 Task: Find connections with filter location San Pedro Ayampuc with filter topic #careerswith filter profile language German with filter current company Reliance Industries Limited with filter school Noida International University with filter industry Research Services with filter service category Immigration Law with filter keywords title Travel Writer
Action: Mouse moved to (664, 103)
Screenshot: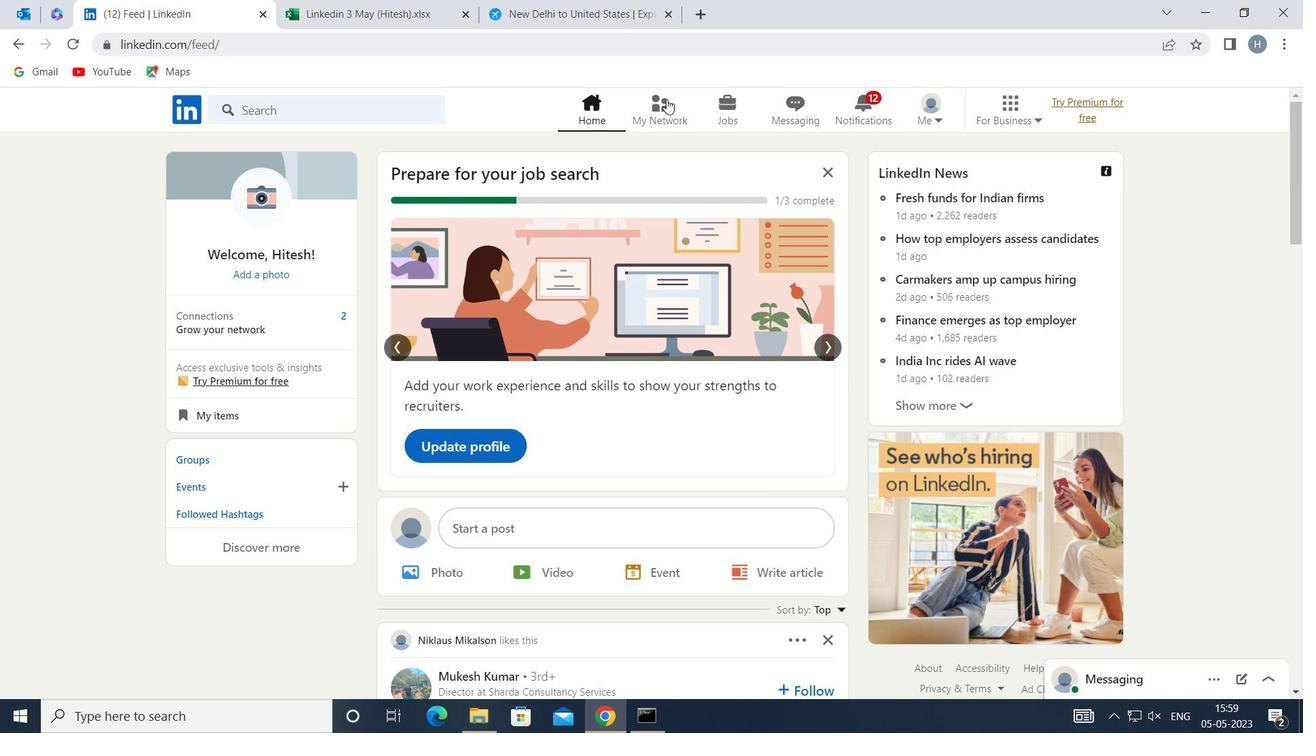 
Action: Mouse pressed left at (664, 103)
Screenshot: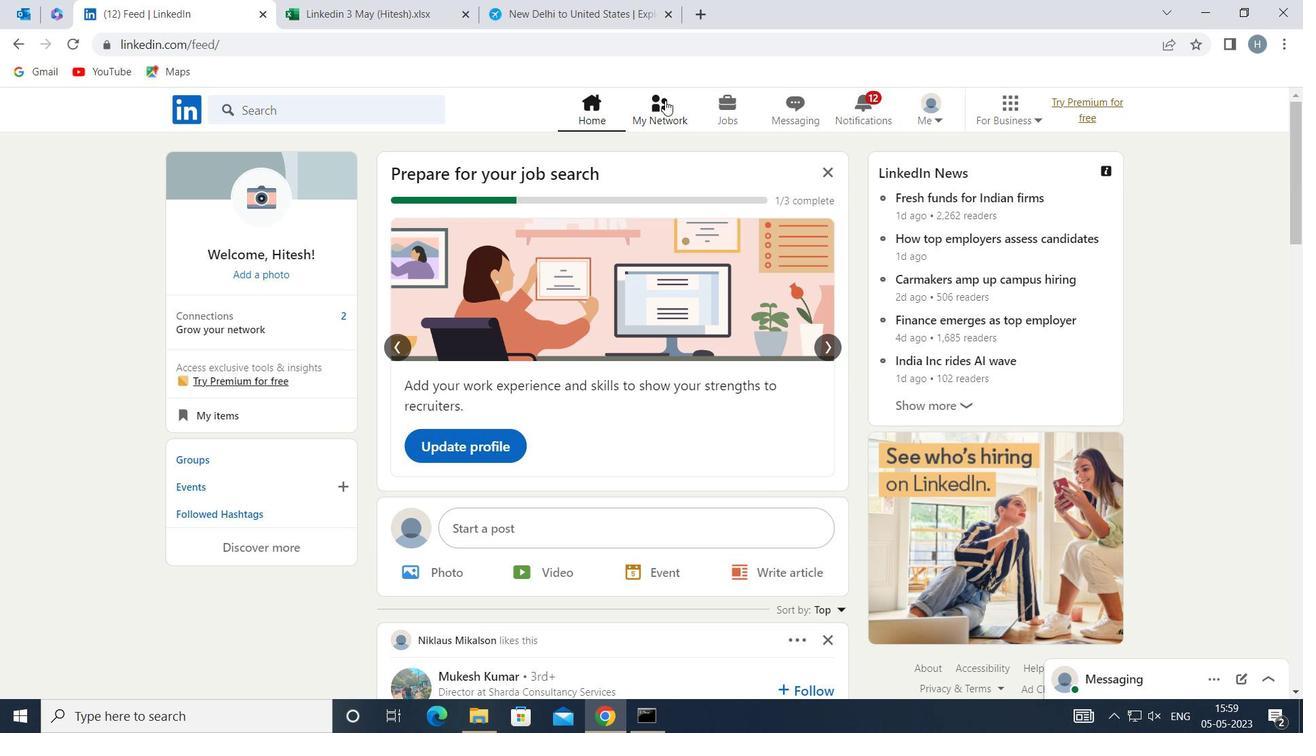
Action: Mouse moved to (345, 201)
Screenshot: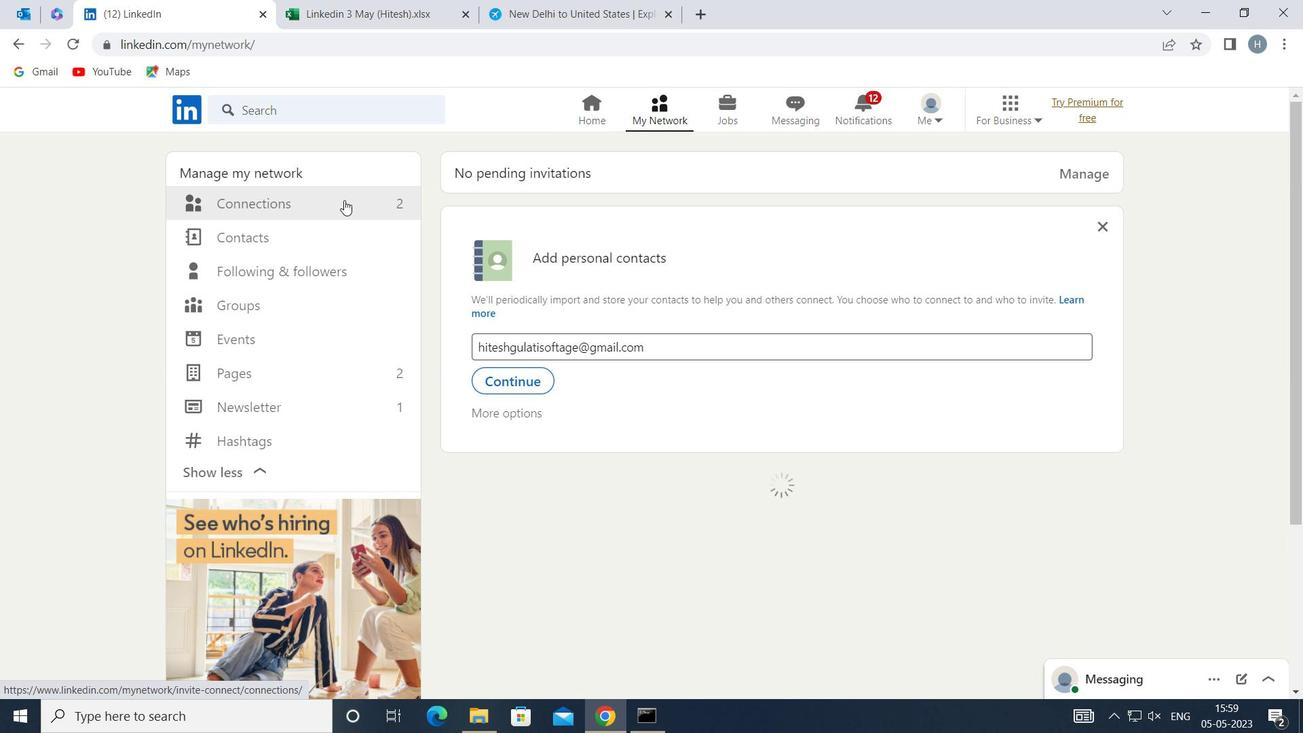 
Action: Mouse pressed left at (345, 201)
Screenshot: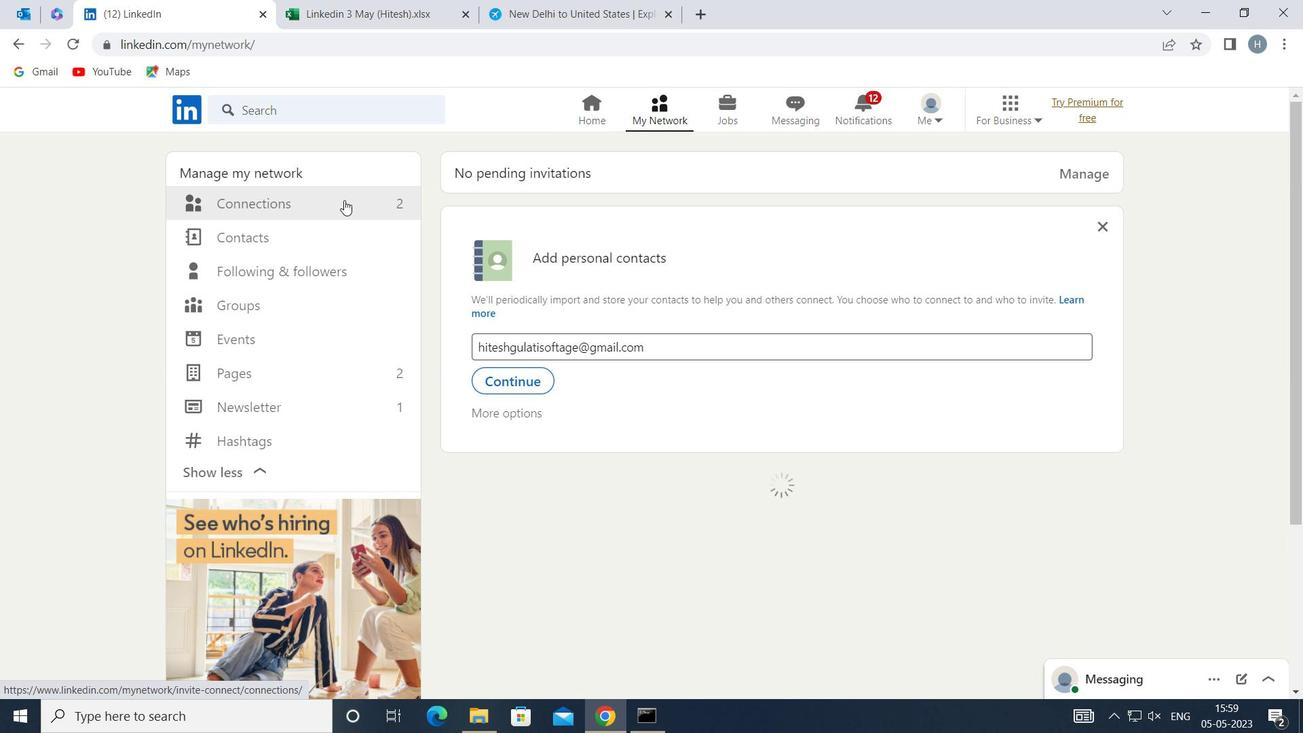 
Action: Mouse moved to (776, 200)
Screenshot: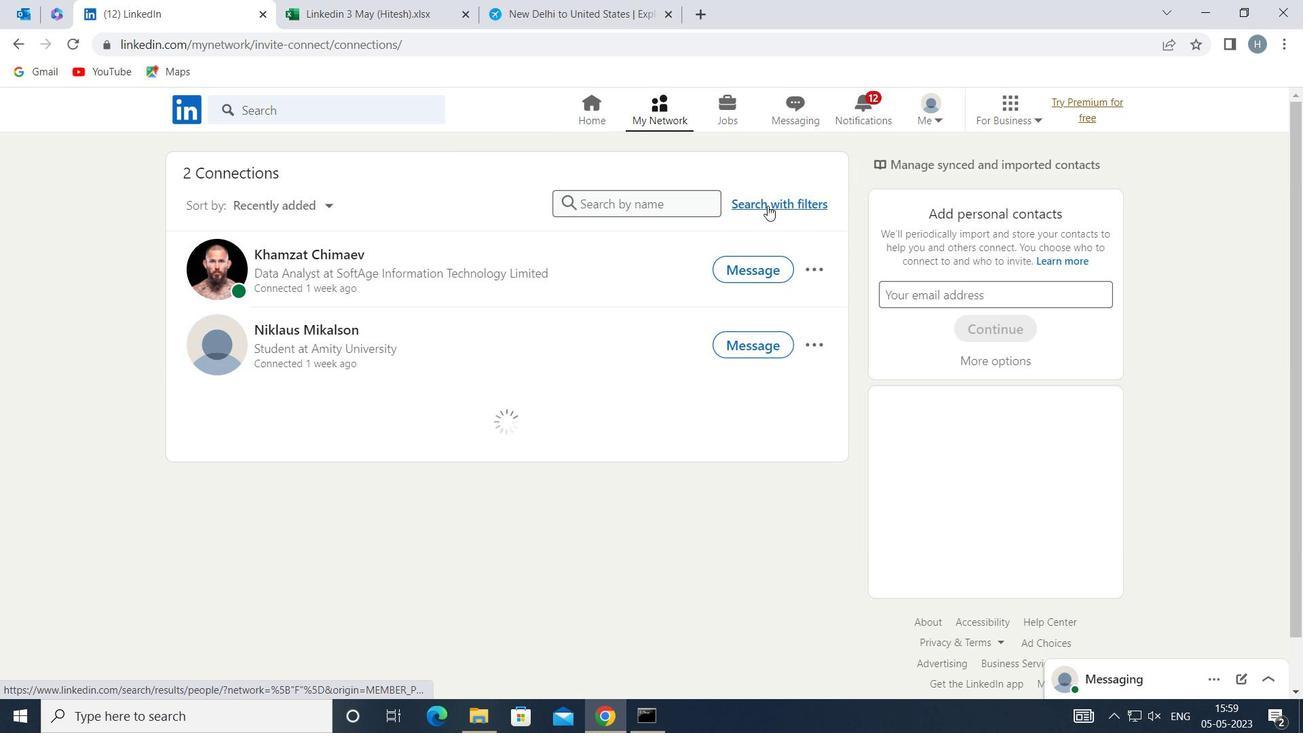 
Action: Mouse pressed left at (776, 200)
Screenshot: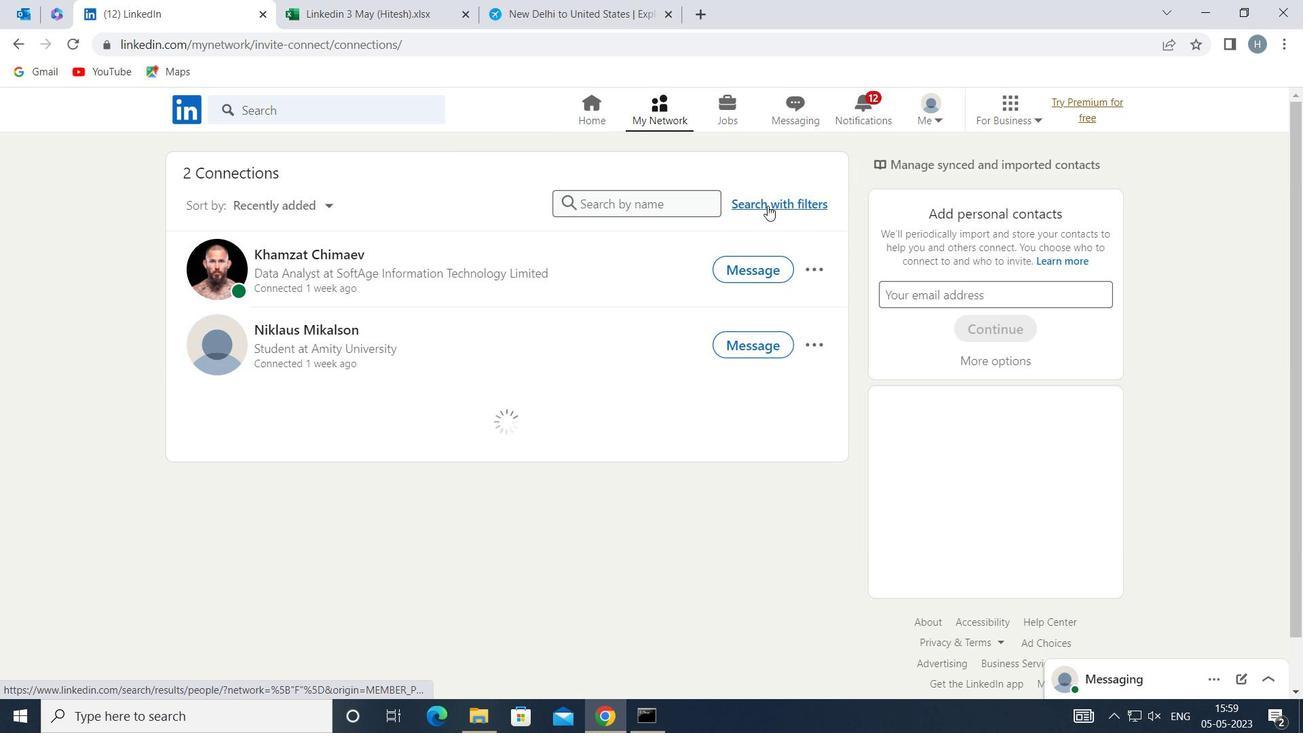 
Action: Mouse moved to (704, 152)
Screenshot: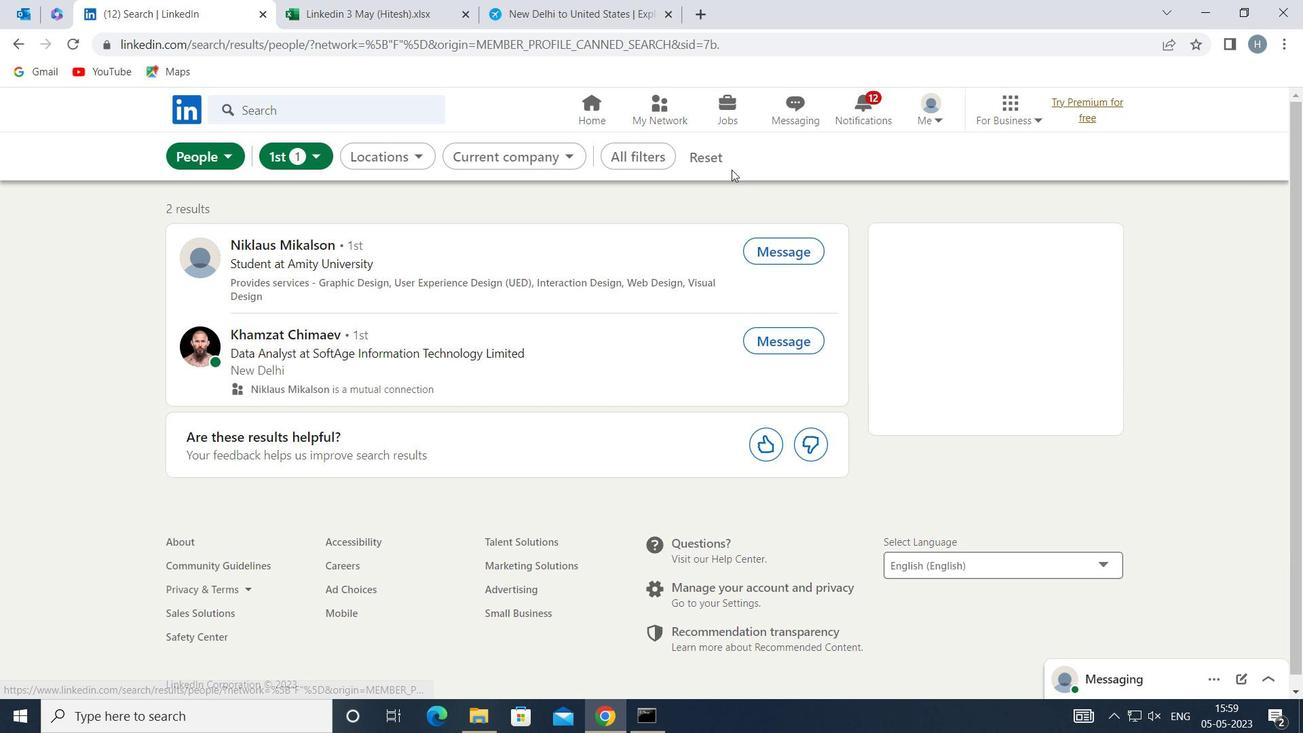 
Action: Mouse pressed left at (704, 152)
Screenshot: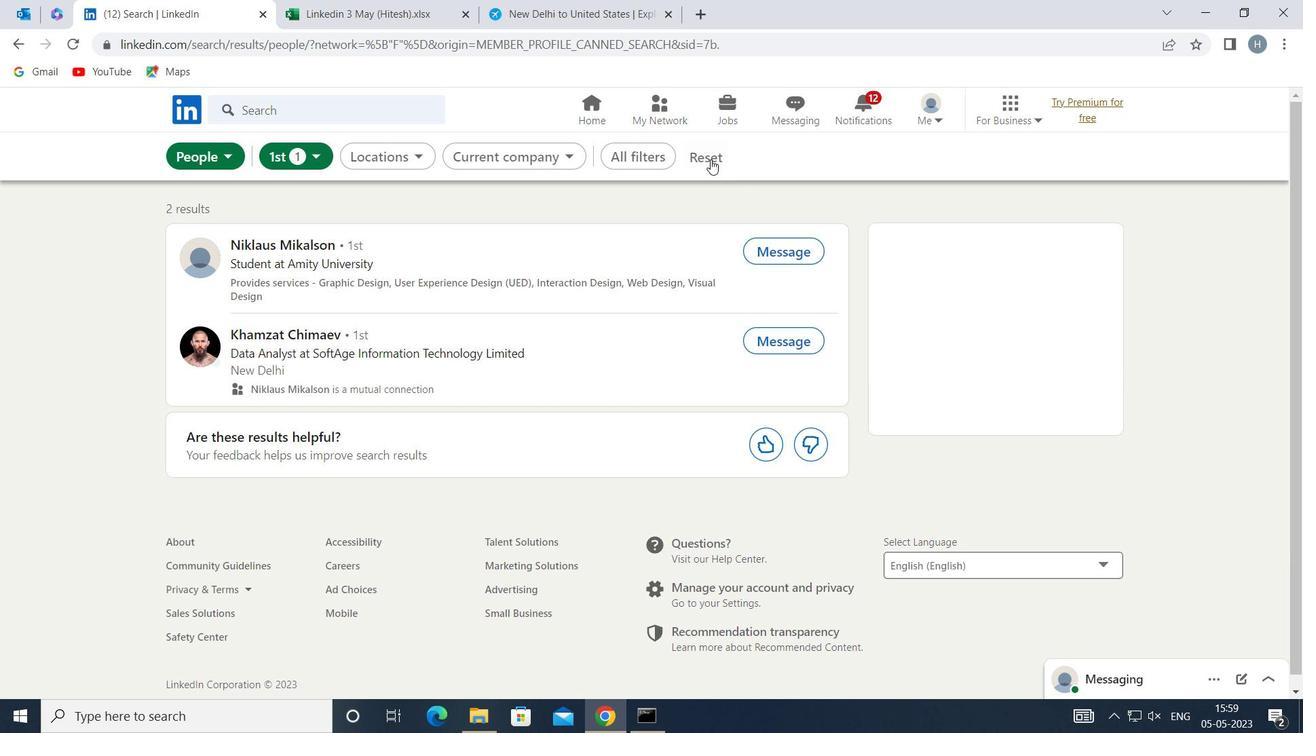 
Action: Mouse moved to (675, 156)
Screenshot: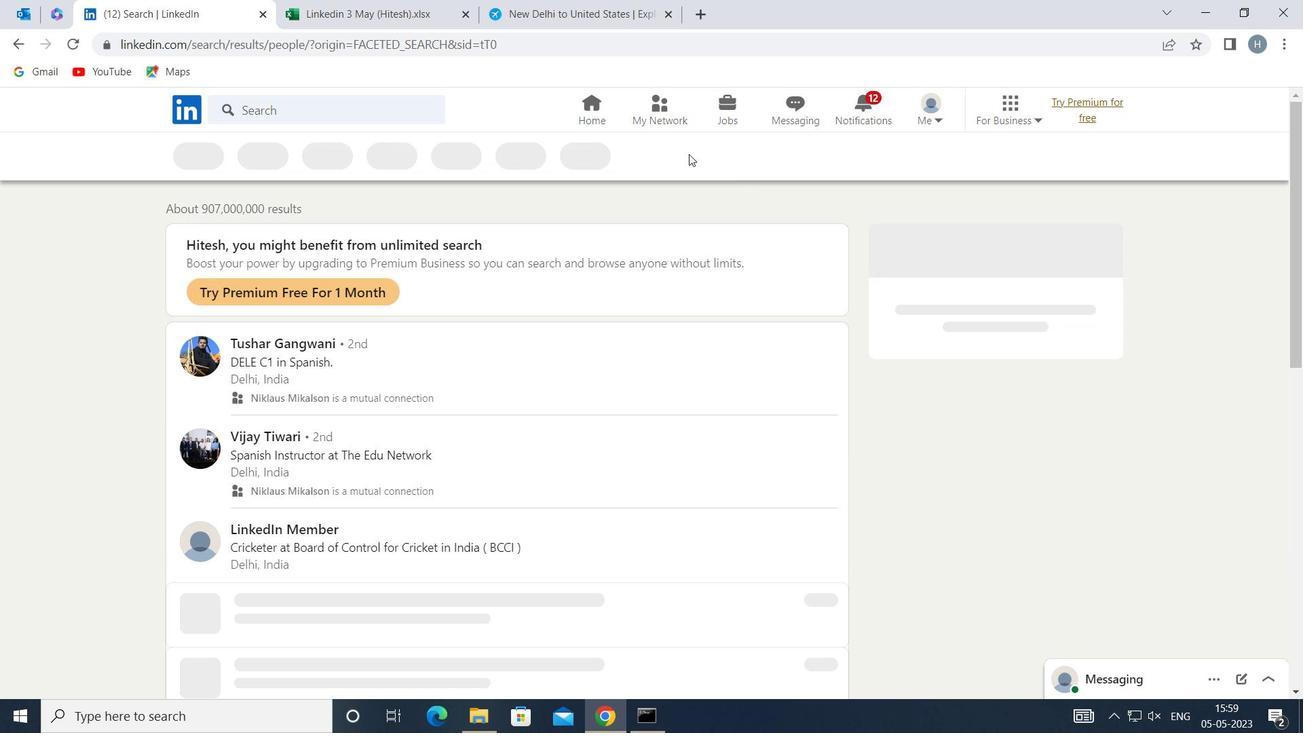 
Action: Mouse pressed left at (675, 156)
Screenshot: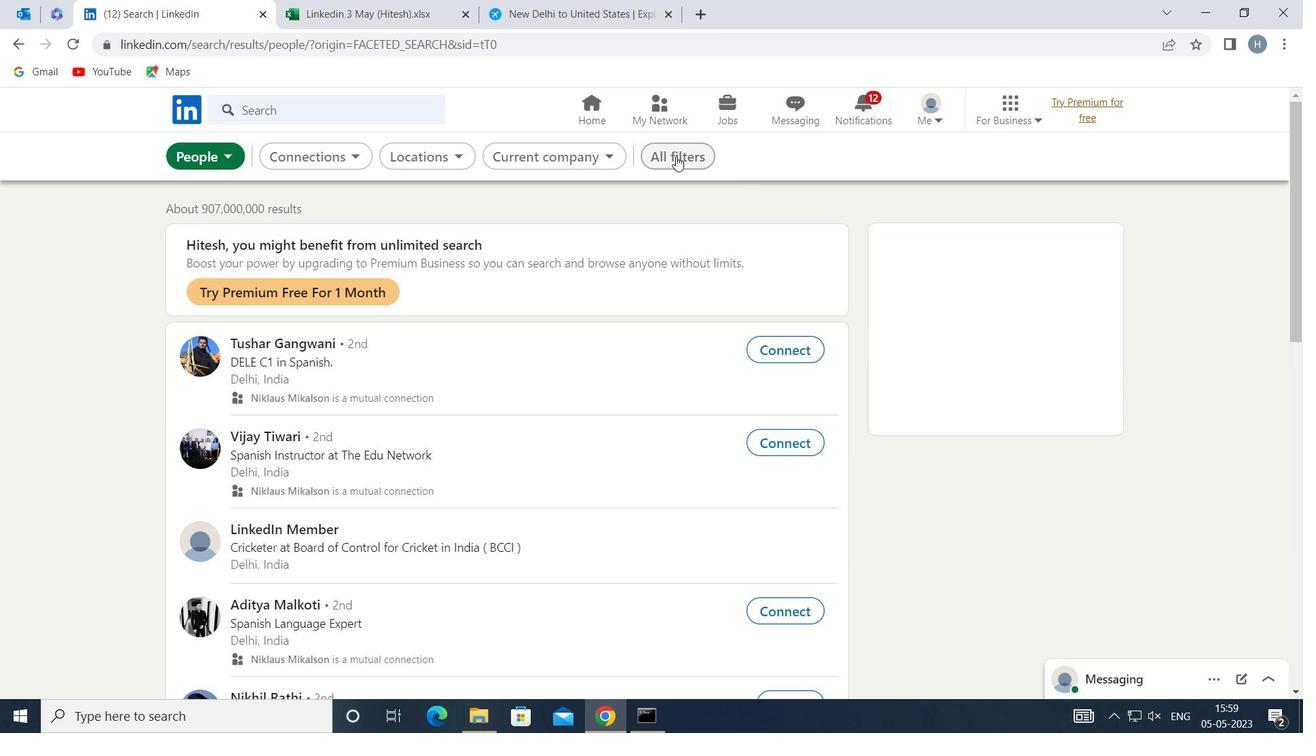 
Action: Mouse moved to (920, 316)
Screenshot: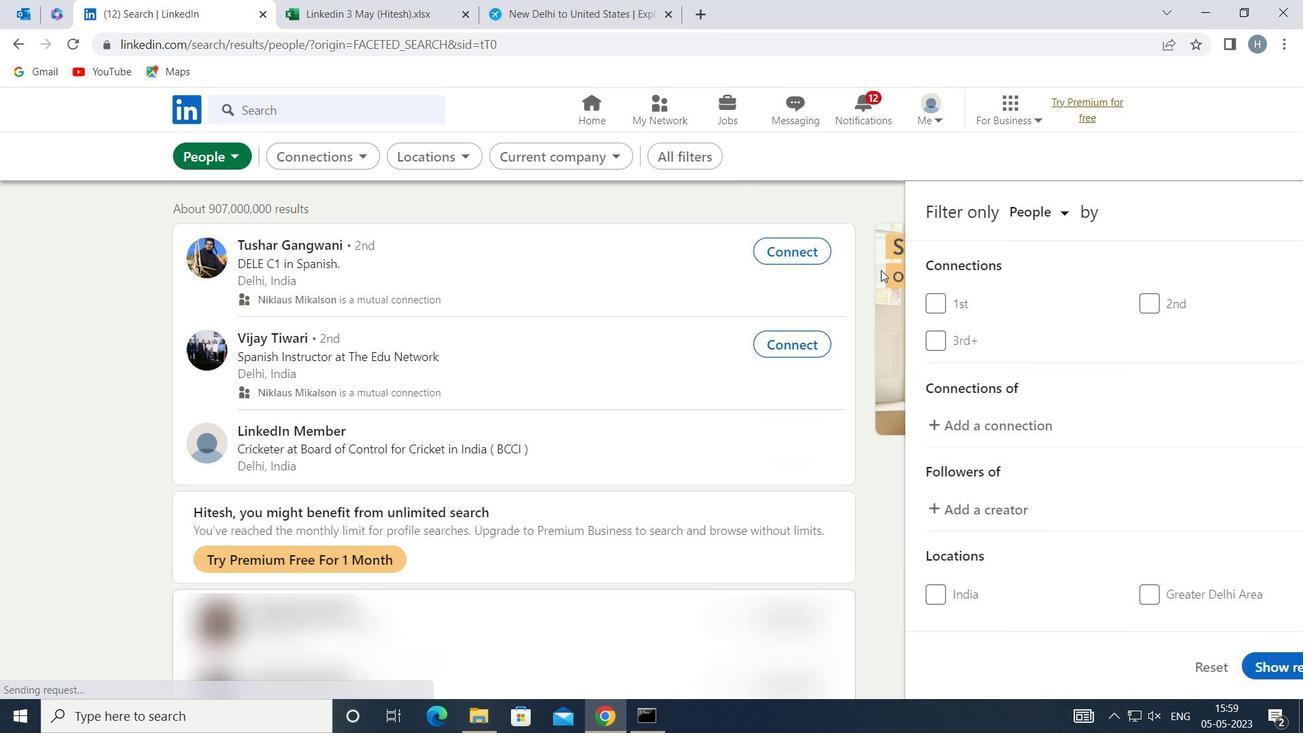 
Action: Mouse scrolled (920, 315) with delta (0, 0)
Screenshot: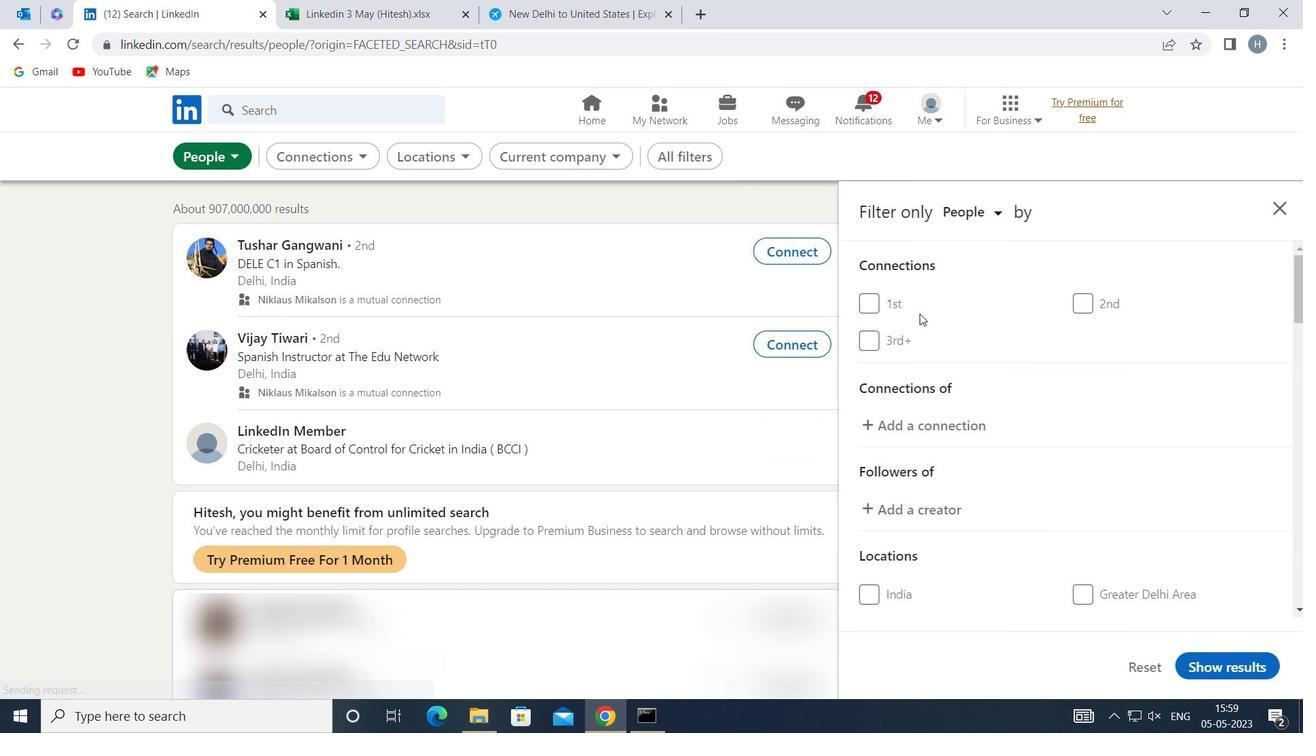 
Action: Mouse moved to (922, 317)
Screenshot: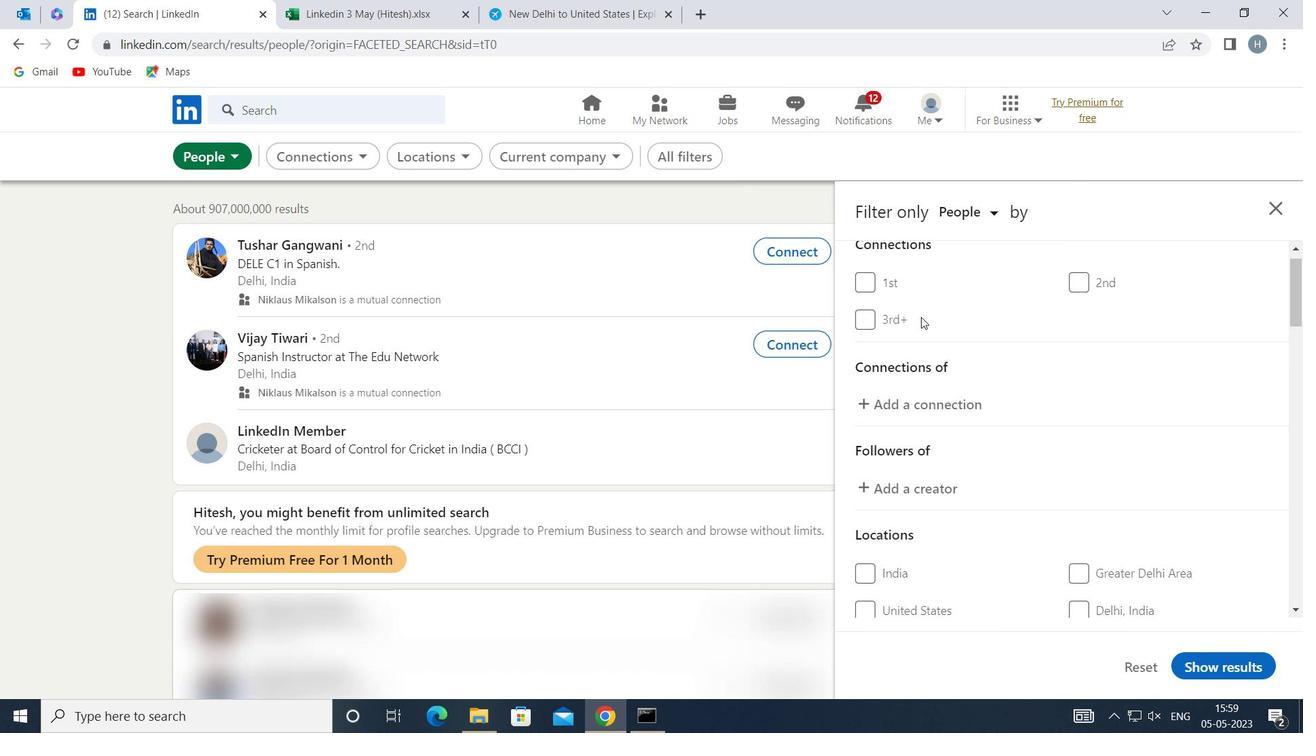 
Action: Mouse scrolled (922, 317) with delta (0, 0)
Screenshot: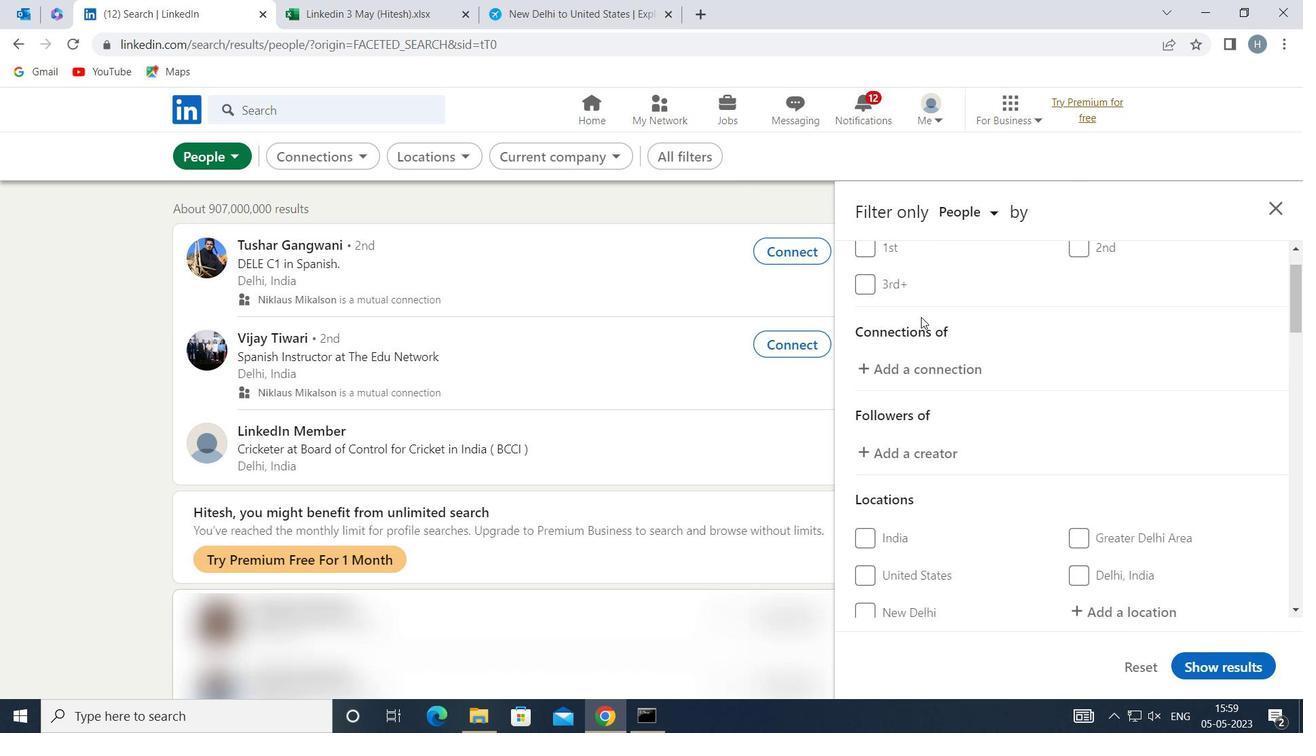
Action: Mouse moved to (1107, 496)
Screenshot: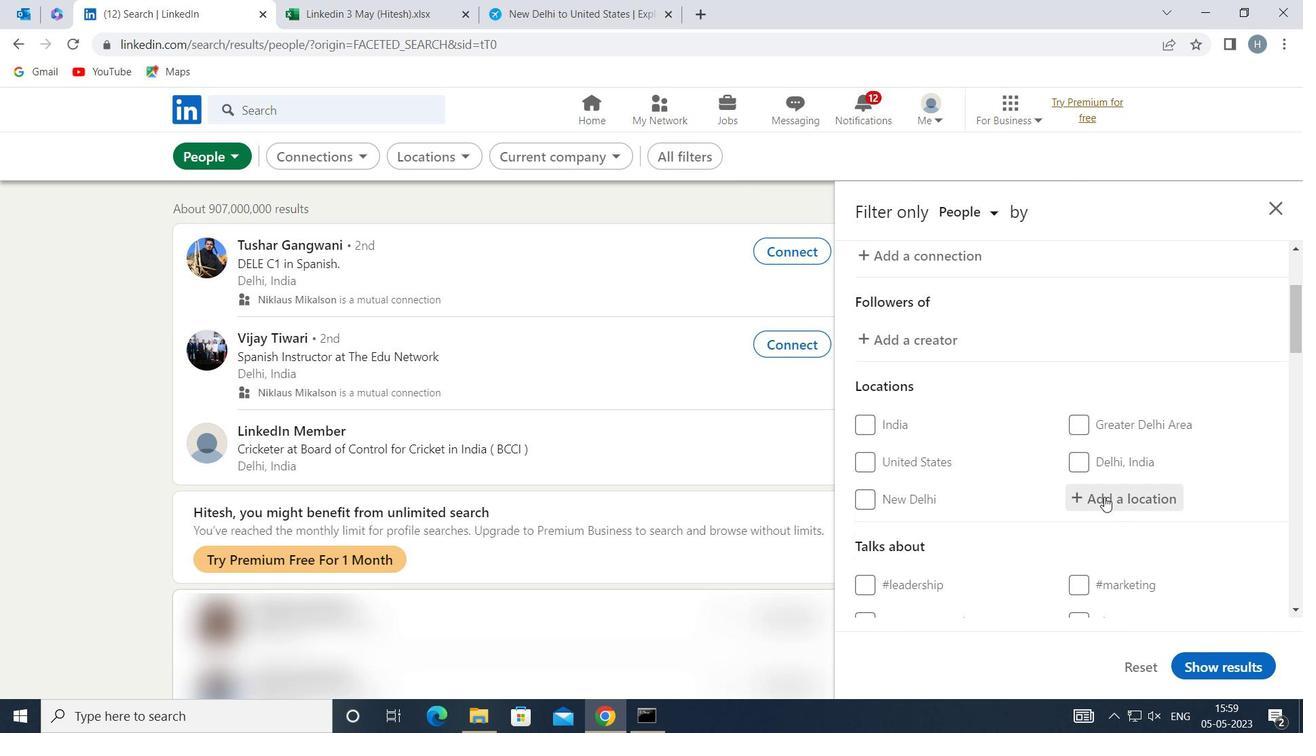 
Action: Mouse pressed left at (1107, 496)
Screenshot: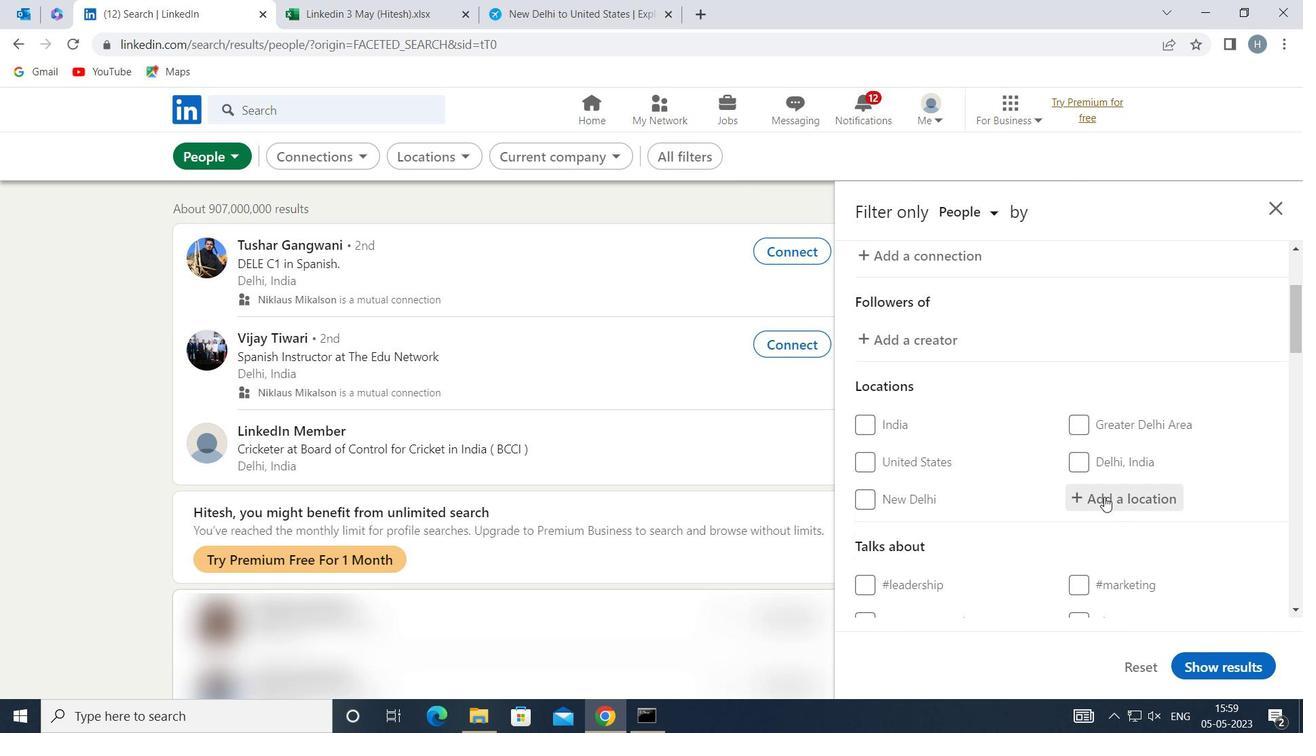 
Action: Key pressed <Key.shift>SAN<Key.space><Key.shift>PEDRO<Key.space><Key.shift>AYAM
Screenshot: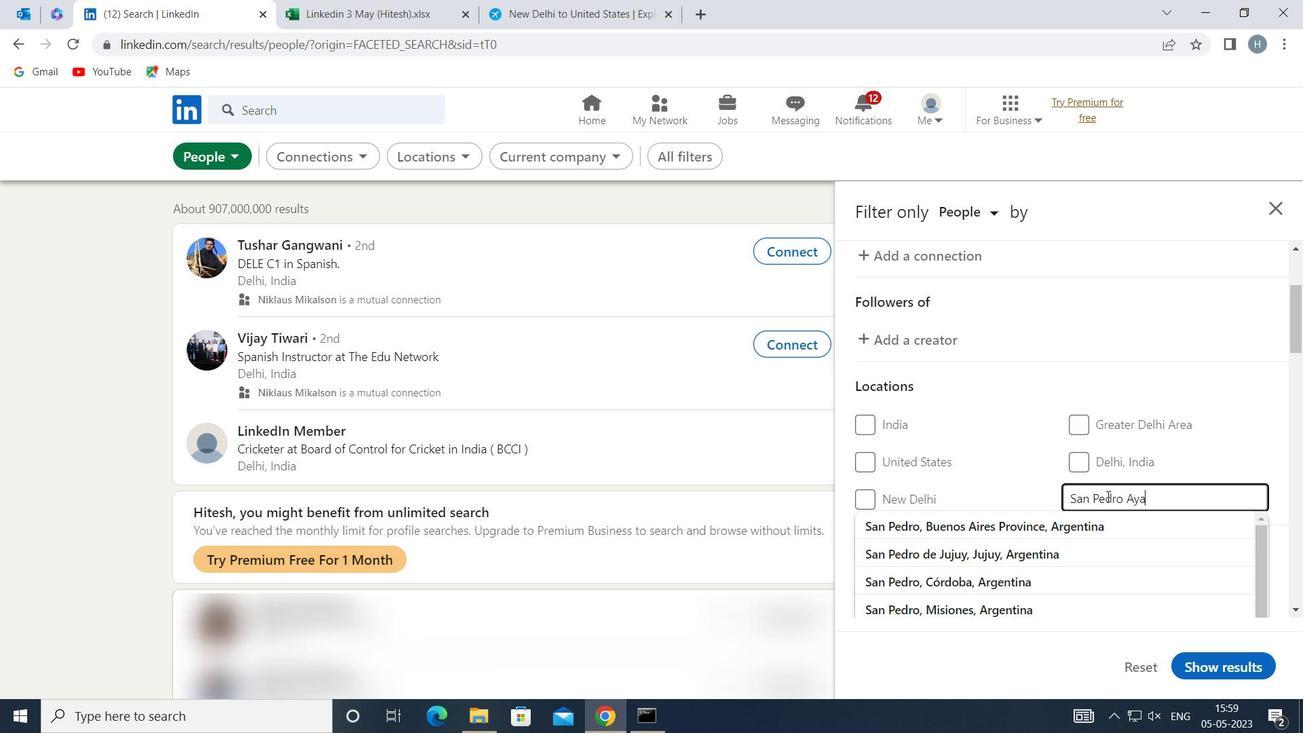 
Action: Mouse moved to (1032, 527)
Screenshot: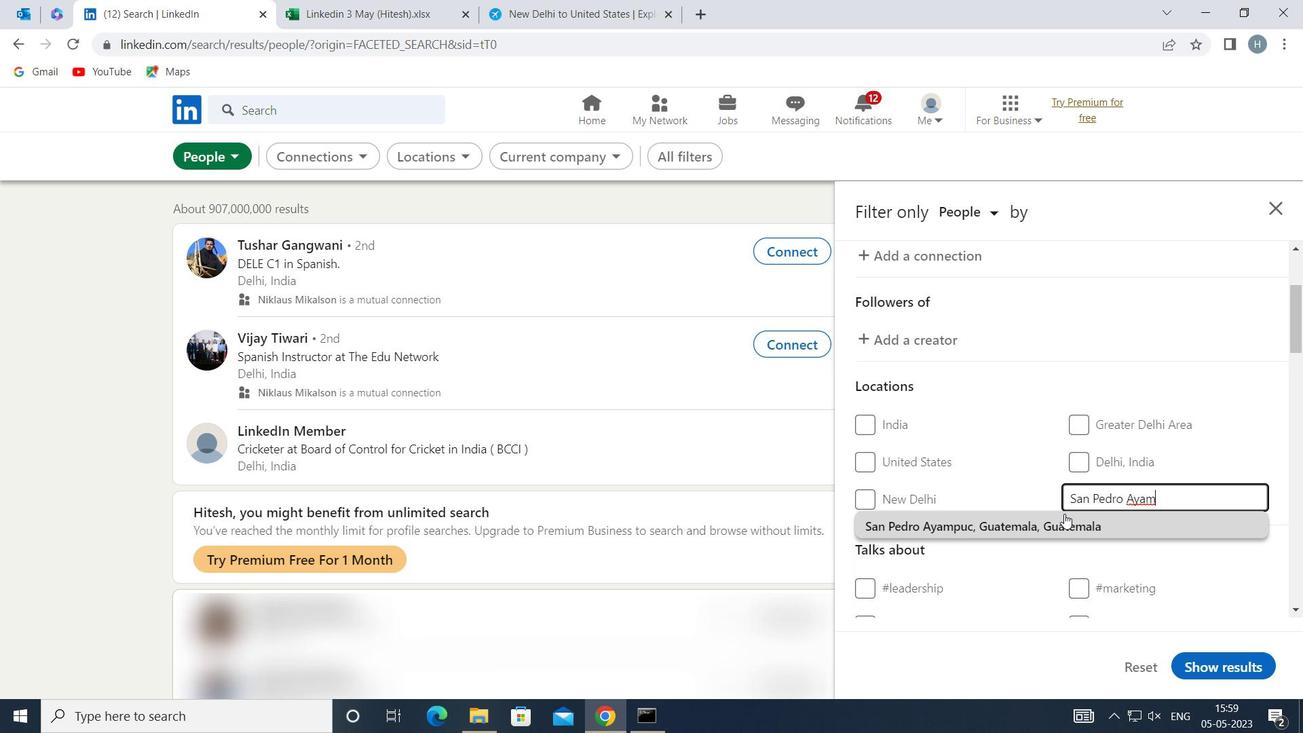 
Action: Mouse pressed left at (1032, 527)
Screenshot: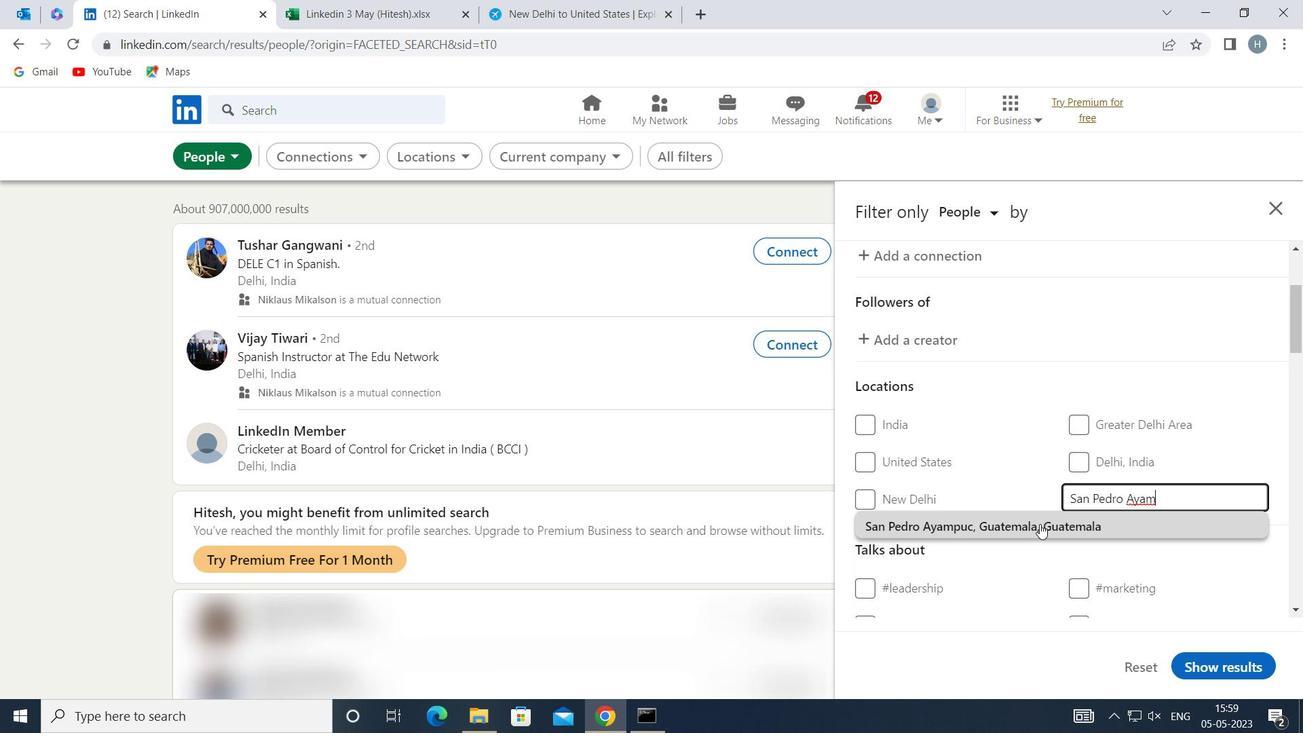 
Action: Mouse moved to (1022, 459)
Screenshot: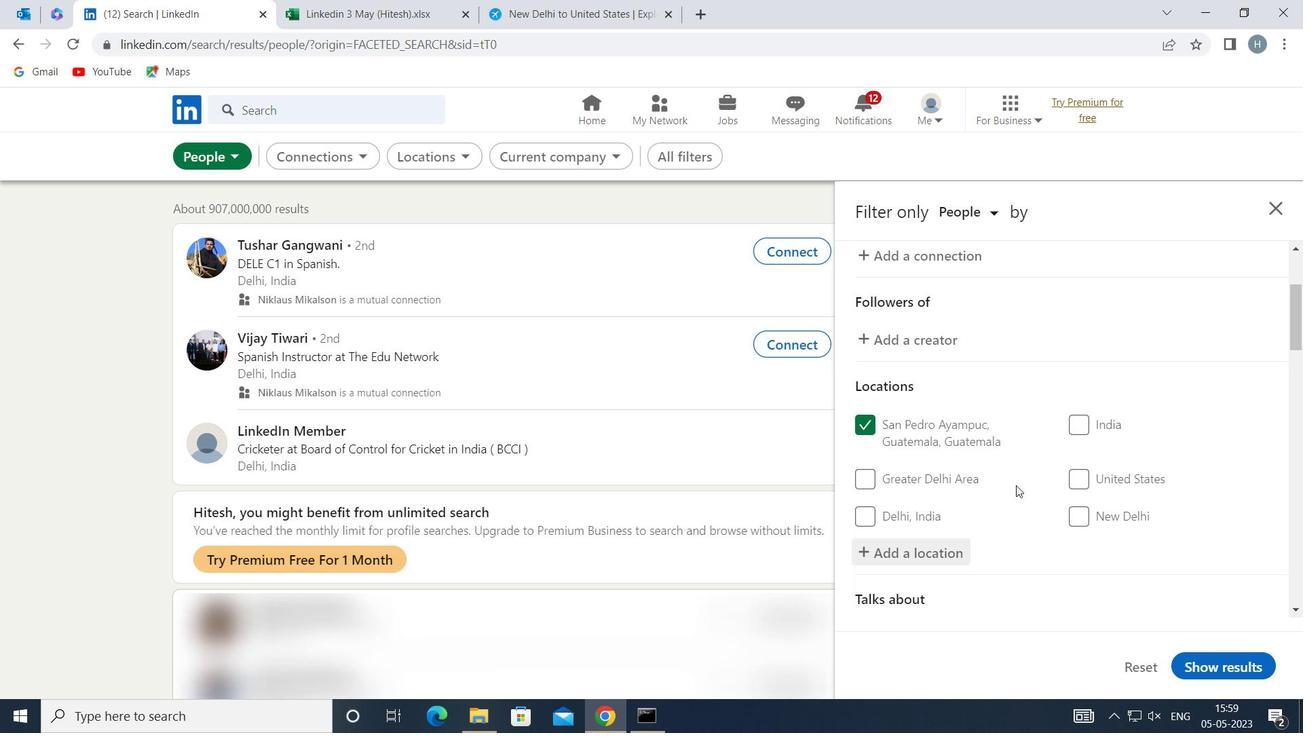 
Action: Mouse scrolled (1022, 458) with delta (0, 0)
Screenshot: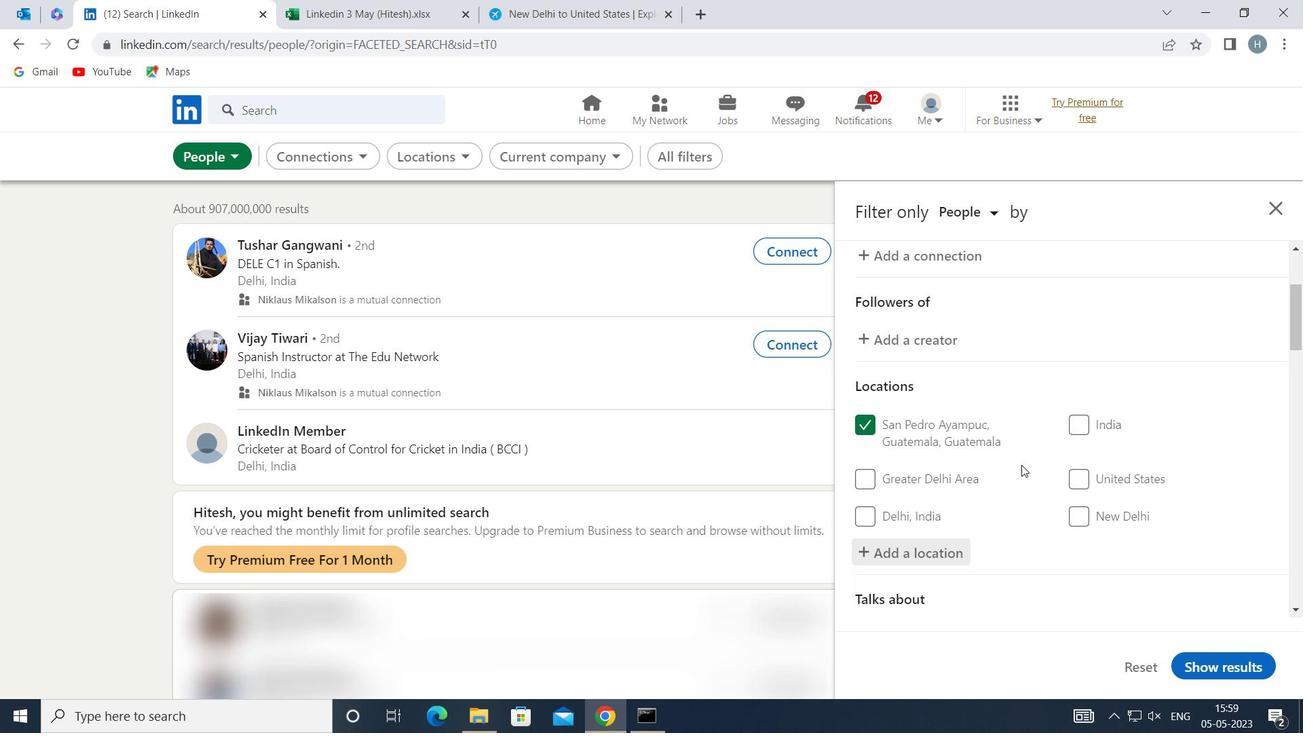 
Action: Mouse moved to (1022, 449)
Screenshot: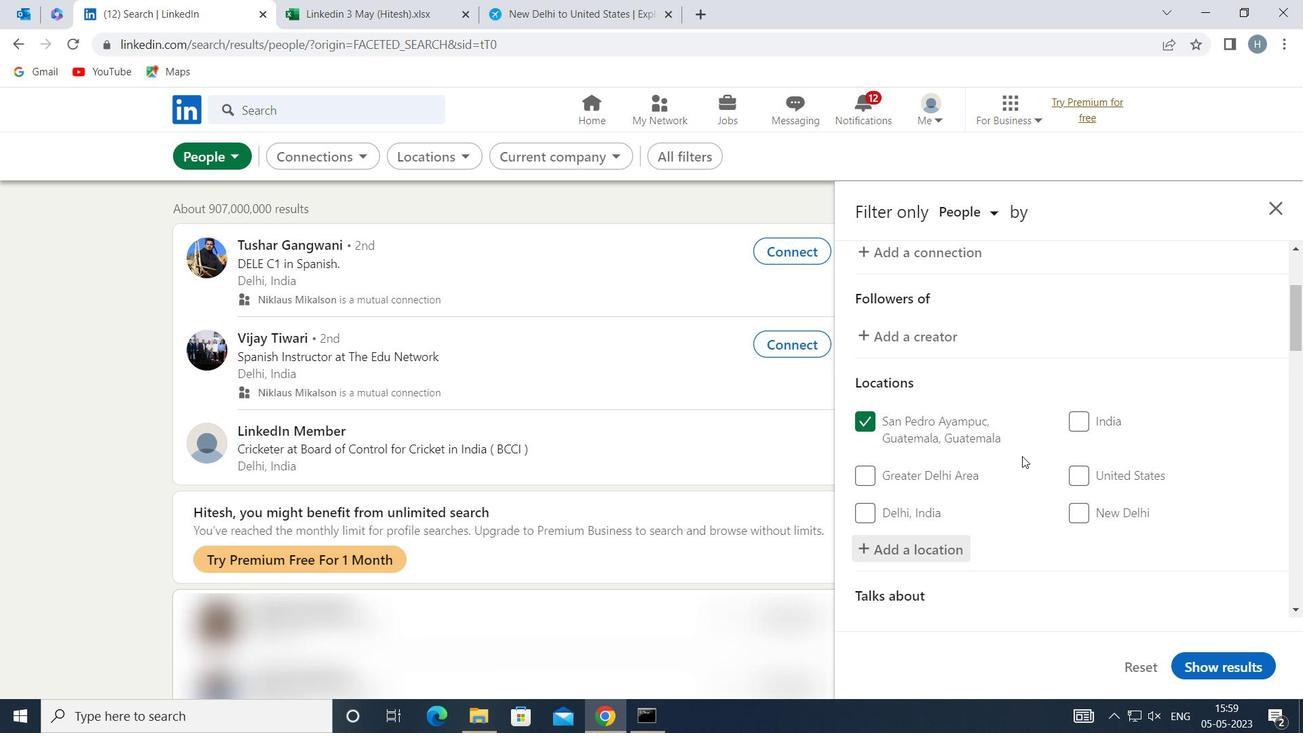 
Action: Mouse scrolled (1022, 448) with delta (0, 0)
Screenshot: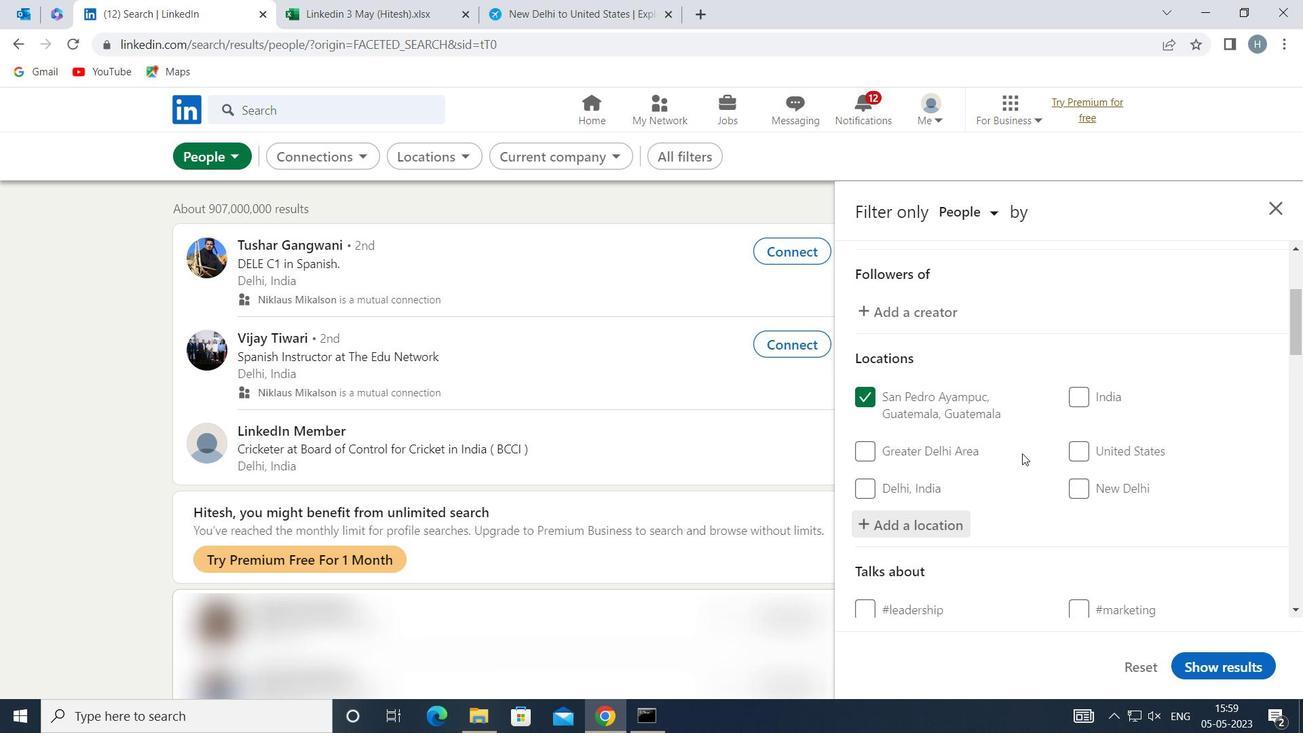 
Action: Mouse moved to (1022, 447)
Screenshot: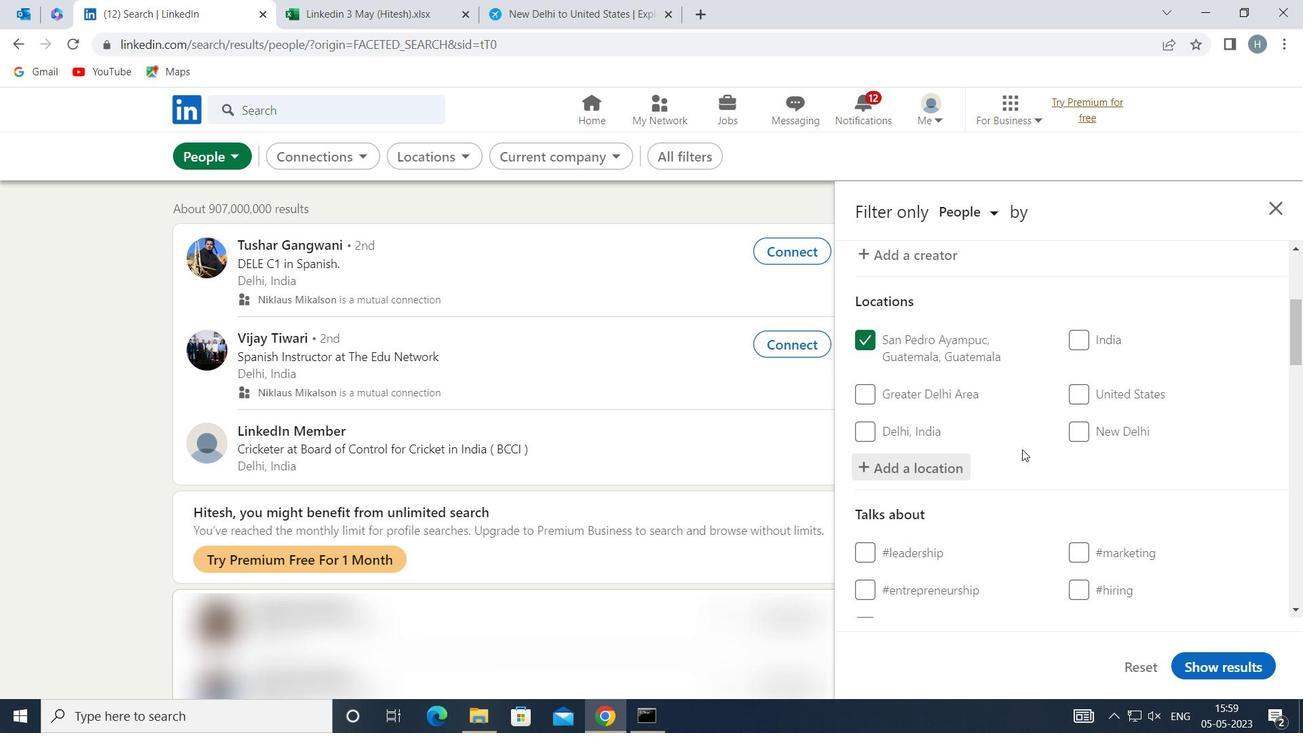 
Action: Mouse scrolled (1022, 446) with delta (0, 0)
Screenshot: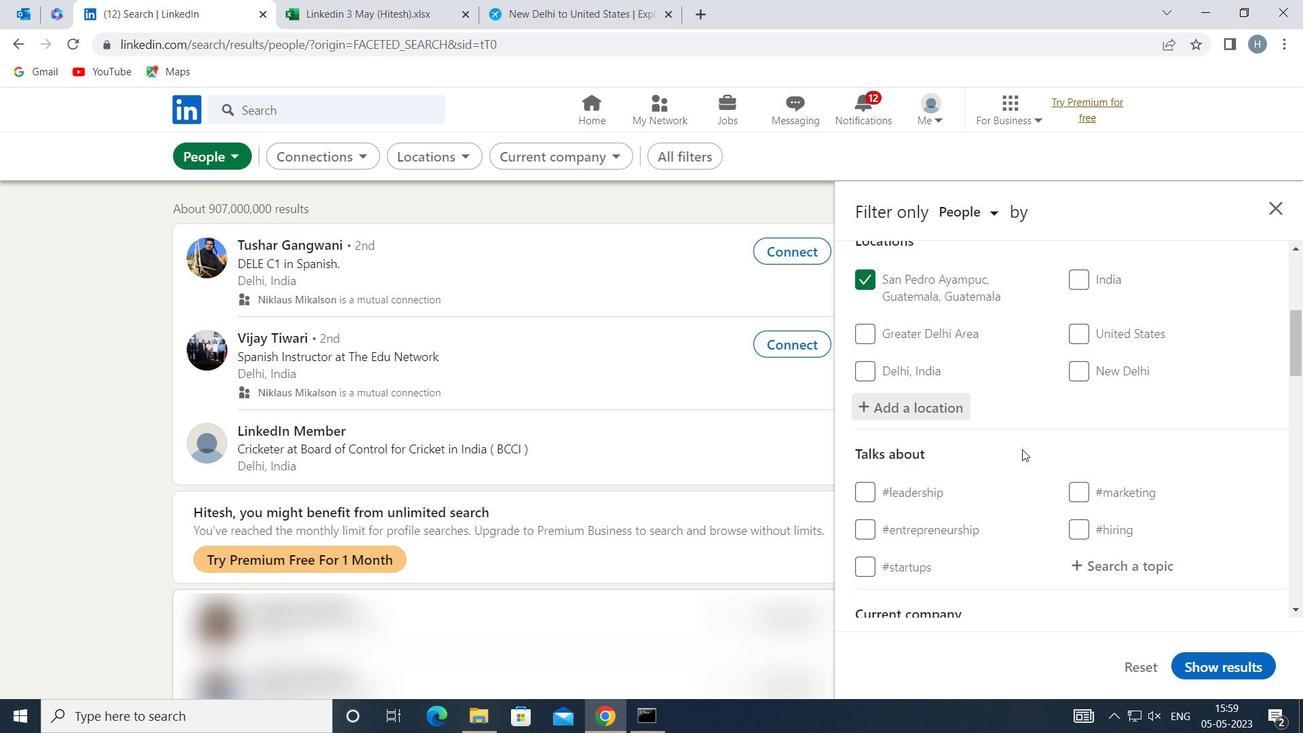 
Action: Mouse moved to (1109, 457)
Screenshot: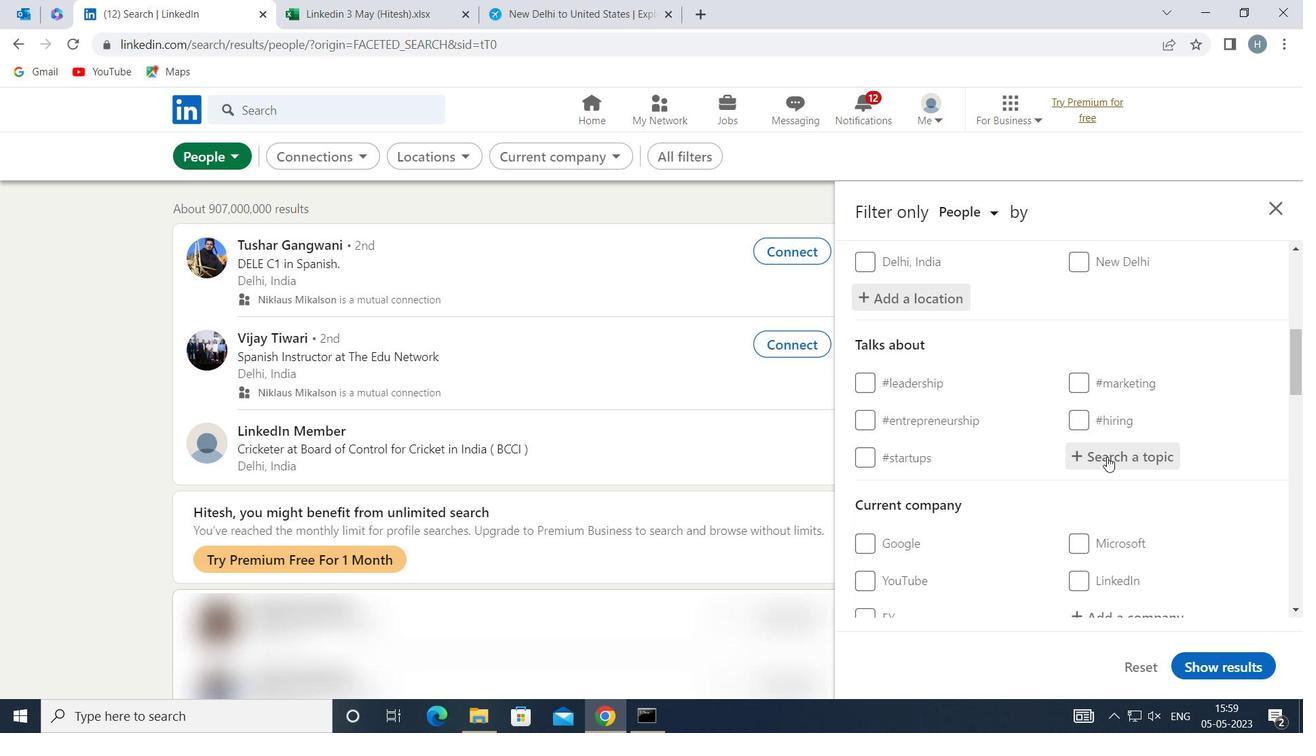 
Action: Mouse pressed left at (1109, 457)
Screenshot: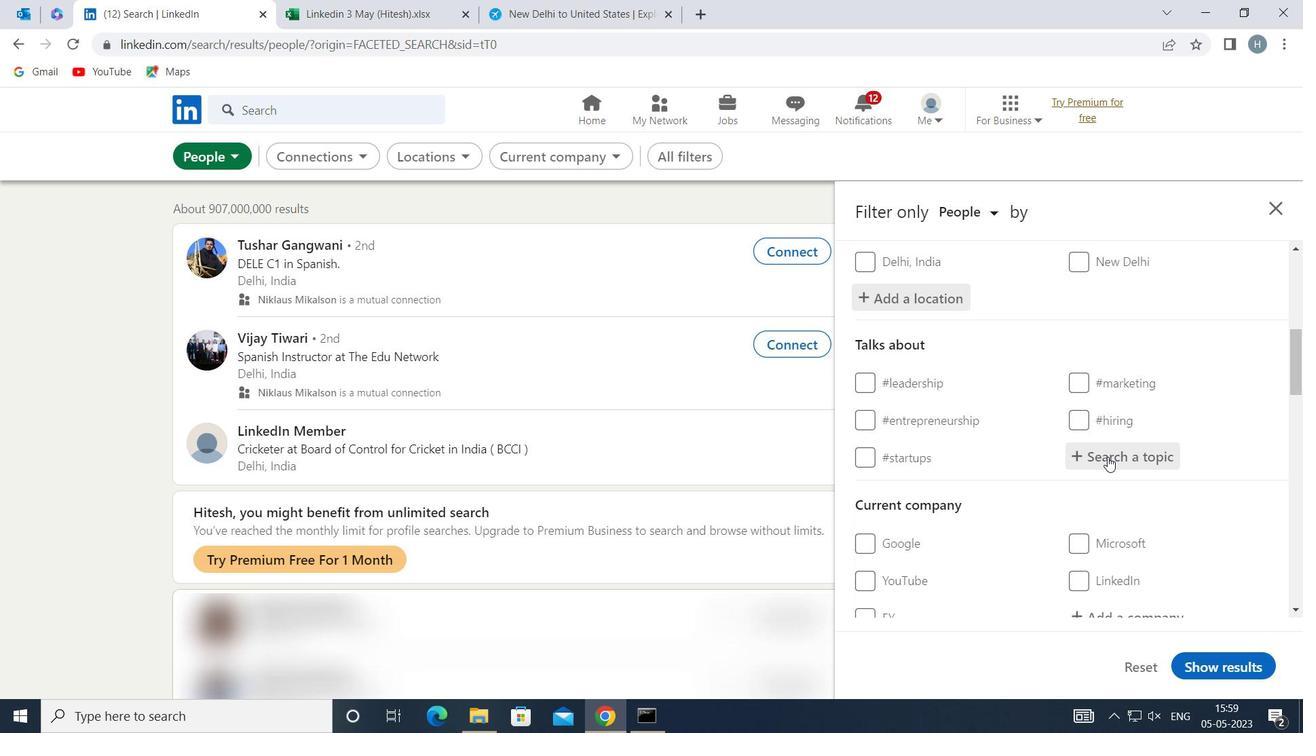 
Action: Mouse moved to (1109, 457)
Screenshot: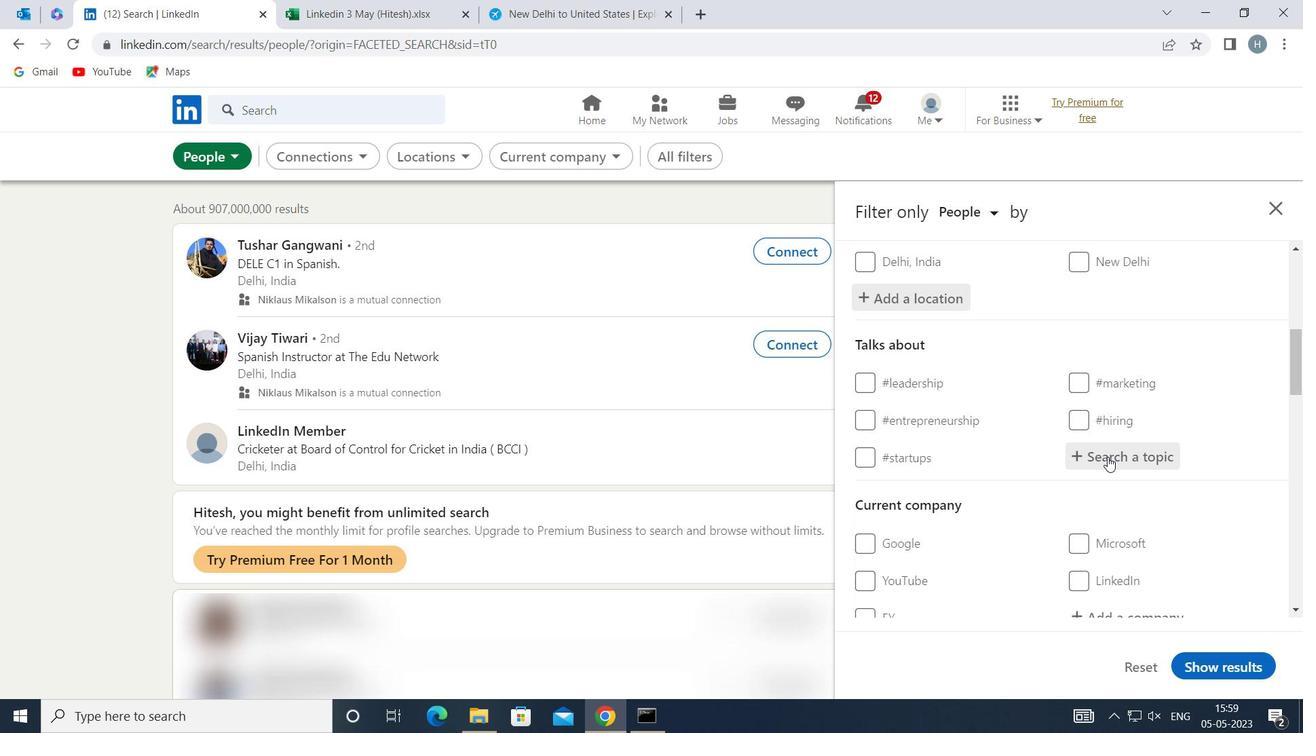 
Action: Key pressed <Key.shift>CAREERS
Screenshot: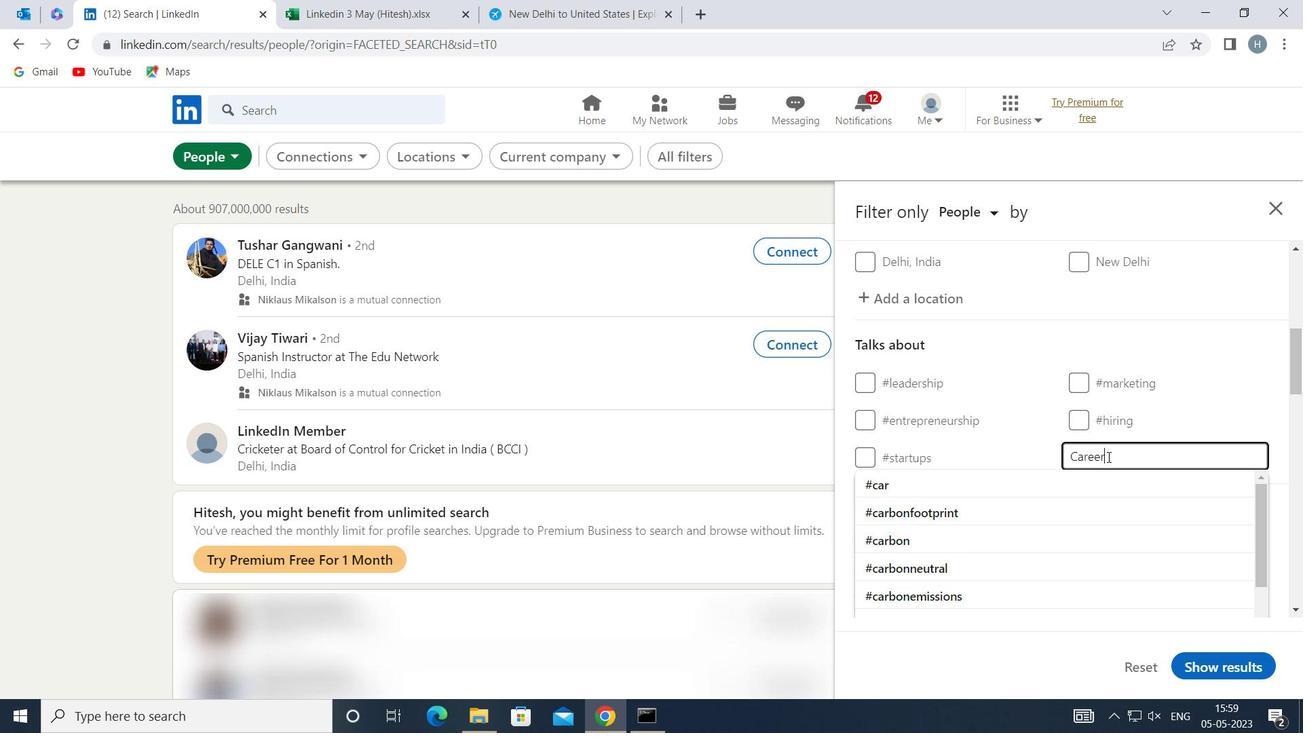 
Action: Mouse moved to (1045, 483)
Screenshot: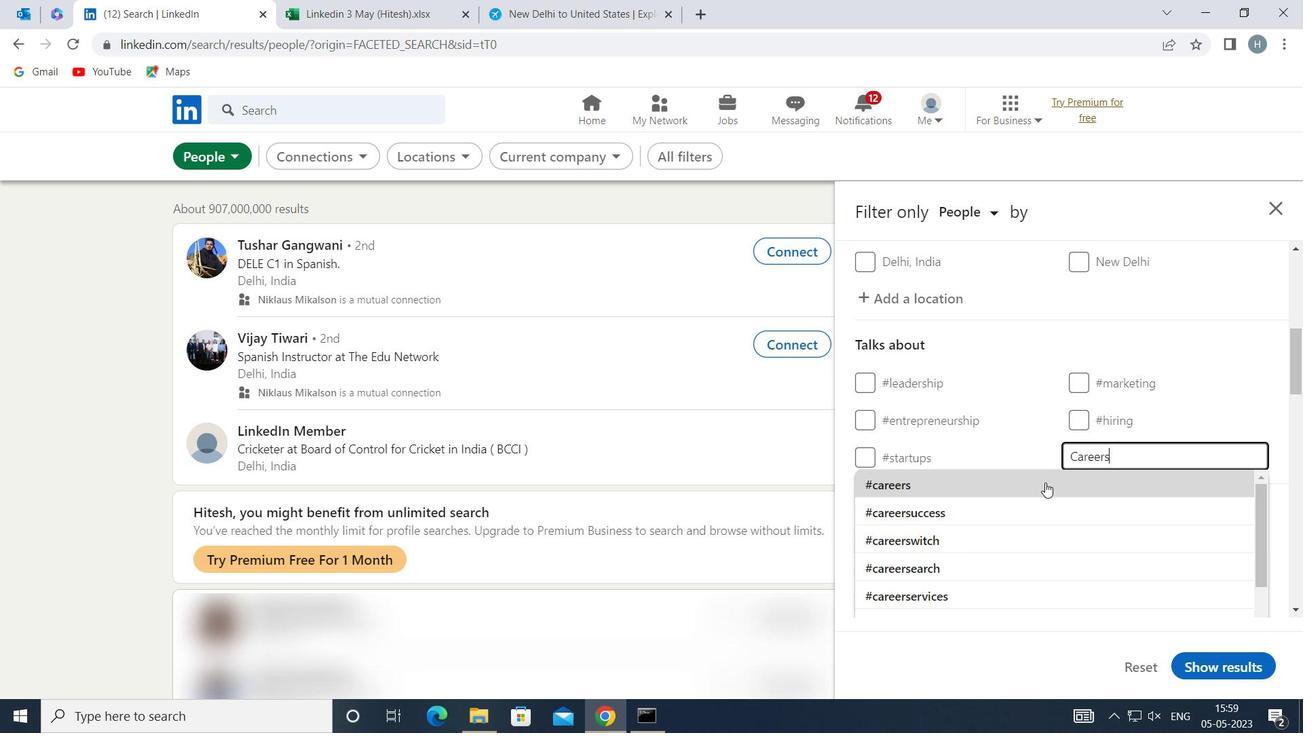 
Action: Mouse pressed left at (1045, 483)
Screenshot: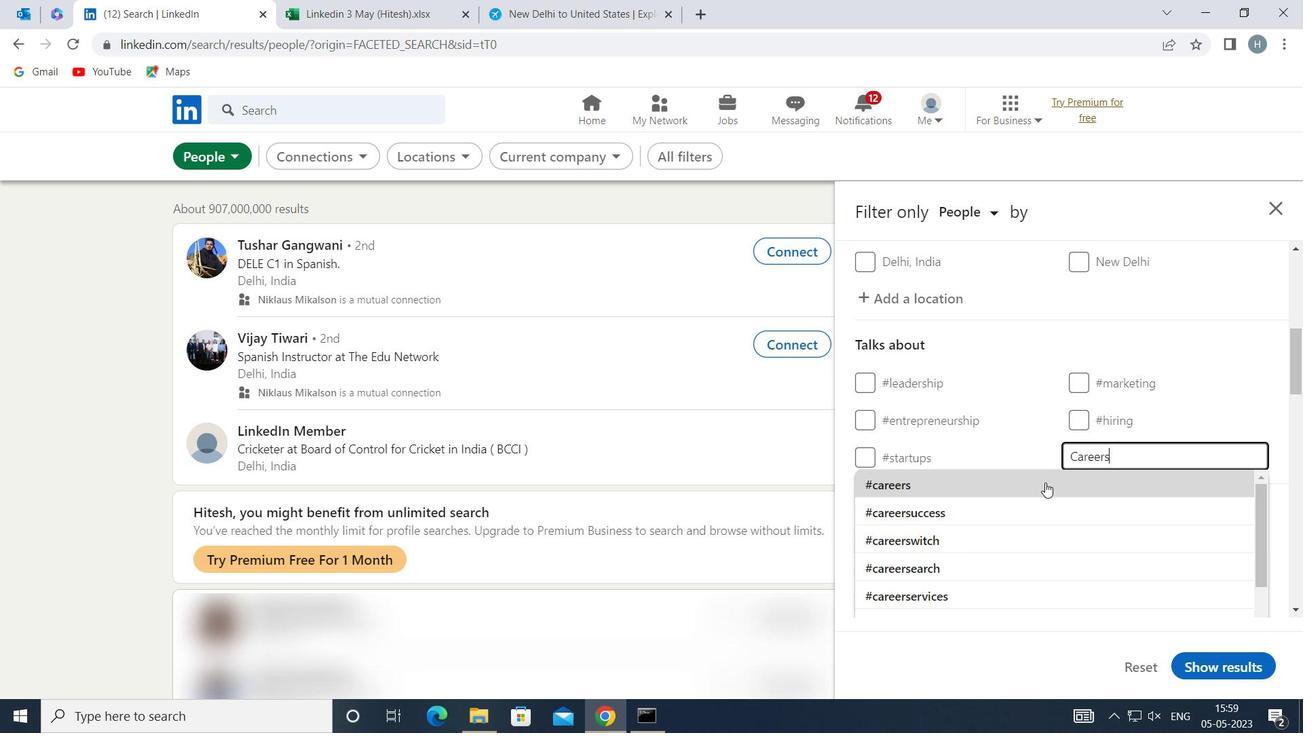 
Action: Mouse moved to (1014, 472)
Screenshot: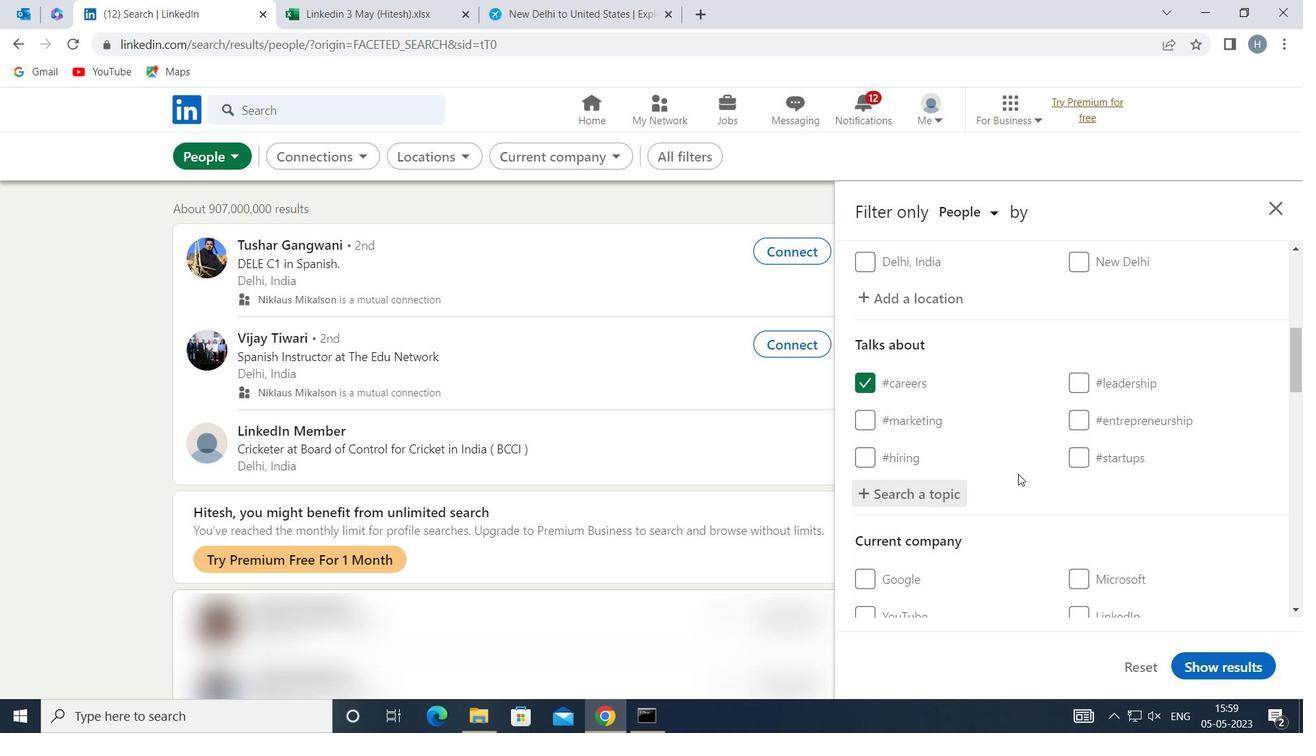 
Action: Mouse scrolled (1014, 472) with delta (0, 0)
Screenshot: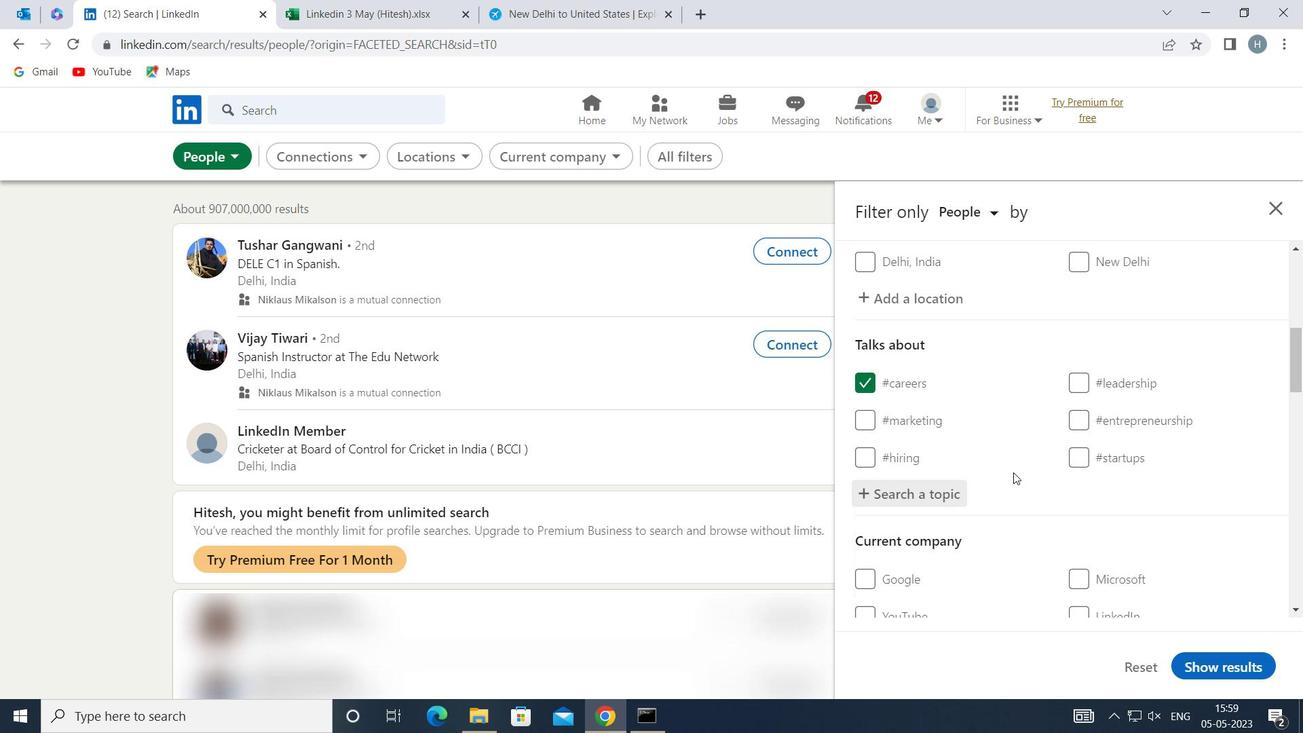
Action: Mouse scrolled (1014, 472) with delta (0, 0)
Screenshot: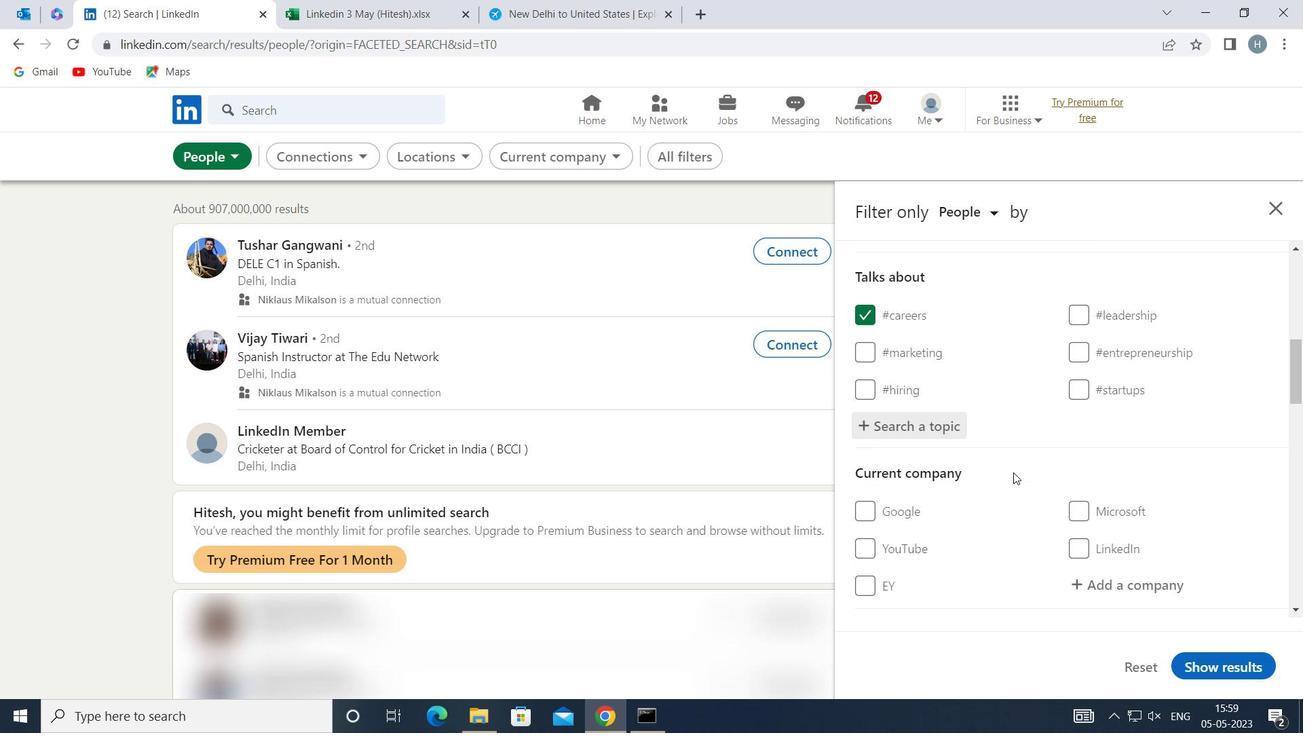 
Action: Mouse moved to (1014, 471)
Screenshot: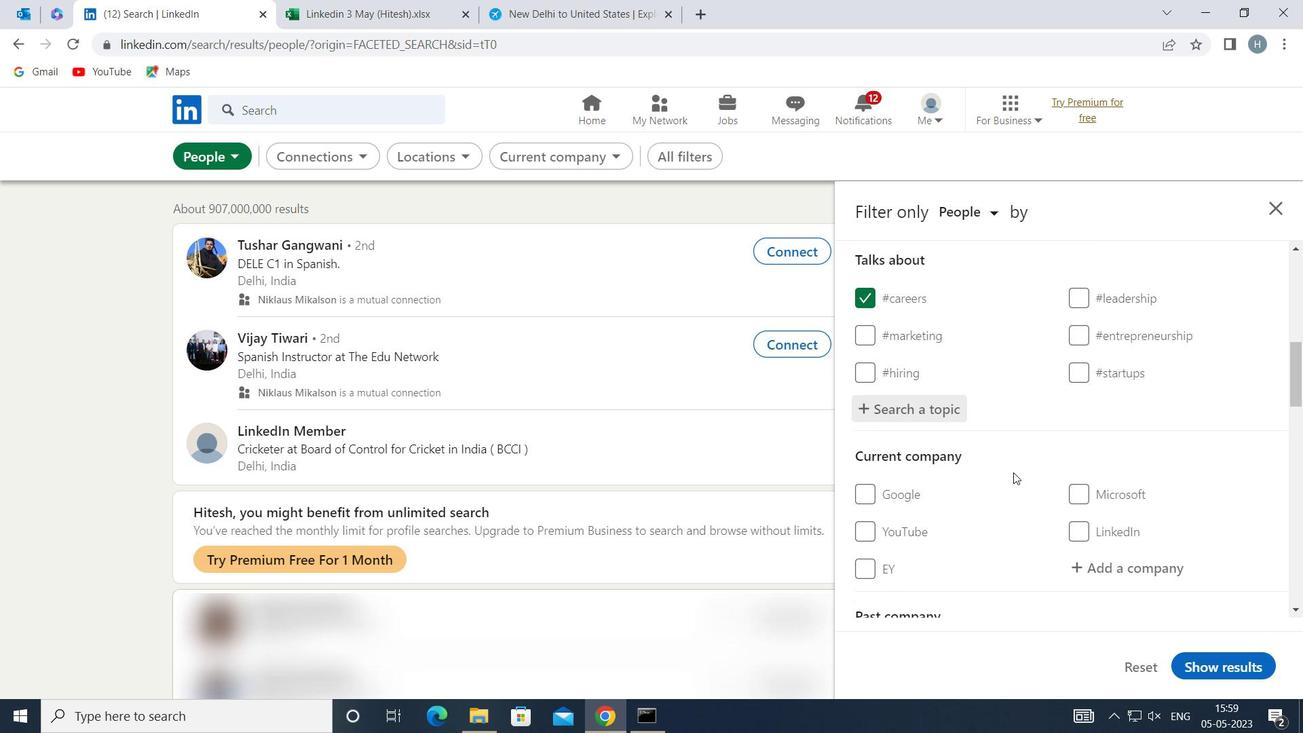 
Action: Mouse scrolled (1014, 470) with delta (0, 0)
Screenshot: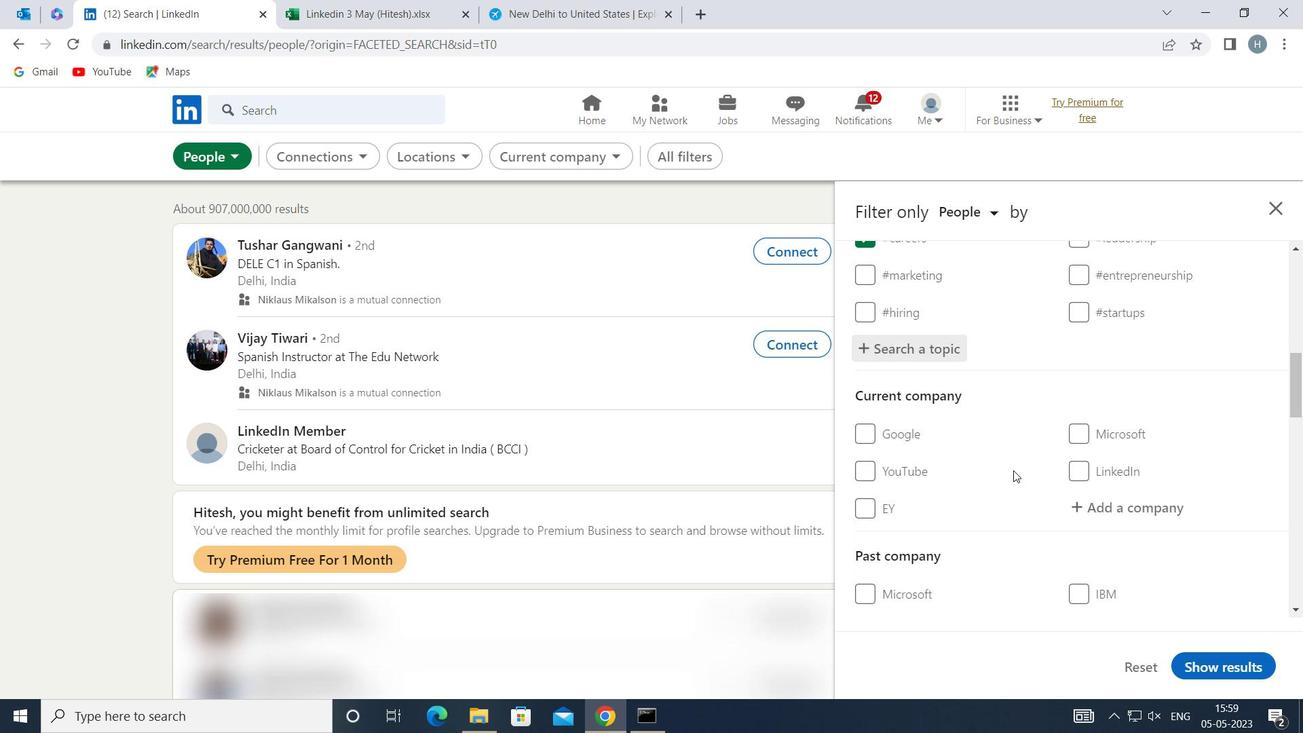 
Action: Mouse scrolled (1014, 470) with delta (0, 0)
Screenshot: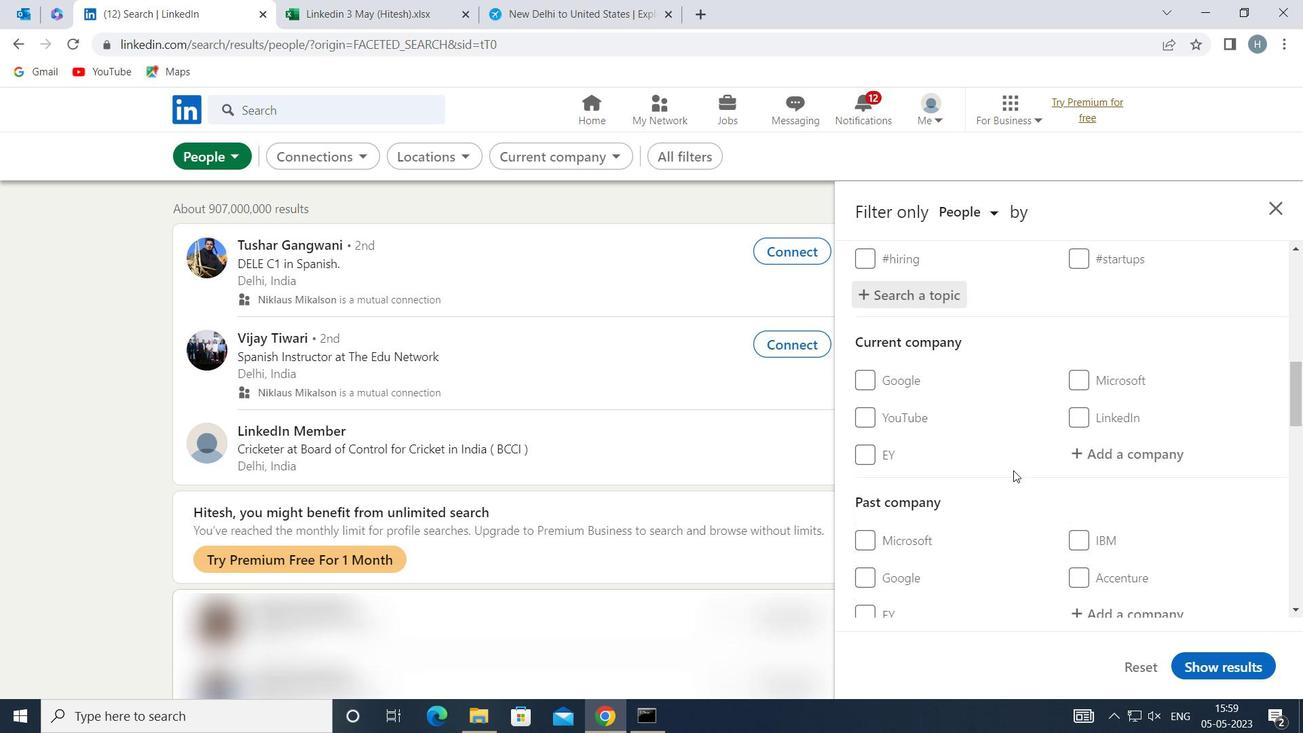 
Action: Mouse scrolled (1014, 470) with delta (0, 0)
Screenshot: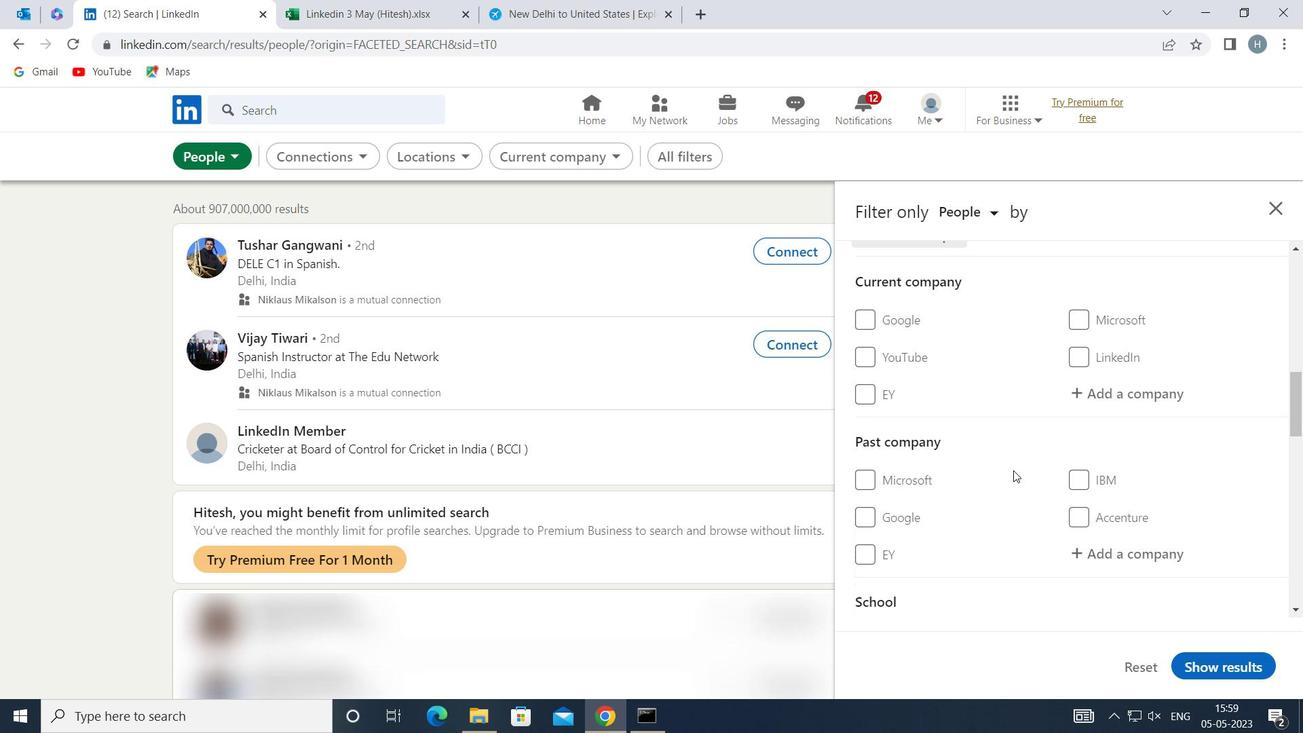 
Action: Mouse scrolled (1014, 470) with delta (0, 0)
Screenshot: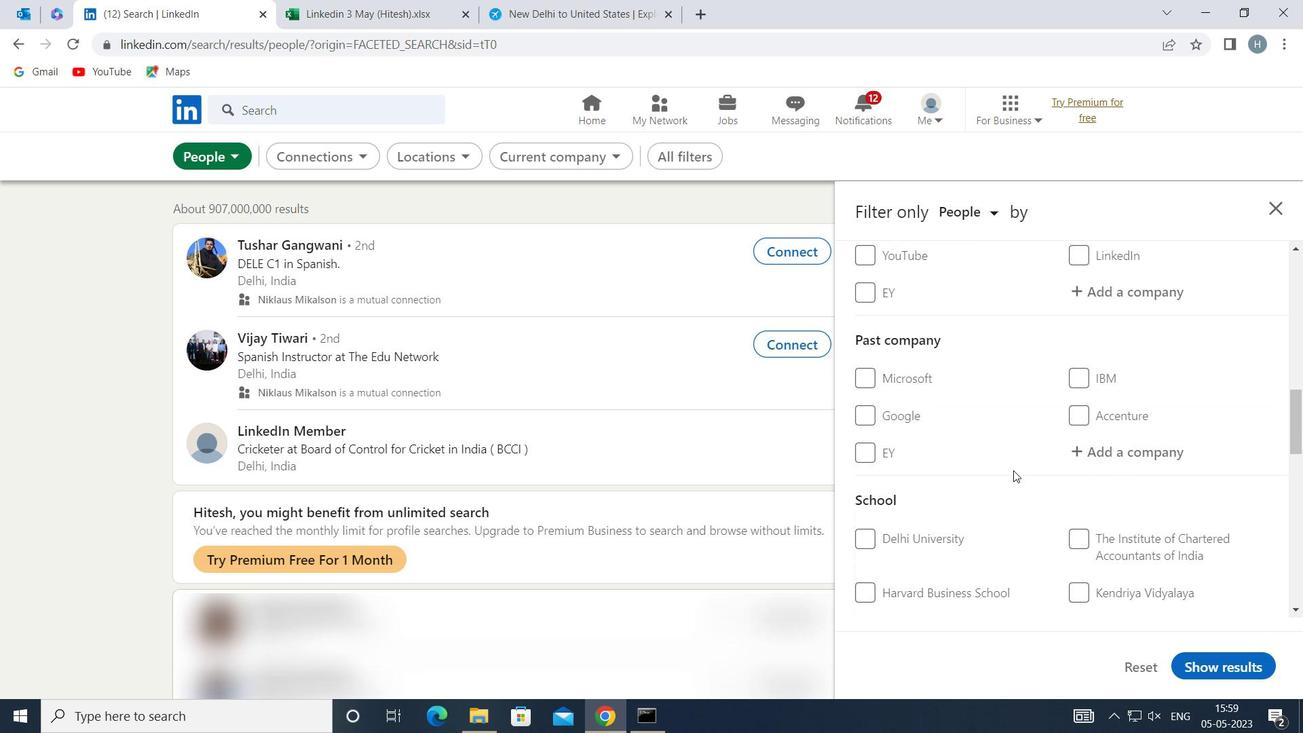 
Action: Mouse scrolled (1014, 470) with delta (0, 0)
Screenshot: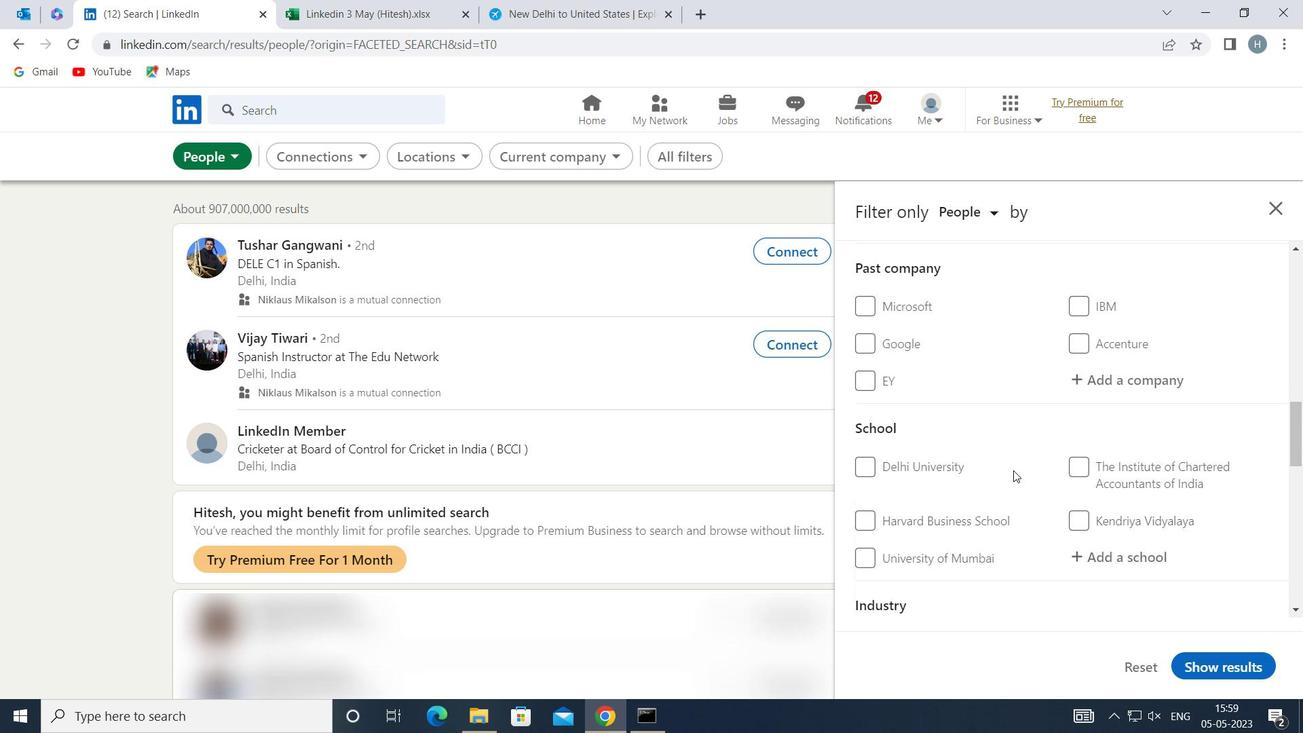 
Action: Mouse scrolled (1014, 470) with delta (0, 0)
Screenshot: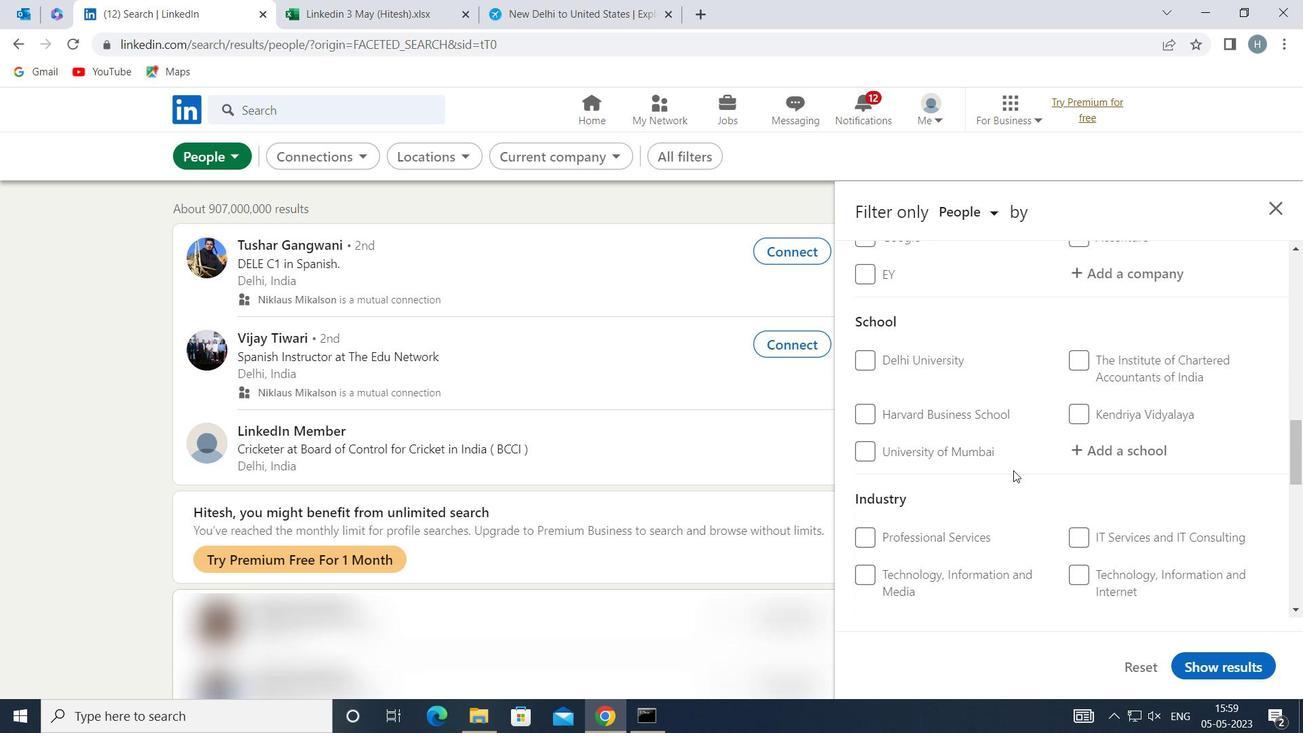 
Action: Mouse scrolled (1014, 470) with delta (0, 0)
Screenshot: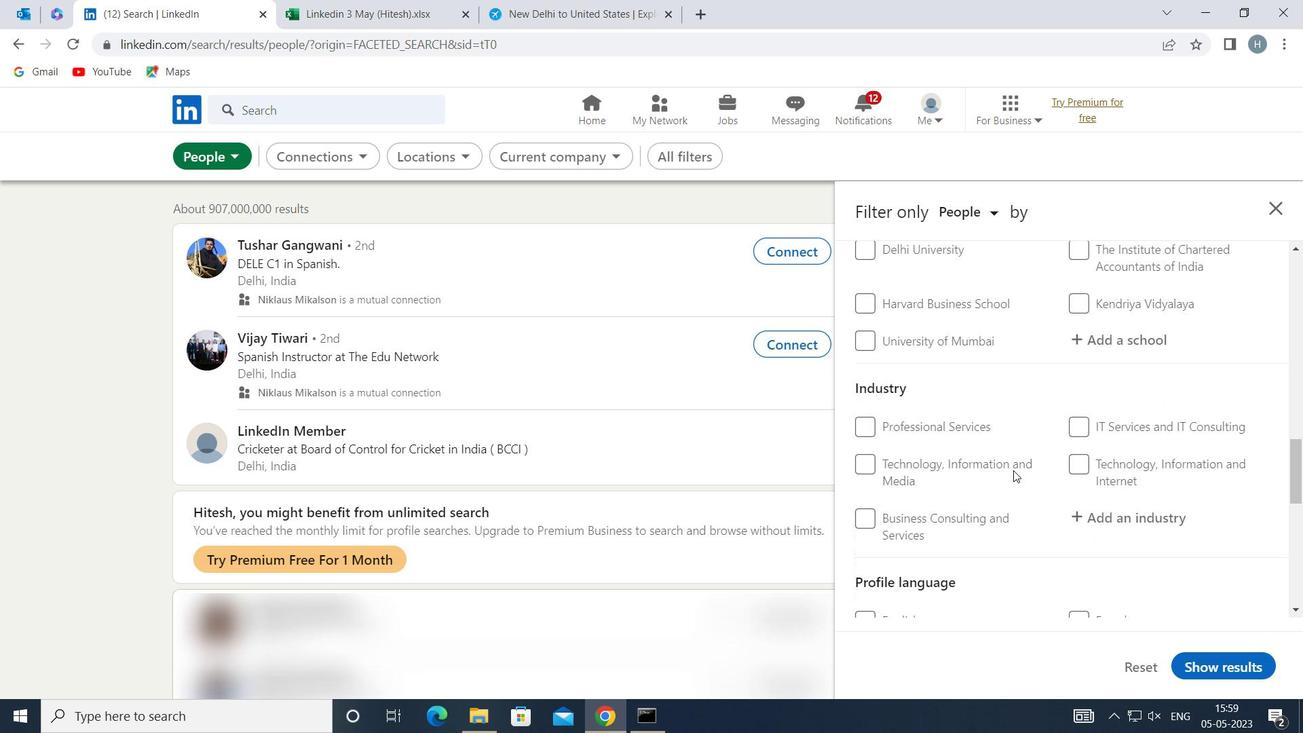 
Action: Mouse moved to (895, 586)
Screenshot: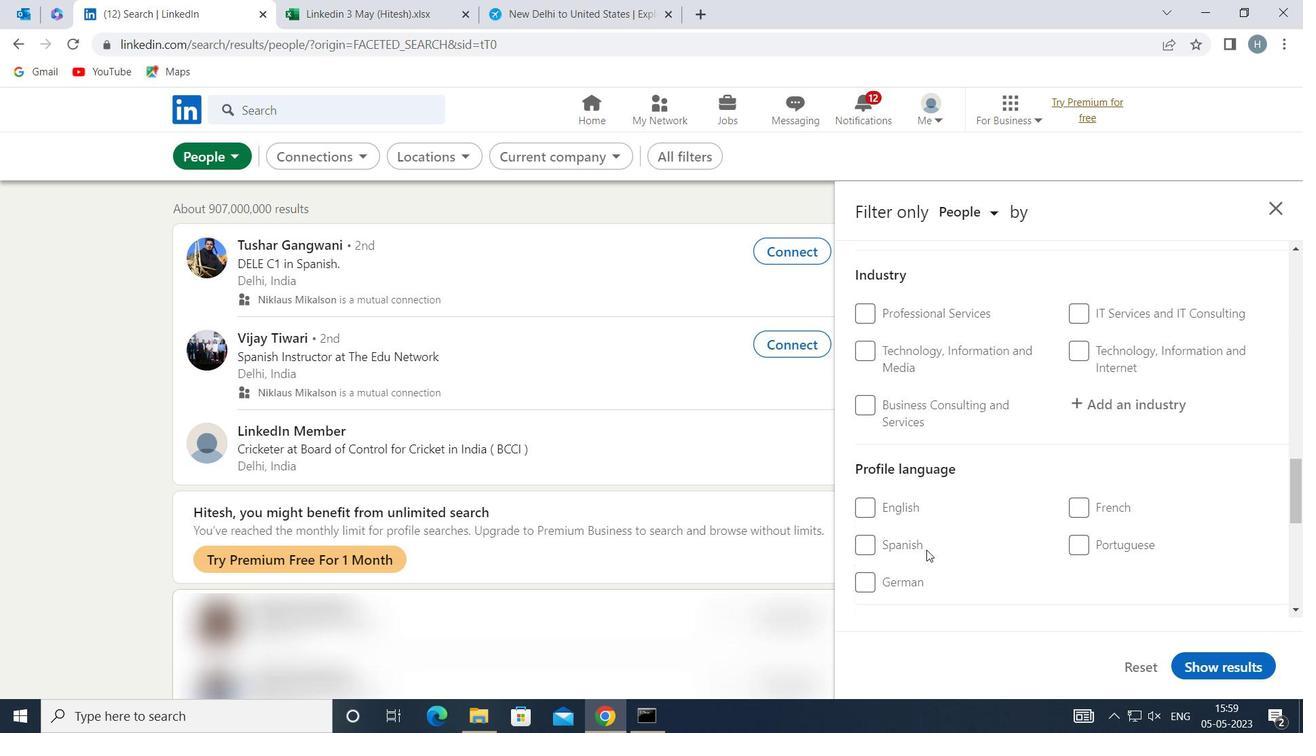 
Action: Mouse pressed left at (895, 586)
Screenshot: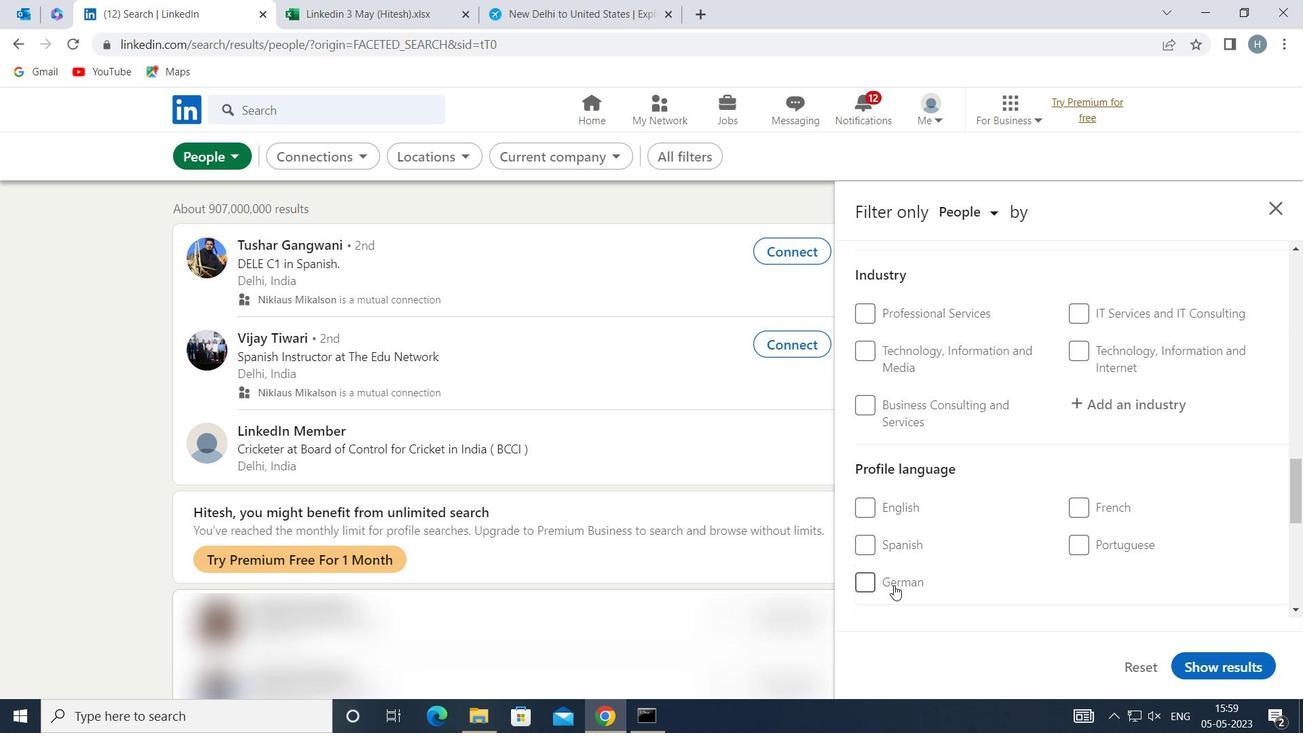 
Action: Mouse moved to (1017, 559)
Screenshot: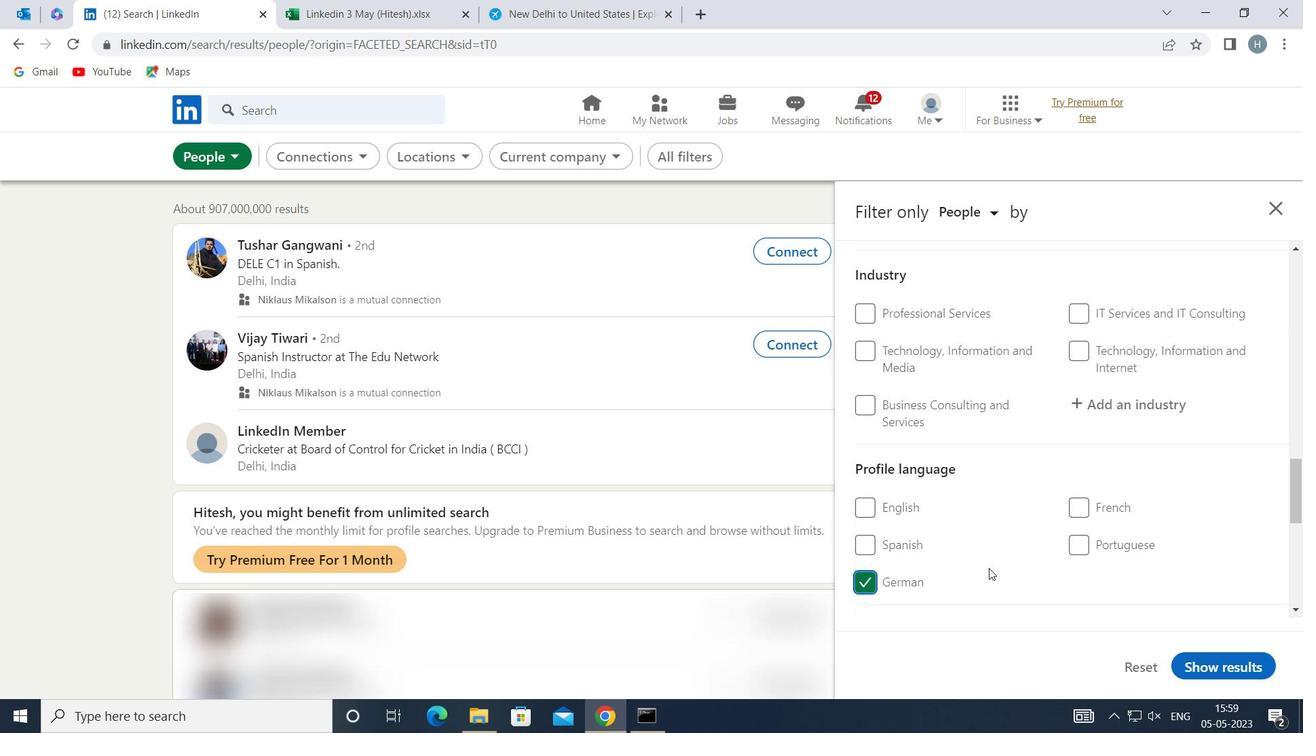 
Action: Mouse scrolled (1017, 560) with delta (0, 0)
Screenshot: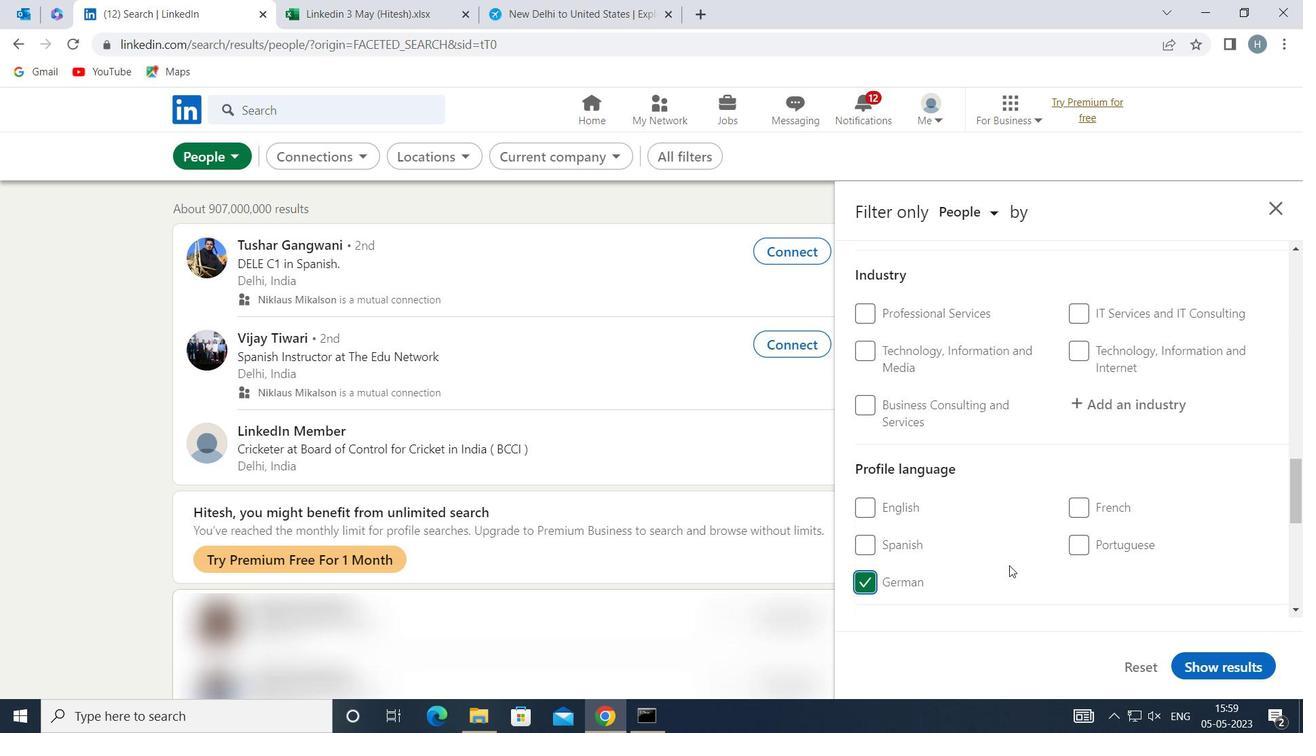 
Action: Mouse moved to (1019, 553)
Screenshot: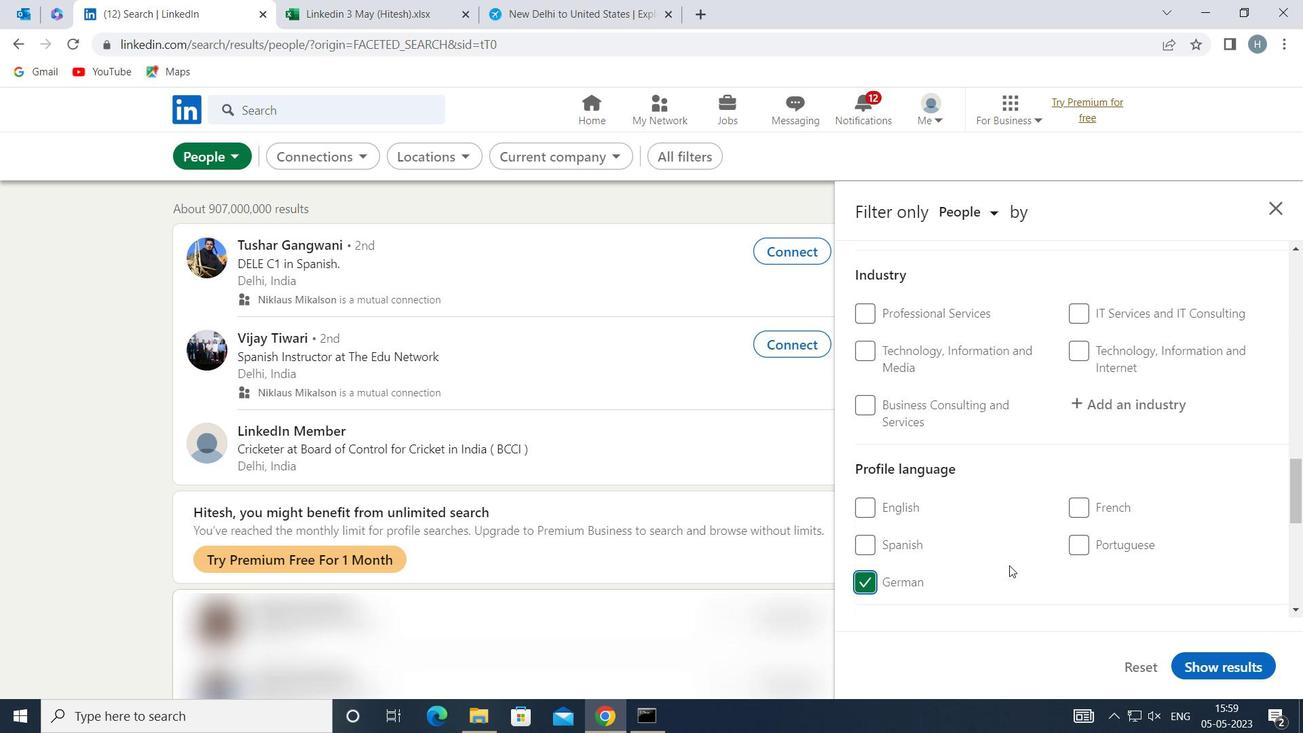 
Action: Mouse scrolled (1019, 554) with delta (0, 0)
Screenshot: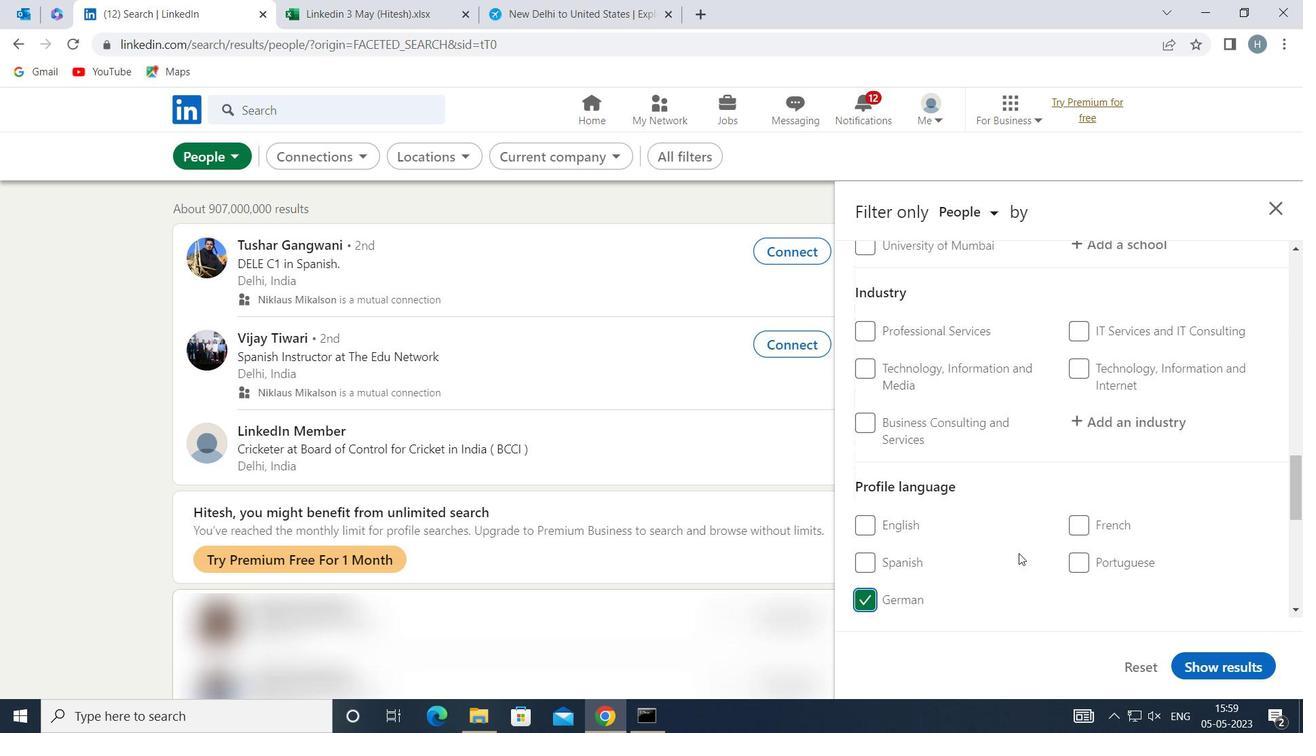 
Action: Mouse scrolled (1019, 554) with delta (0, 0)
Screenshot: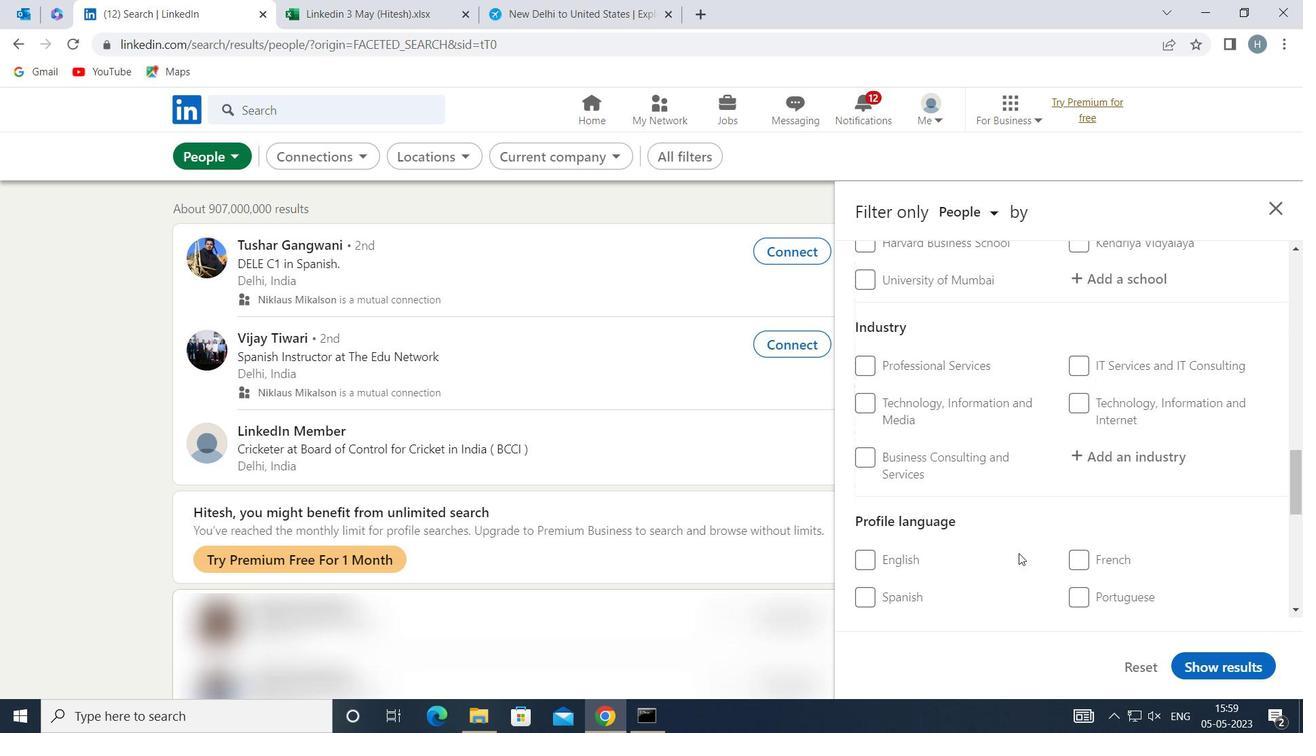 
Action: Mouse scrolled (1019, 554) with delta (0, 0)
Screenshot: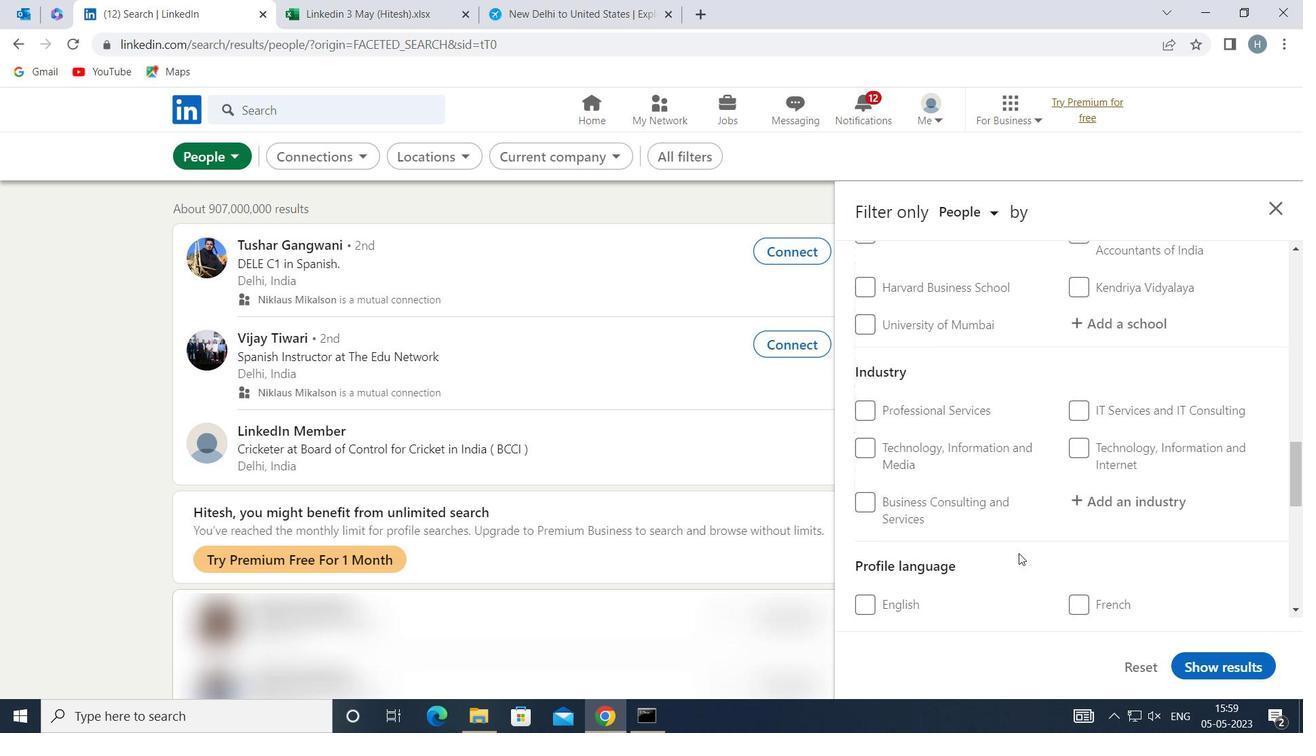 
Action: Mouse scrolled (1019, 554) with delta (0, 0)
Screenshot: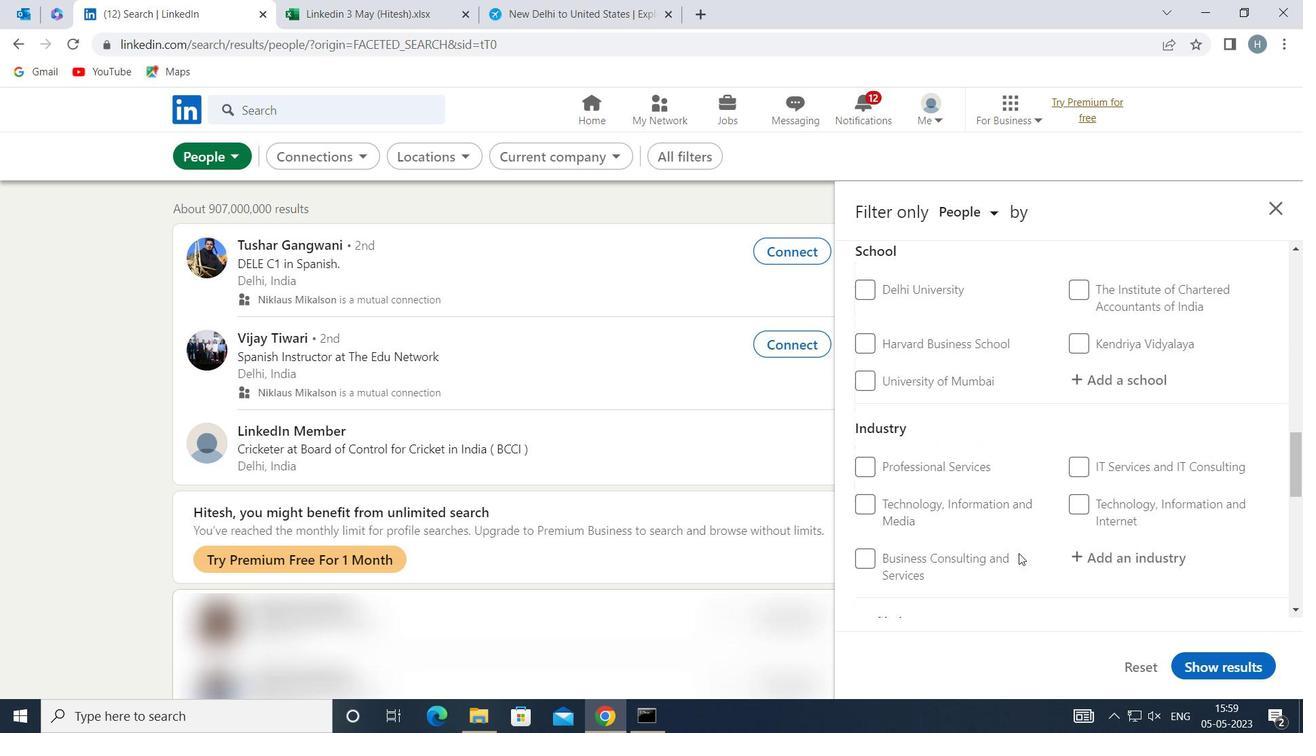 
Action: Mouse scrolled (1019, 554) with delta (0, 0)
Screenshot: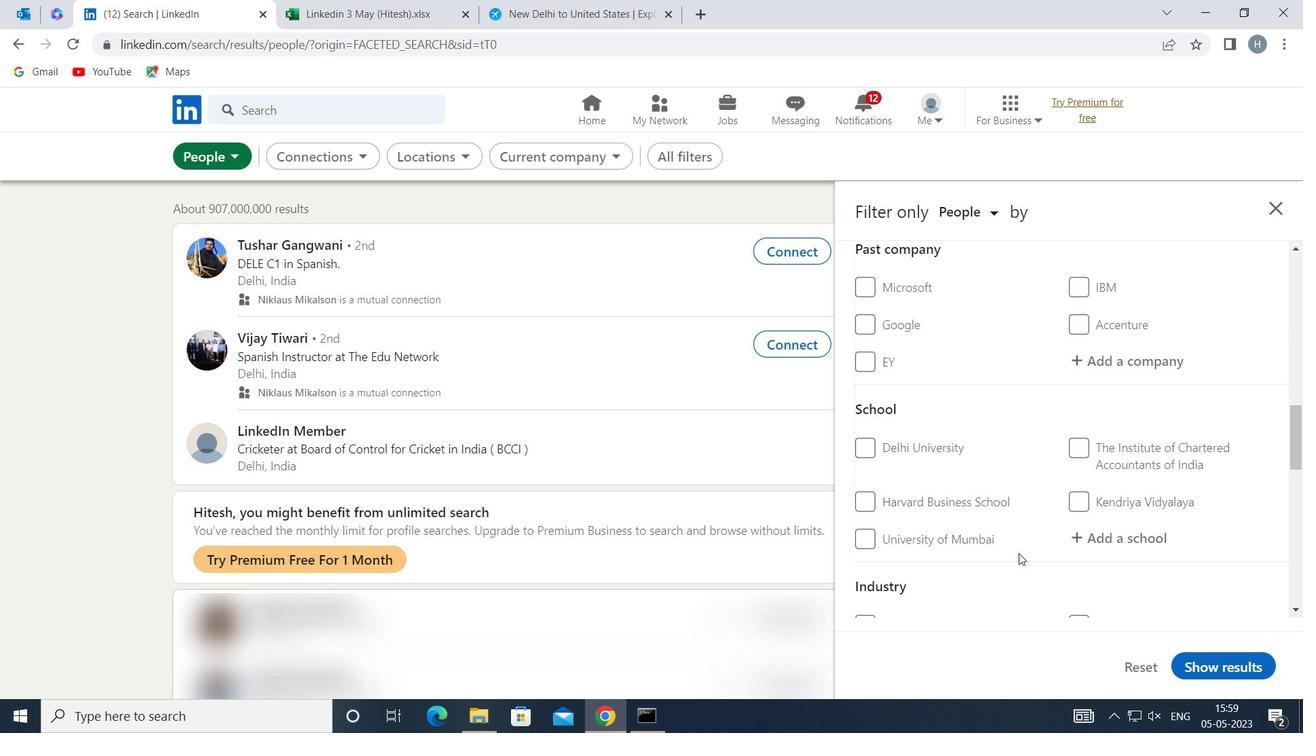 
Action: Mouse scrolled (1019, 554) with delta (0, 0)
Screenshot: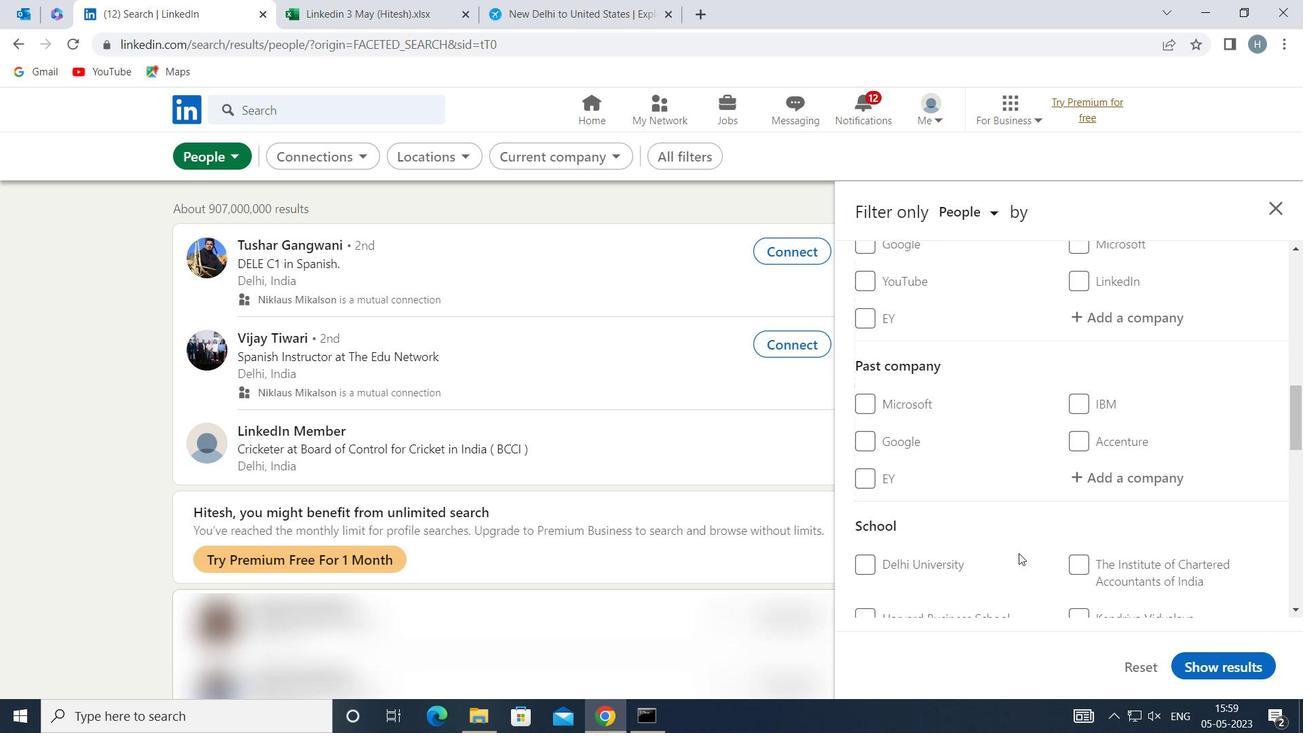 
Action: Mouse moved to (1115, 484)
Screenshot: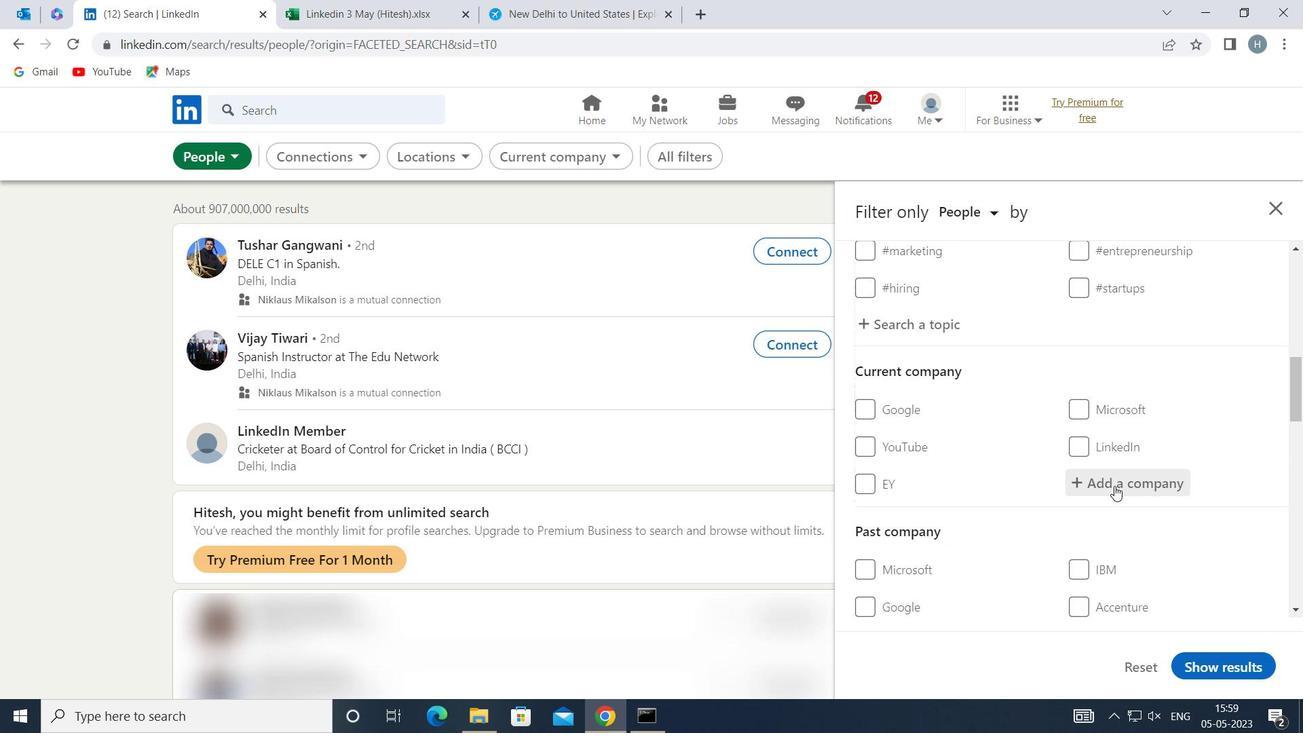 
Action: Mouse pressed left at (1115, 484)
Screenshot: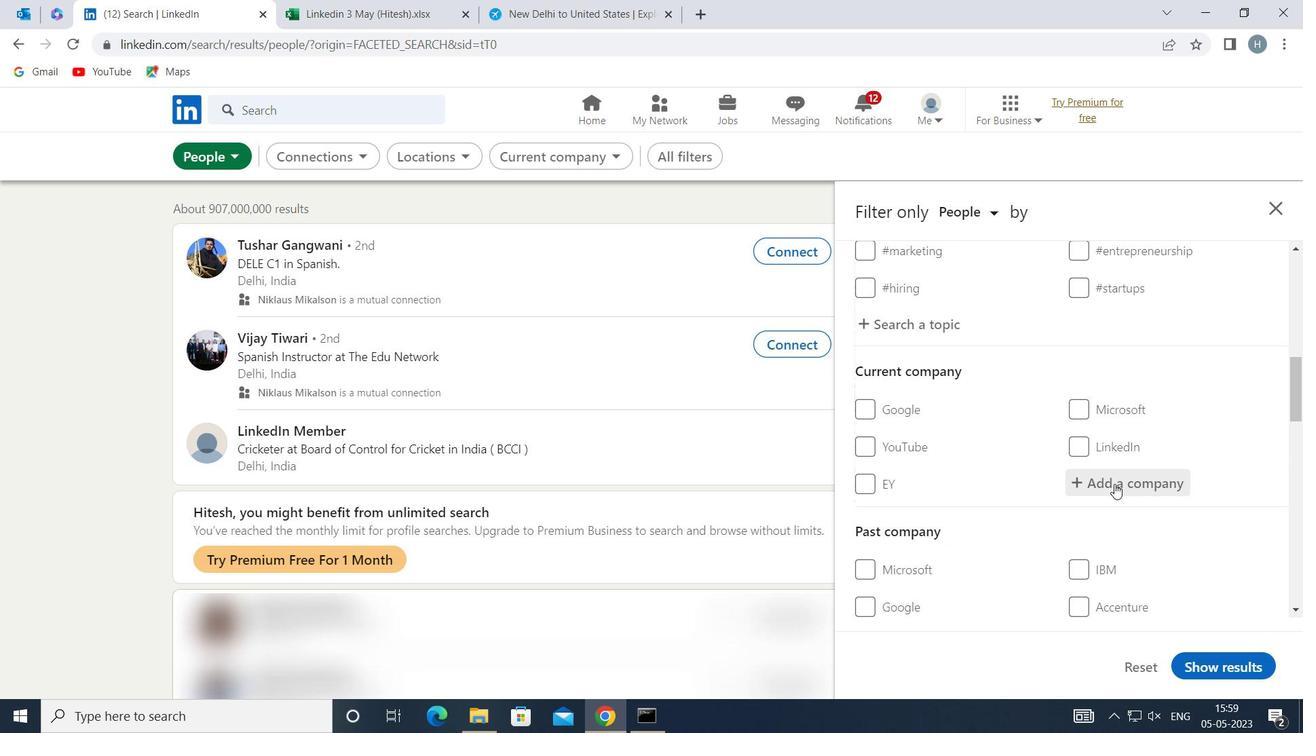 
Action: Key pressed <Key.shift>RELIANCE<Key.space><Key.shift>INDUSTRIES<Key.space>
Screenshot: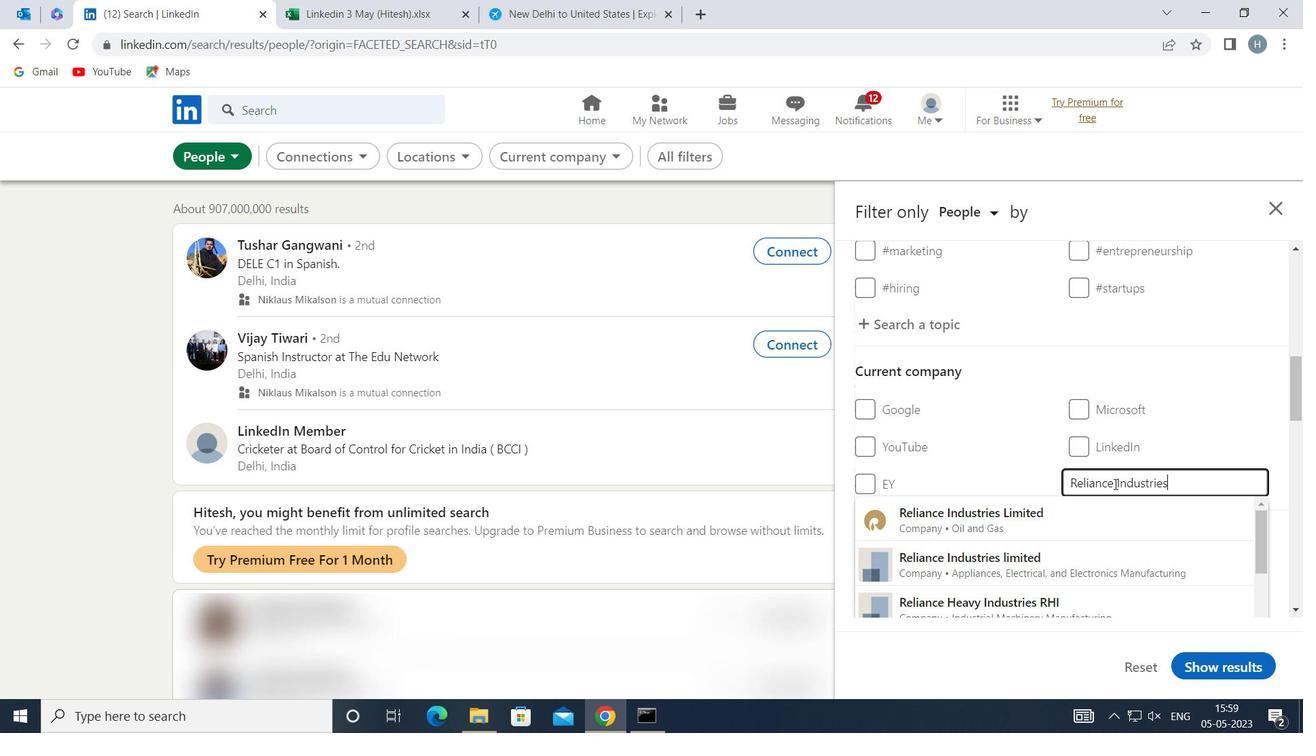 
Action: Mouse moved to (1069, 518)
Screenshot: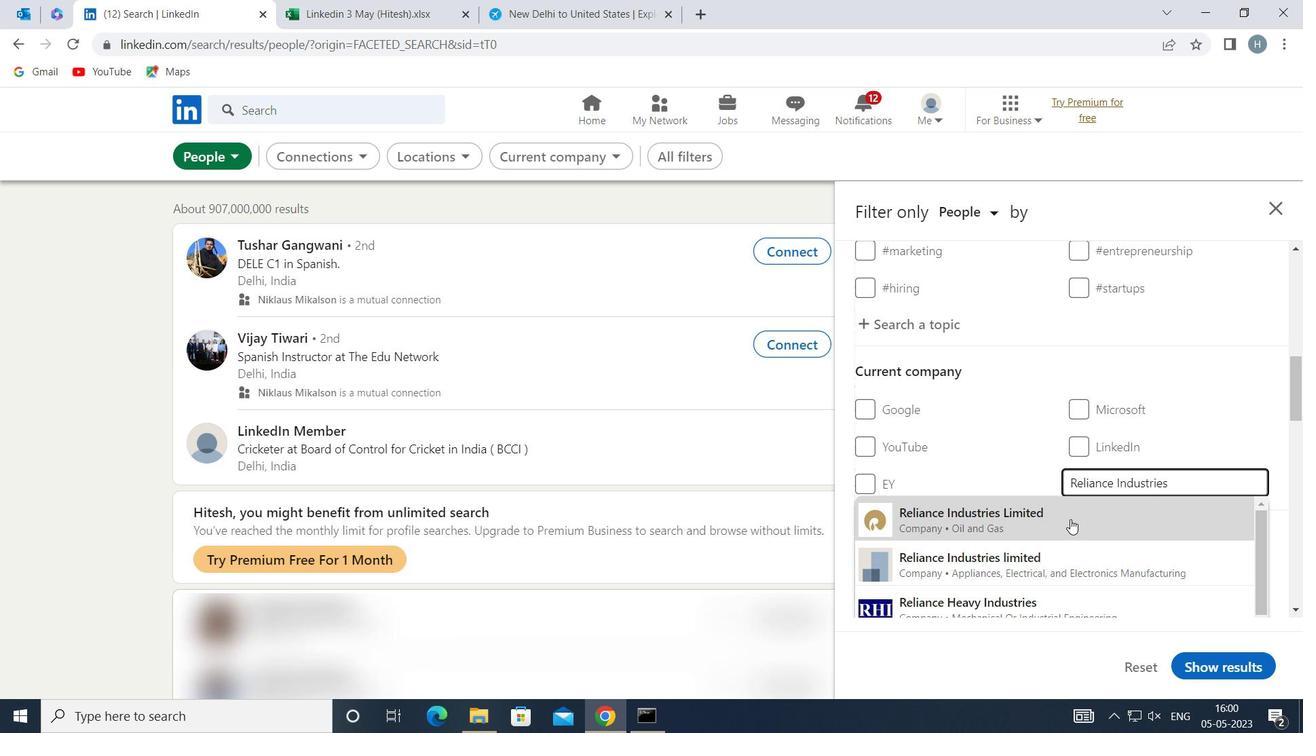
Action: Mouse pressed left at (1069, 518)
Screenshot: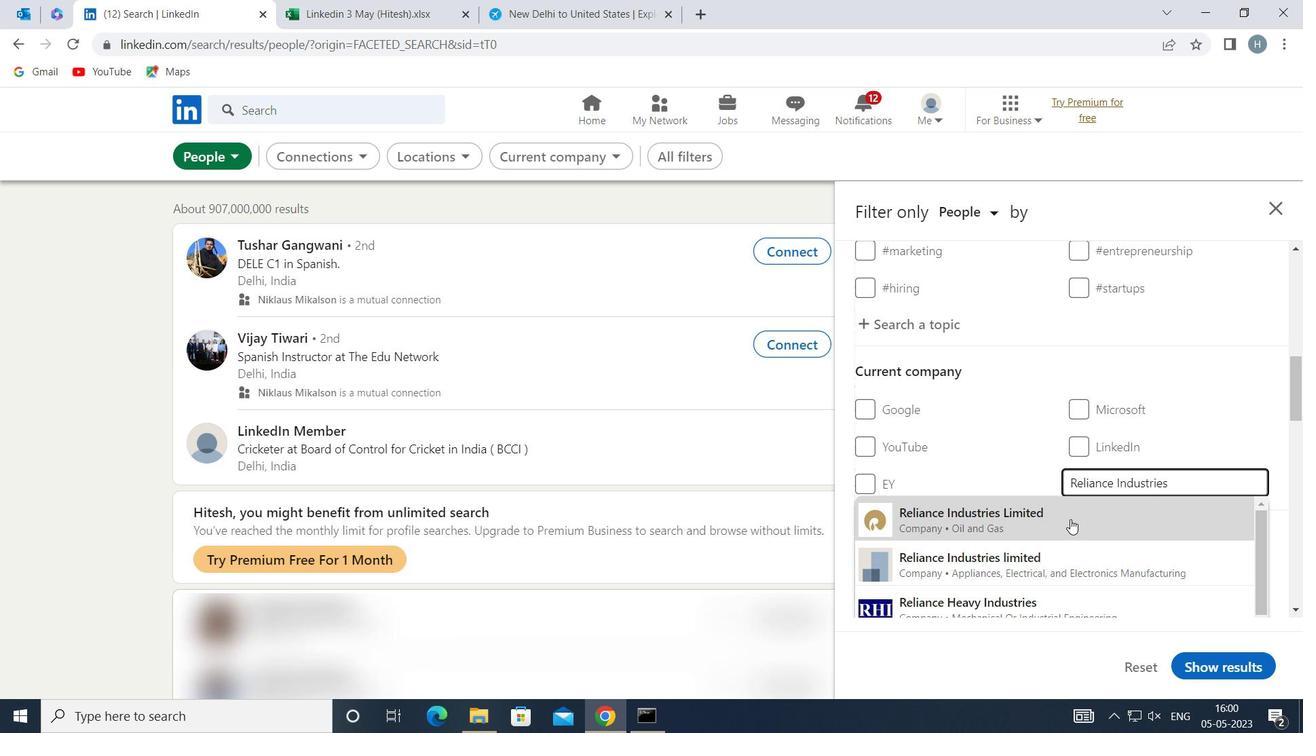 
Action: Mouse moved to (1031, 476)
Screenshot: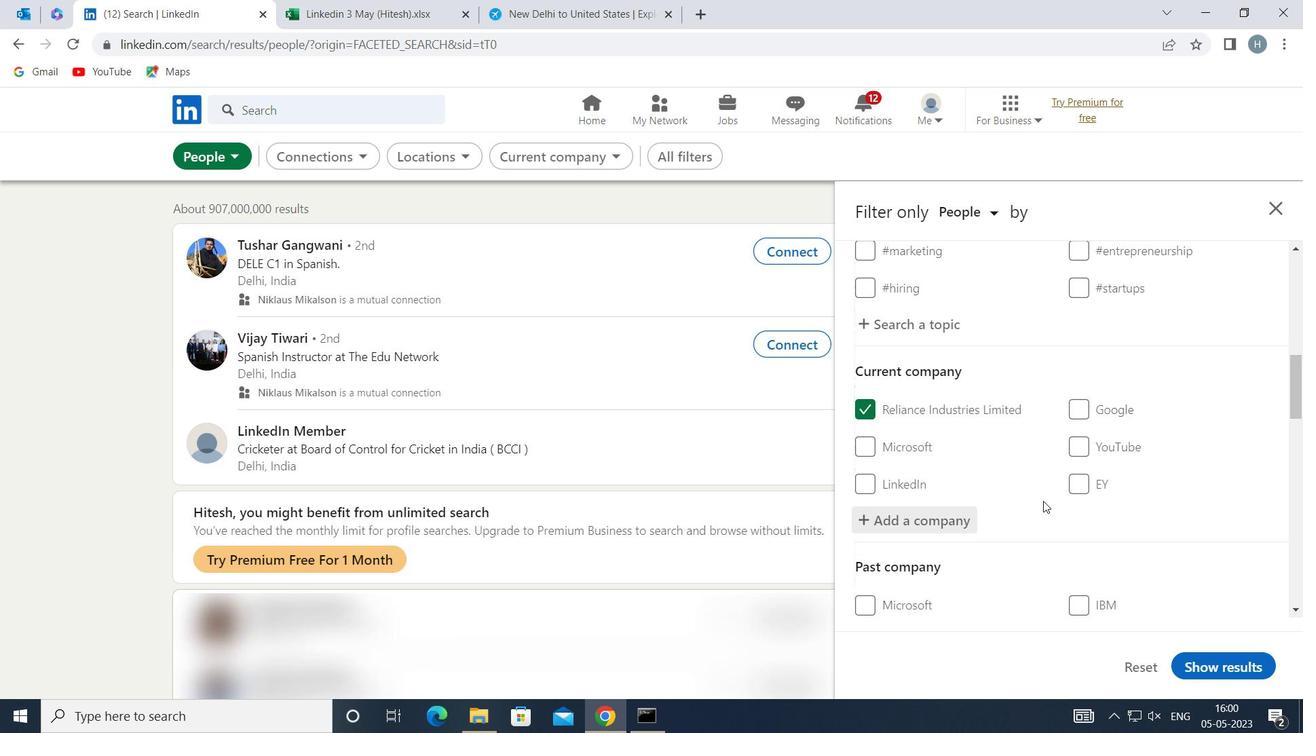 
Action: Mouse scrolled (1031, 475) with delta (0, 0)
Screenshot: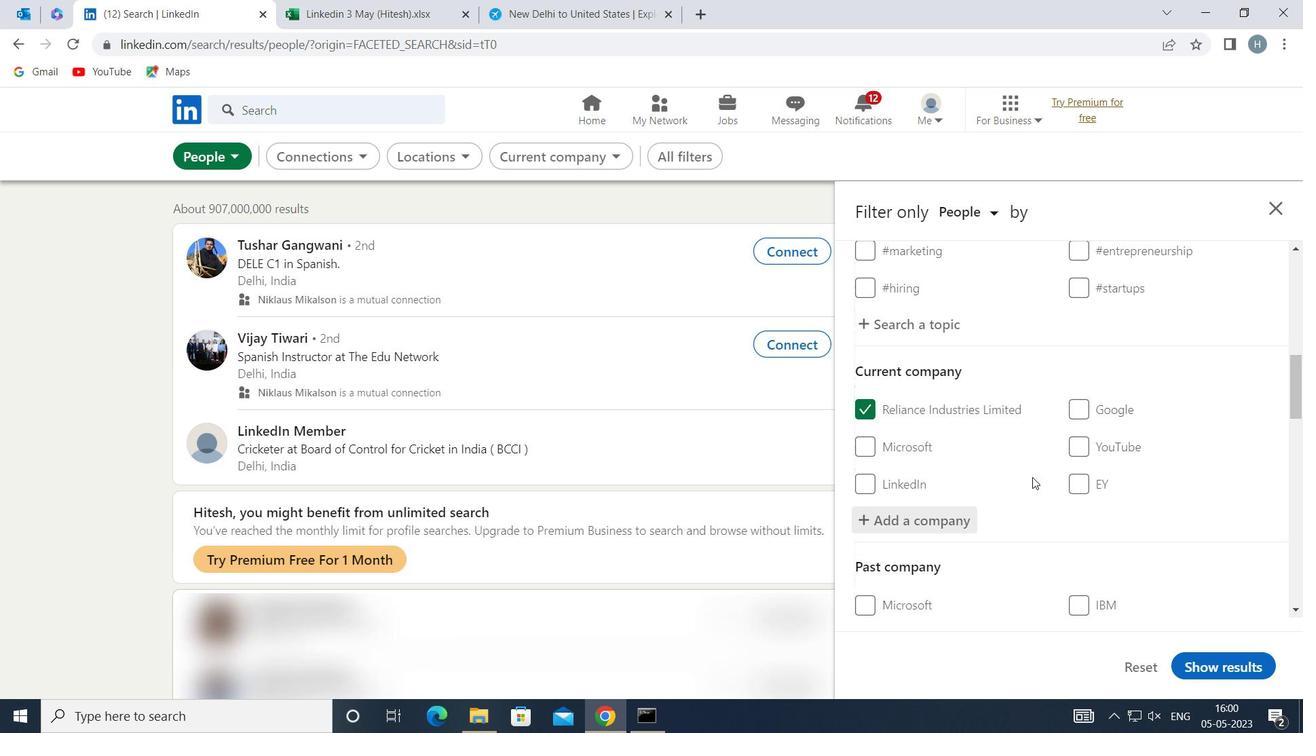 
Action: Mouse scrolled (1031, 475) with delta (0, 0)
Screenshot: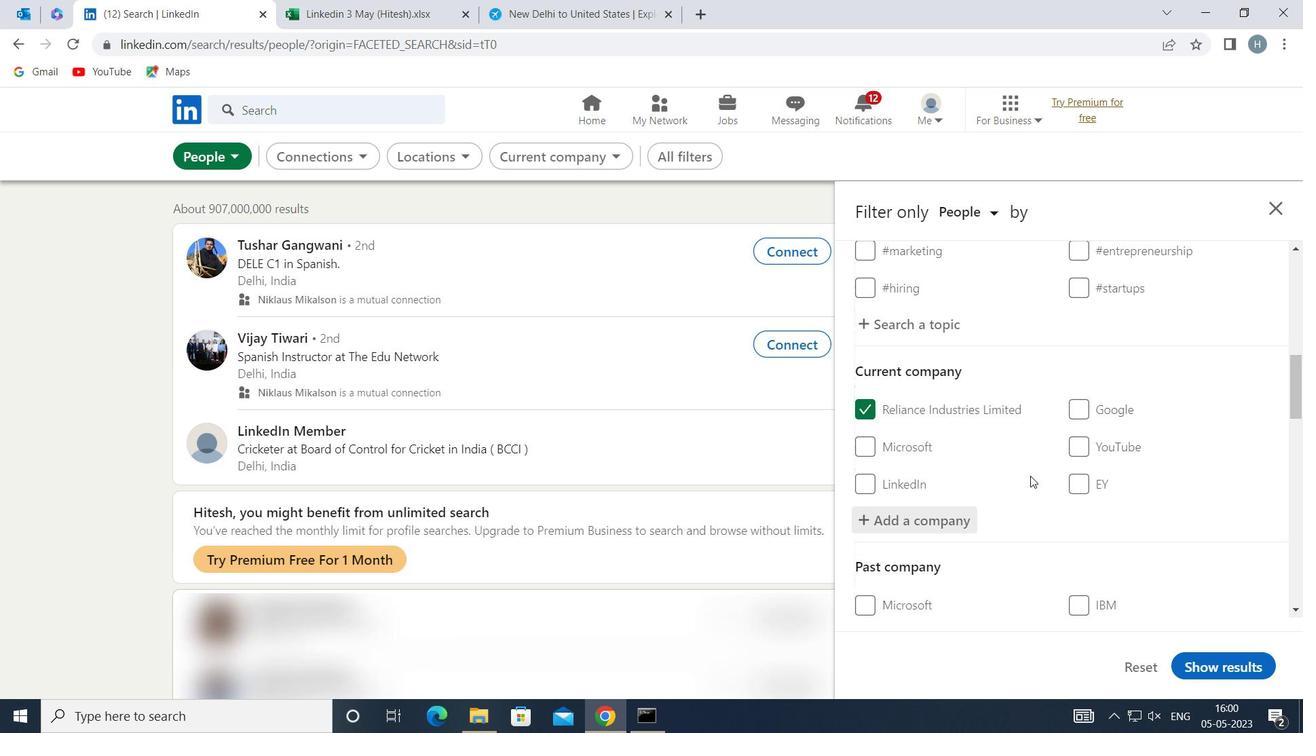 
Action: Mouse moved to (1028, 468)
Screenshot: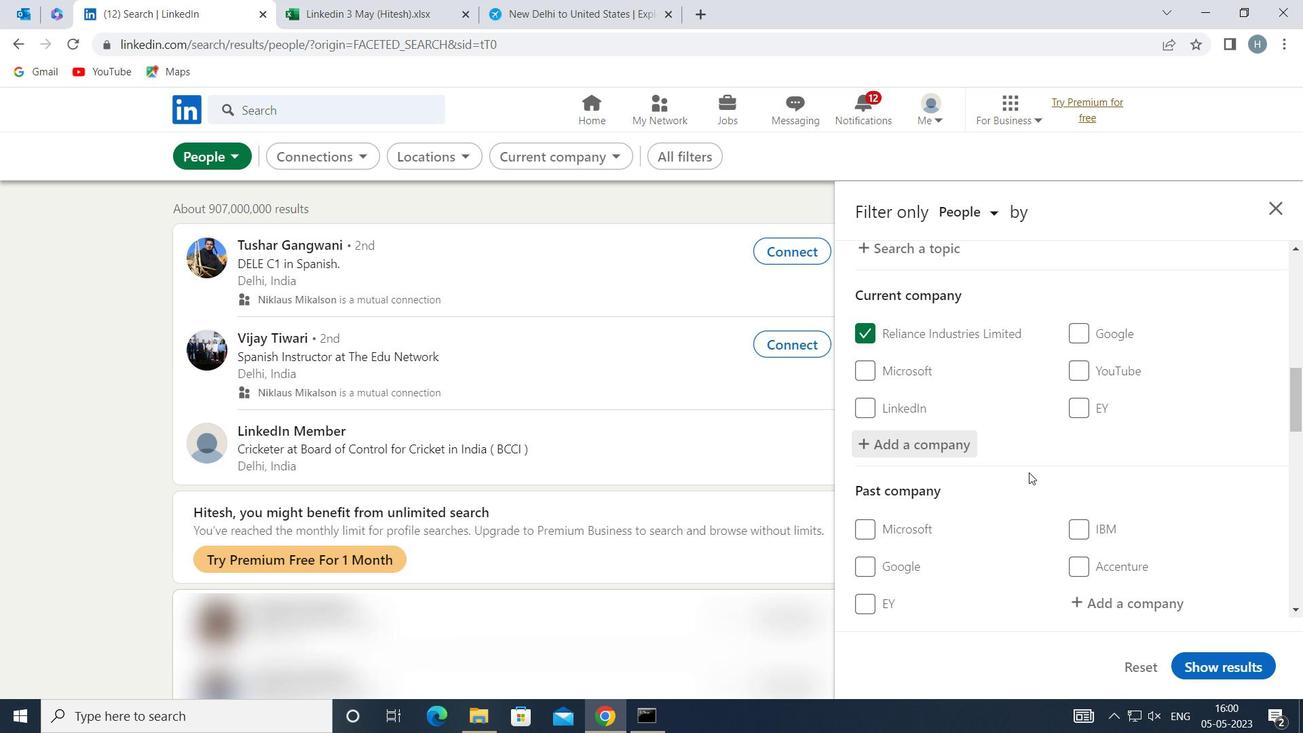 
Action: Mouse scrolled (1028, 467) with delta (0, 0)
Screenshot: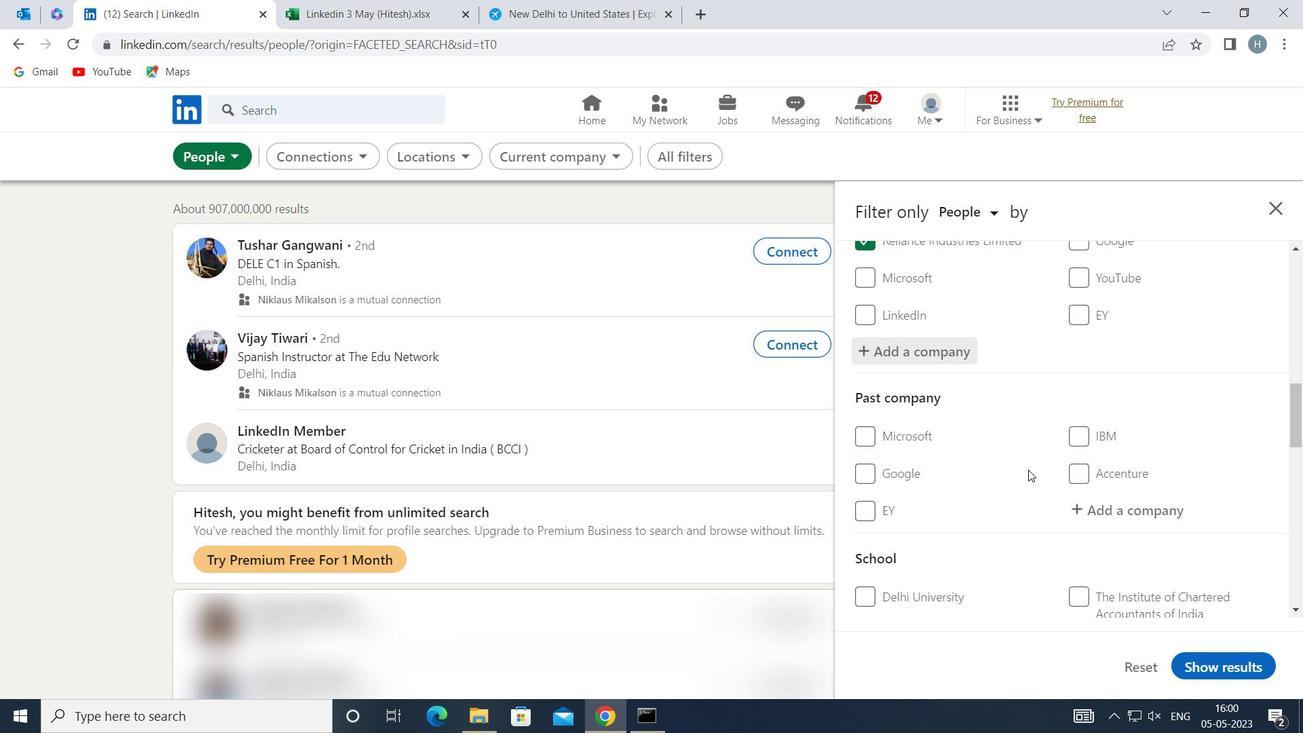 
Action: Mouse scrolled (1028, 467) with delta (0, 0)
Screenshot: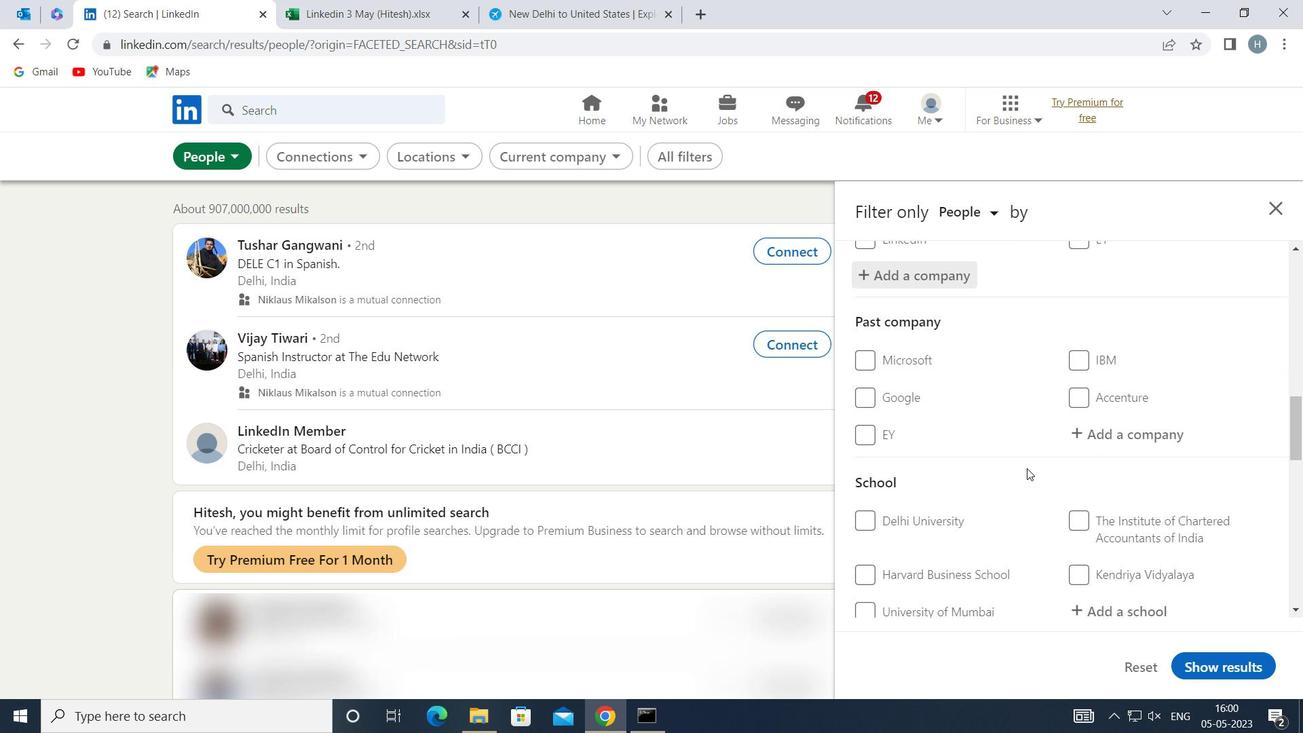 
Action: Mouse scrolled (1028, 467) with delta (0, 0)
Screenshot: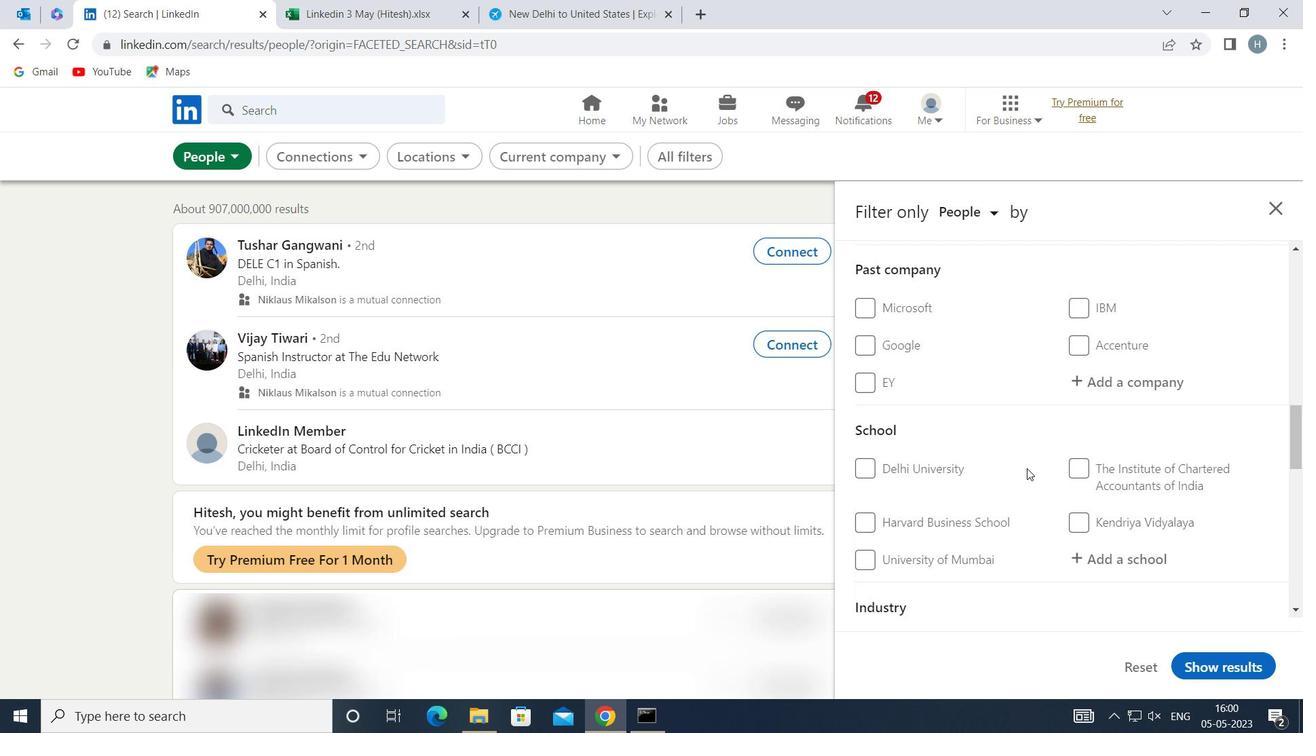 
Action: Mouse moved to (1126, 435)
Screenshot: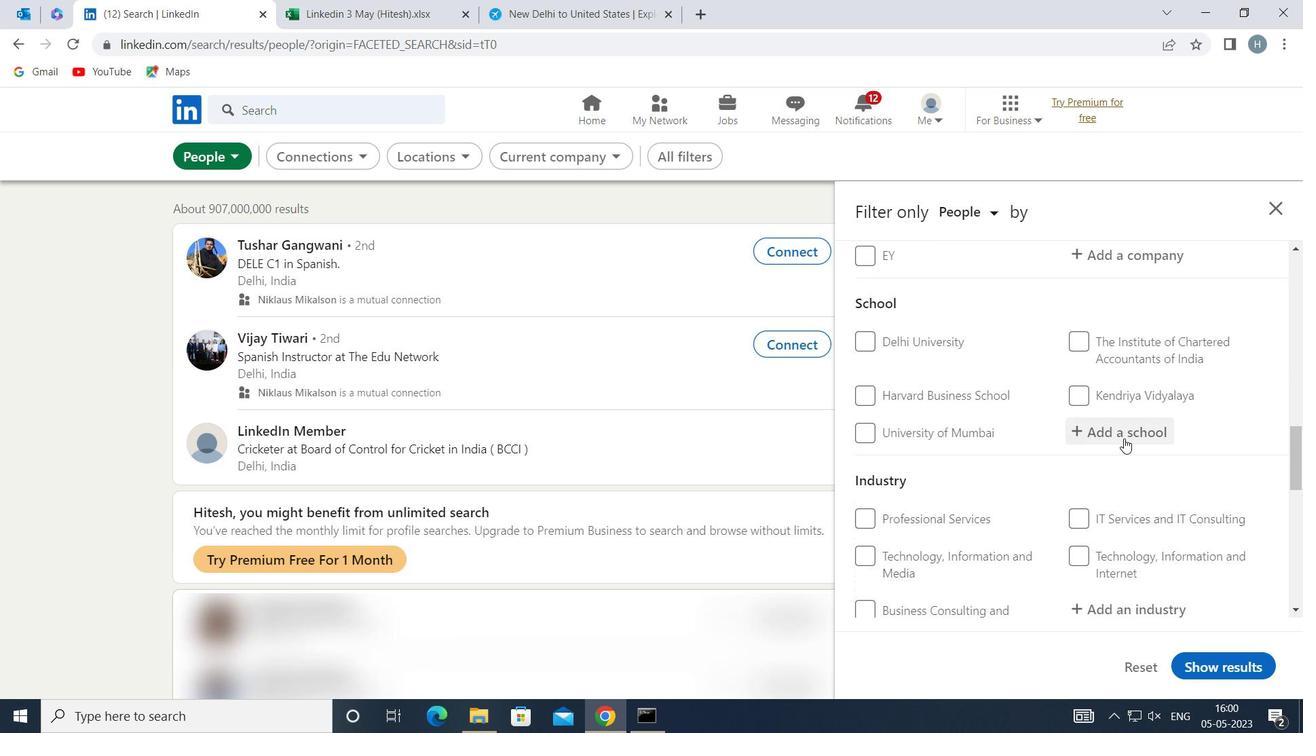 
Action: Mouse pressed left at (1126, 435)
Screenshot: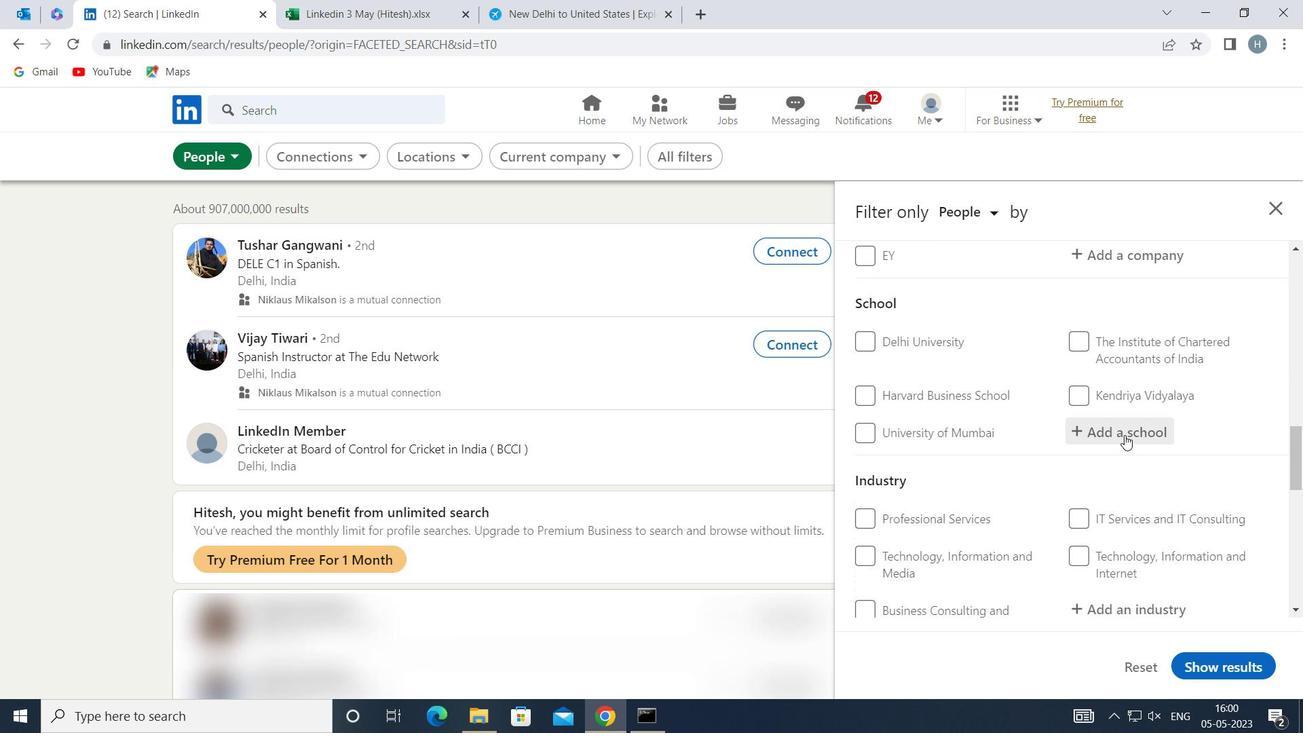 
Action: Key pressed <Key.shift>NOIDA<Key.space><Key.shift>INTERNATIONAL<Key.space><Key.shift>UNIVERSITY
Screenshot: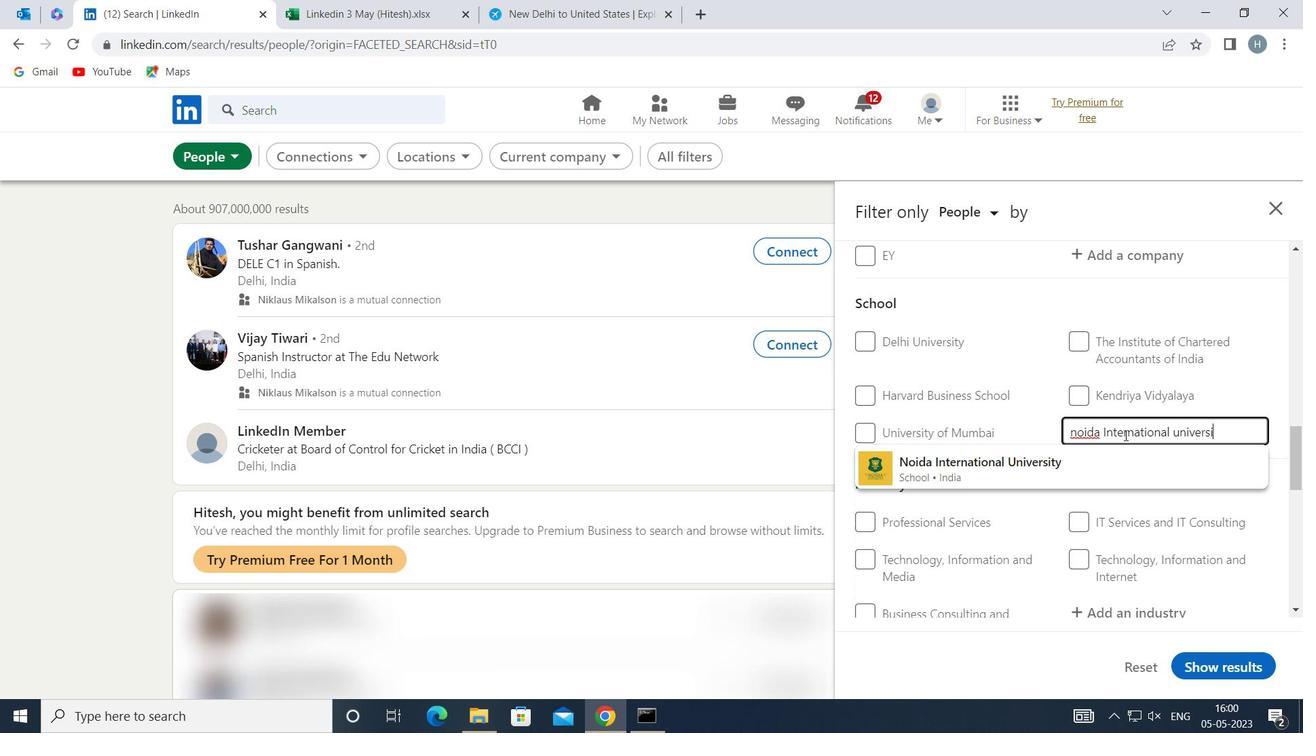 
Action: Mouse moved to (969, 472)
Screenshot: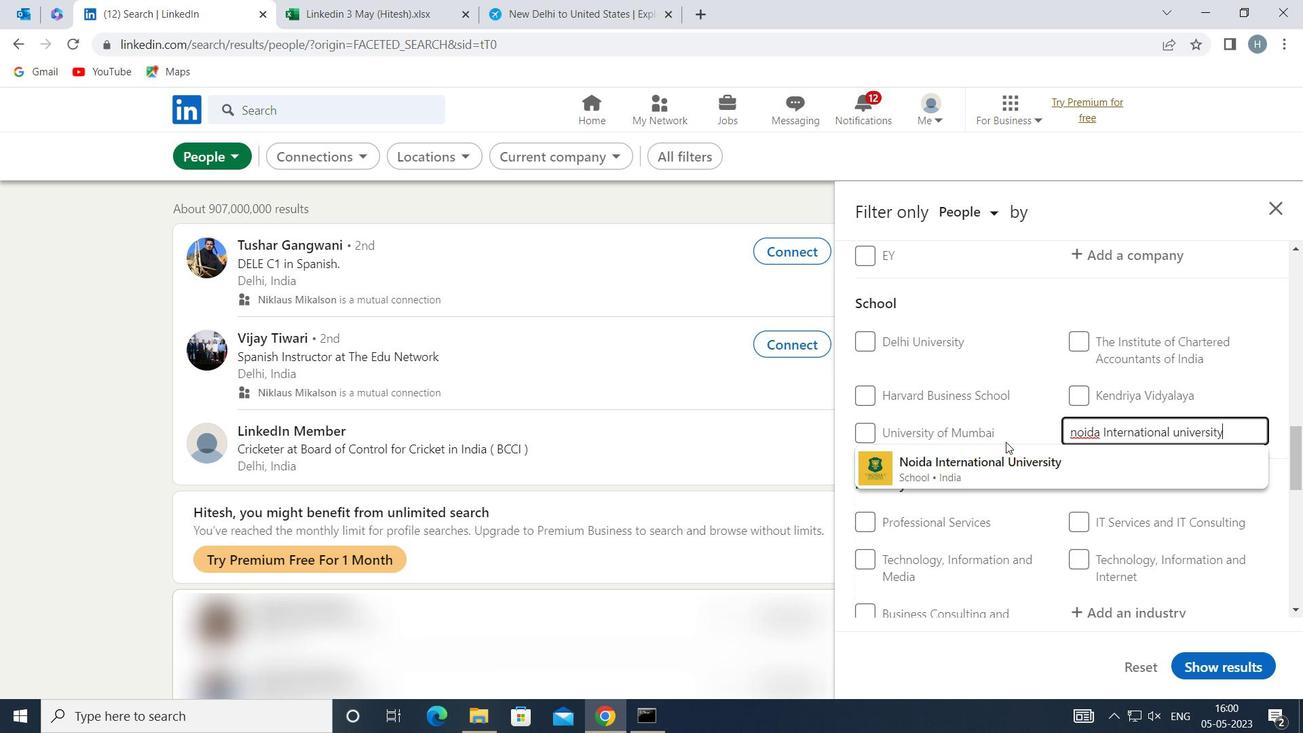 
Action: Mouse pressed left at (969, 472)
Screenshot: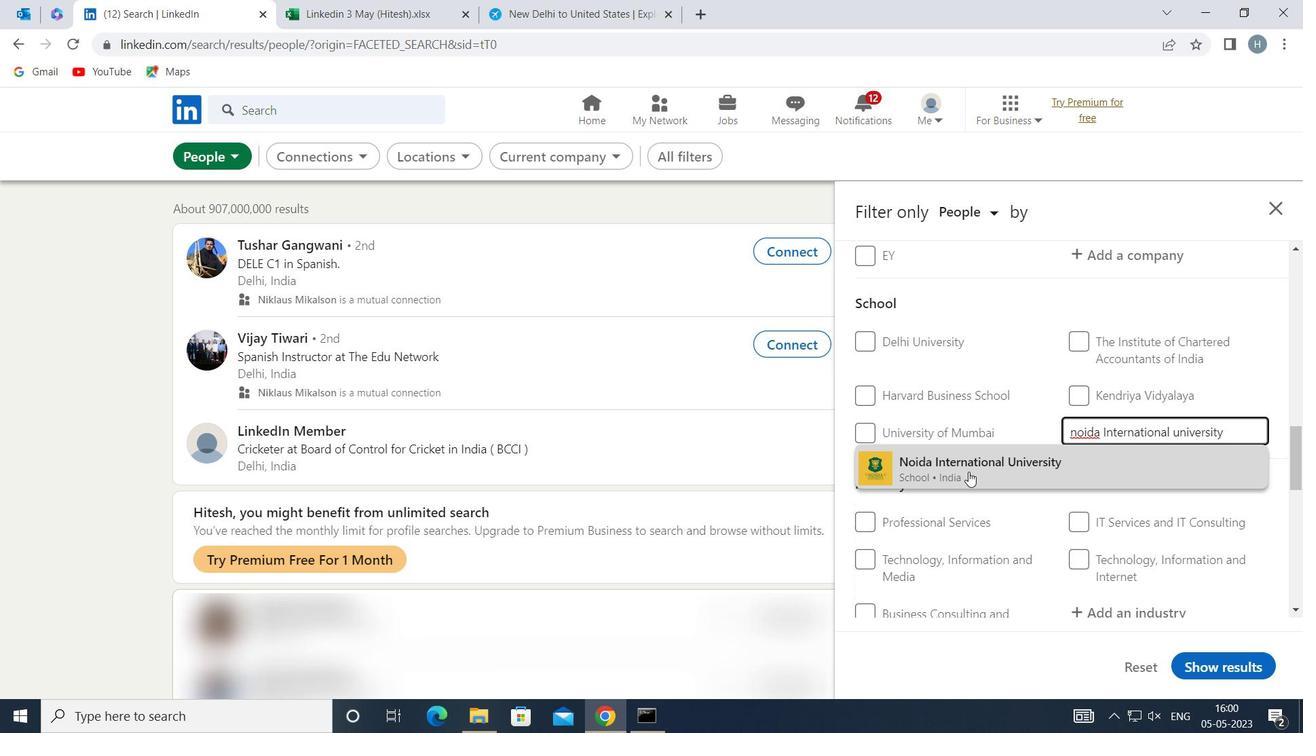 
Action: Mouse moved to (1001, 445)
Screenshot: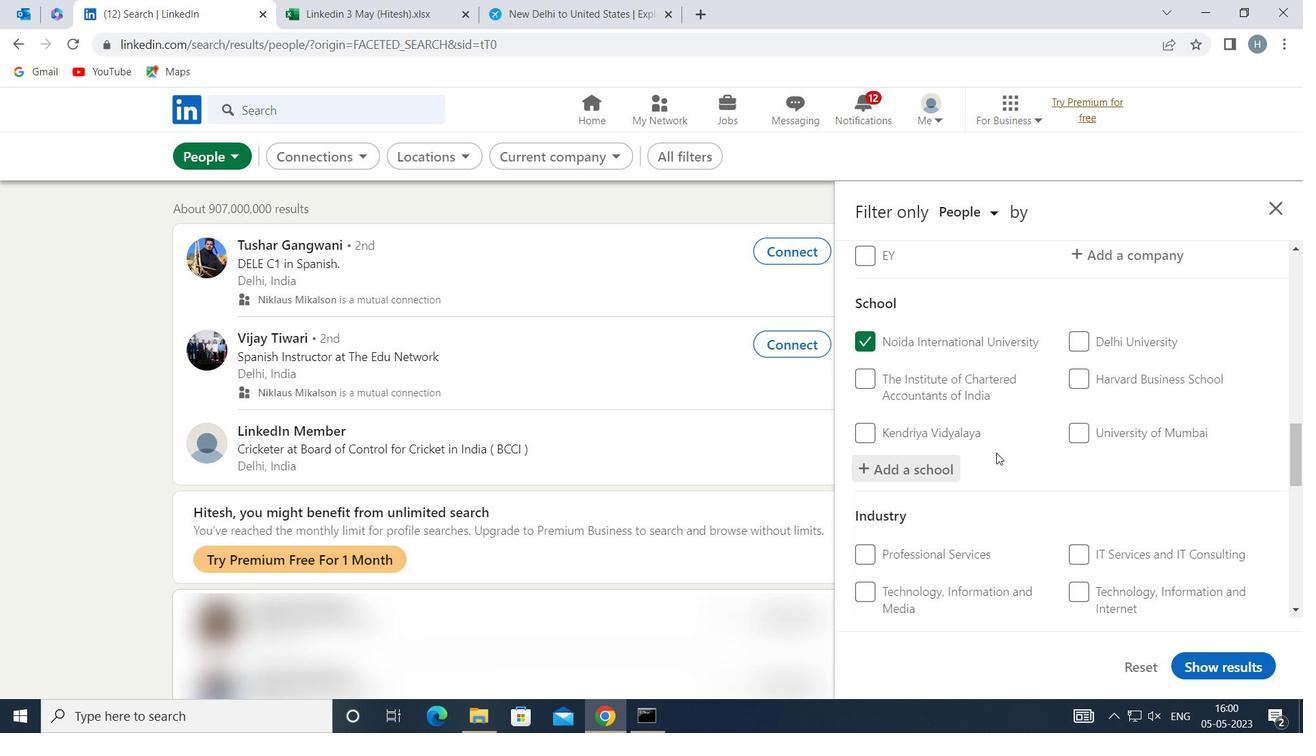 
Action: Mouse scrolled (1001, 444) with delta (0, 0)
Screenshot: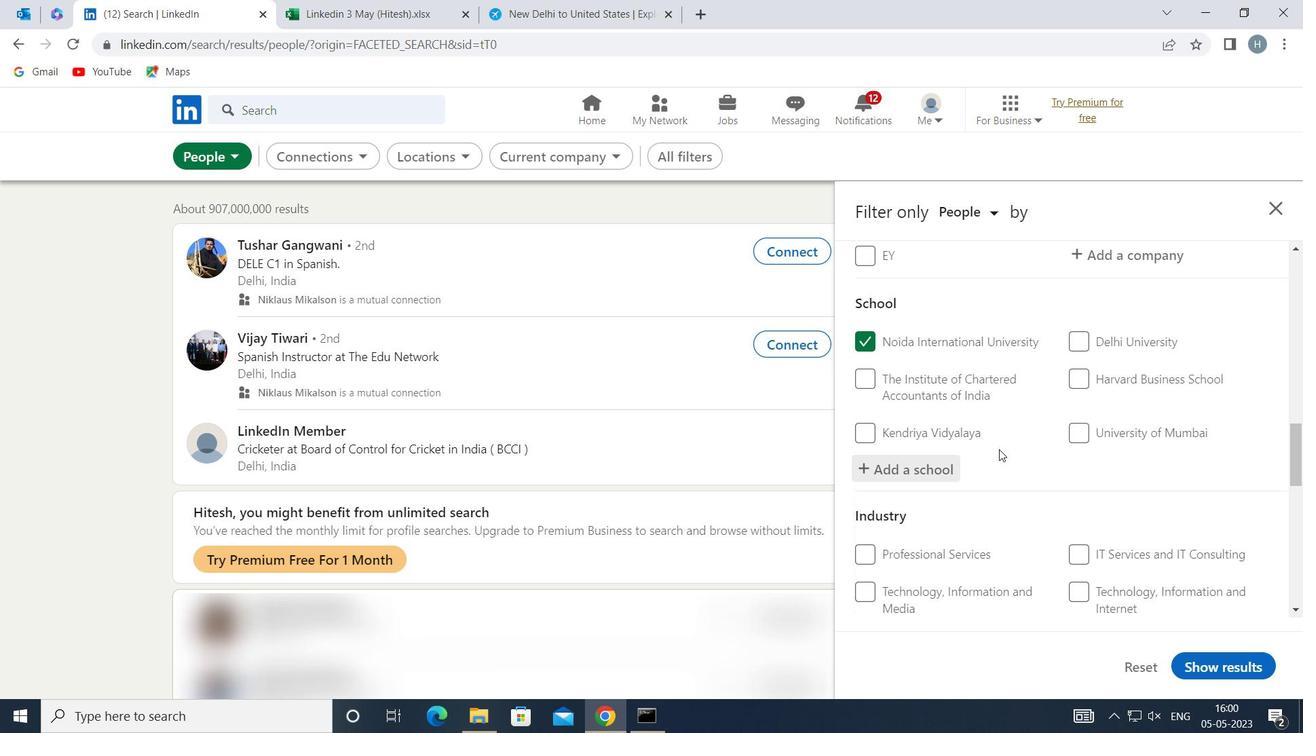 
Action: Mouse scrolled (1001, 444) with delta (0, 0)
Screenshot: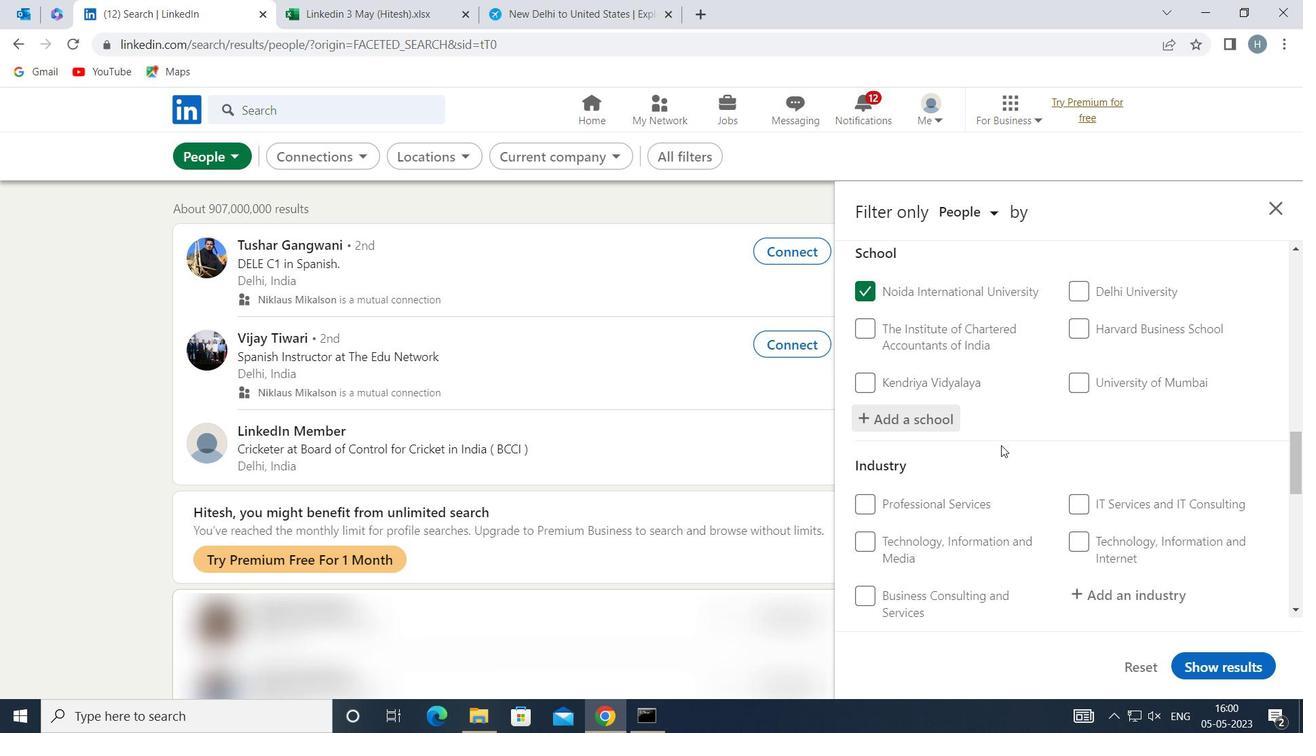 
Action: Mouse moved to (1100, 472)
Screenshot: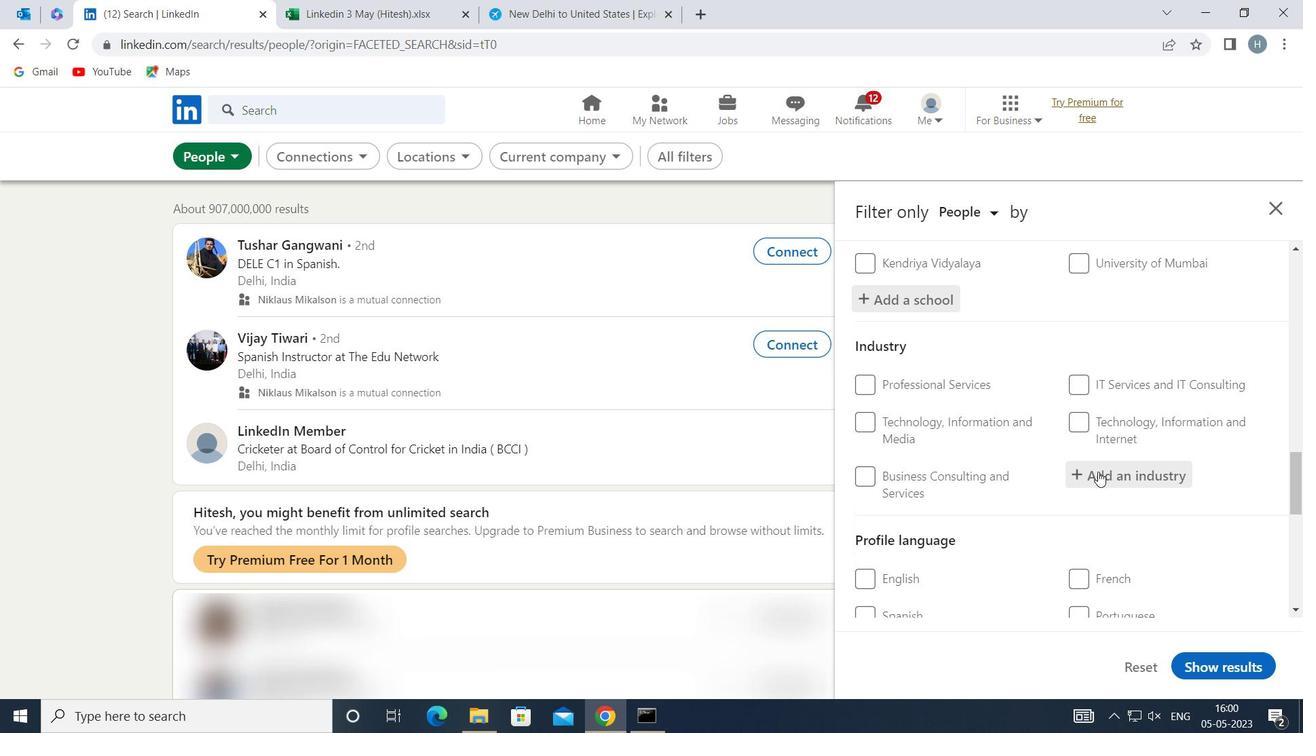 
Action: Mouse pressed left at (1100, 472)
Screenshot: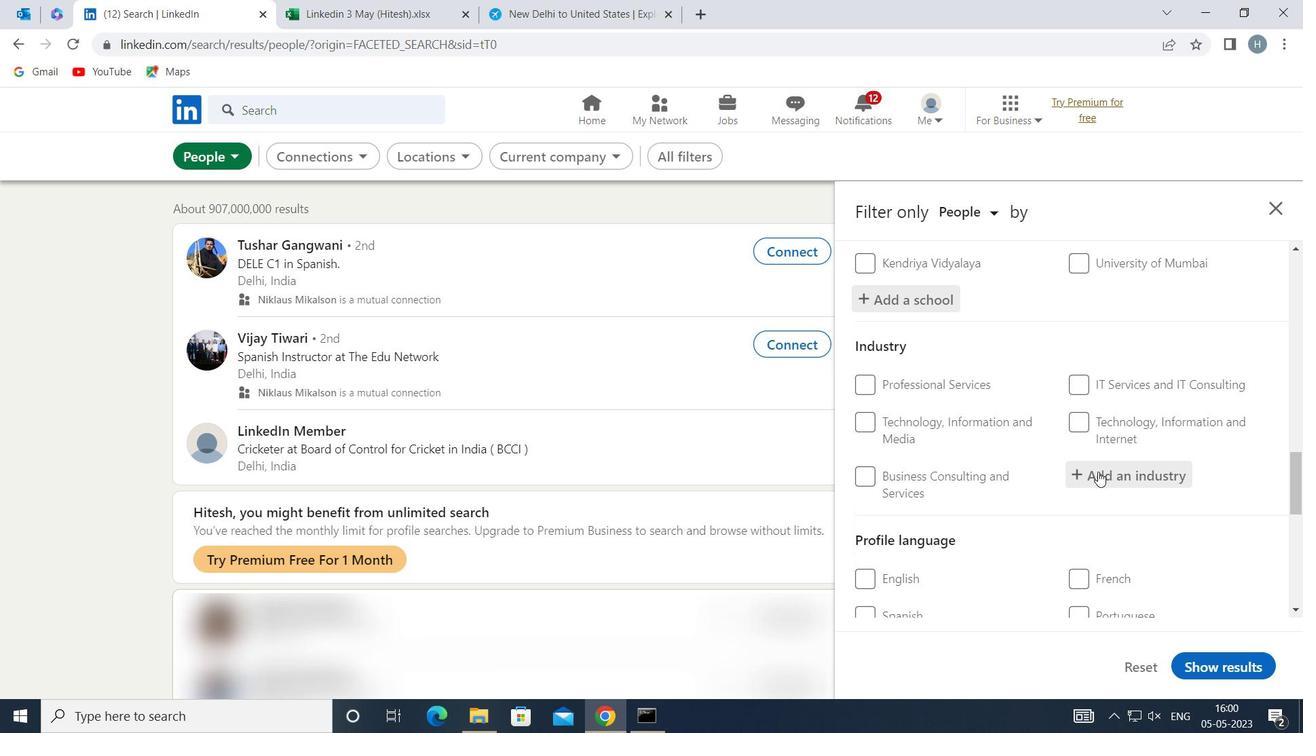 
Action: Key pressed <Key.shift>RESEARCH<Key.space>
Screenshot: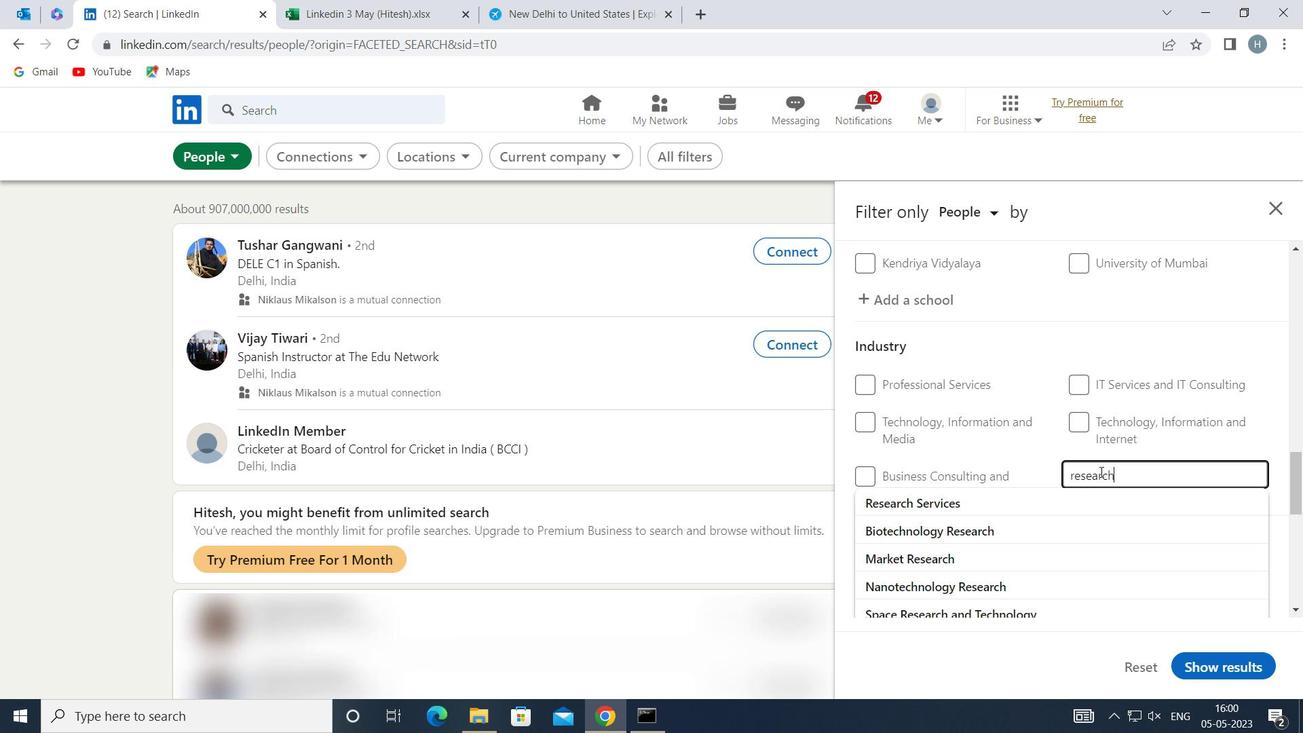 
Action: Mouse moved to (1041, 497)
Screenshot: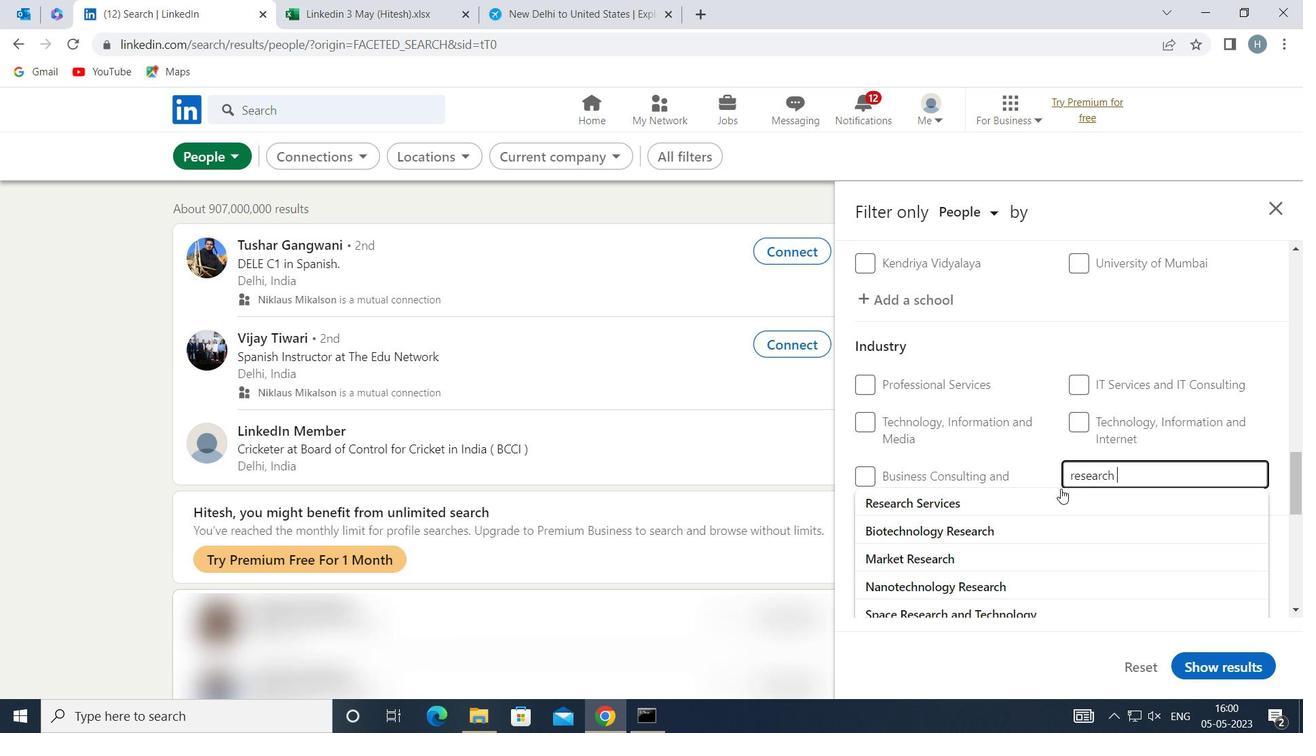 
Action: Mouse pressed left at (1041, 497)
Screenshot: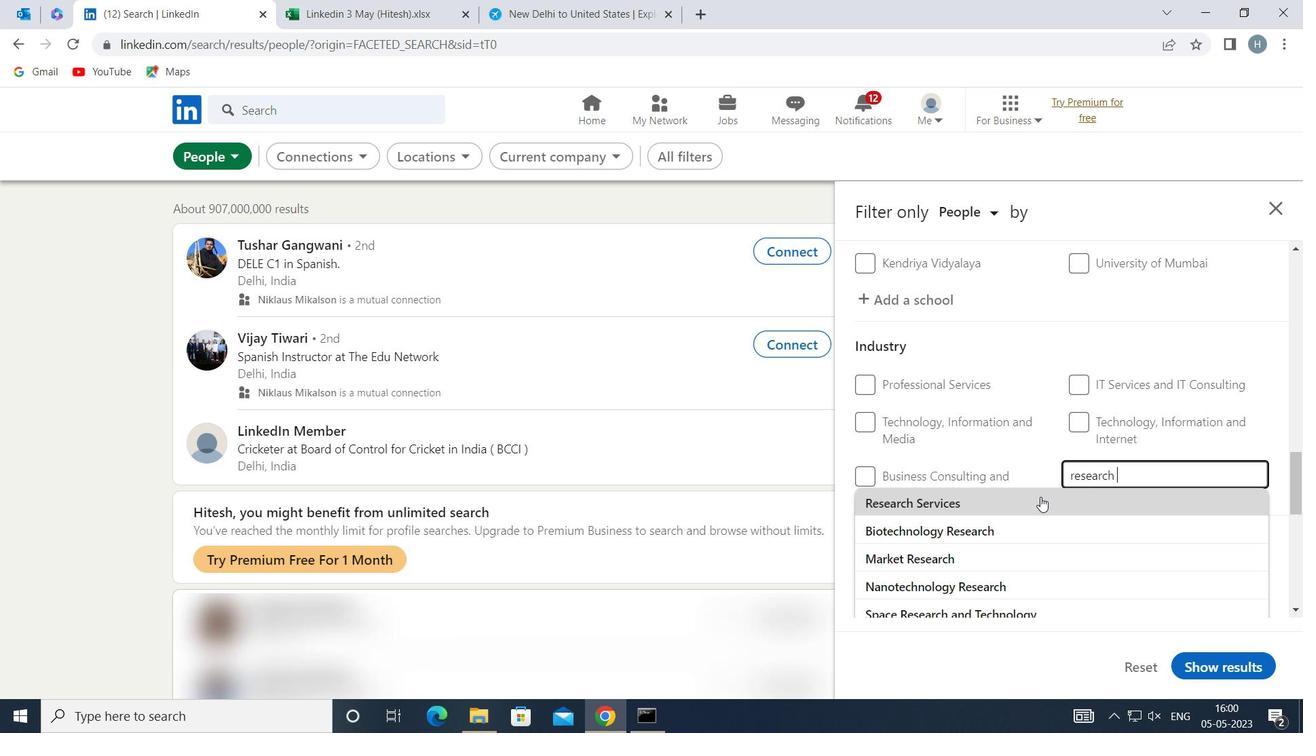 
Action: Mouse moved to (1028, 450)
Screenshot: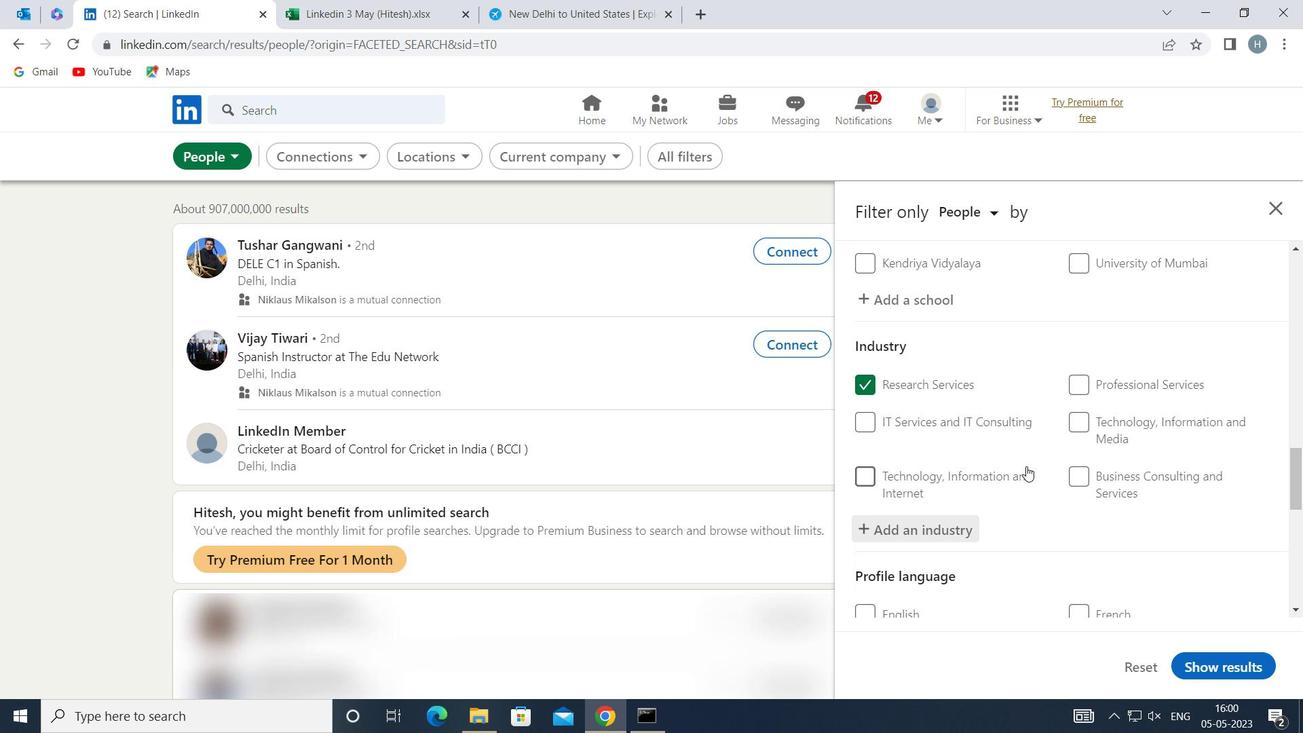 
Action: Mouse scrolled (1028, 450) with delta (0, 0)
Screenshot: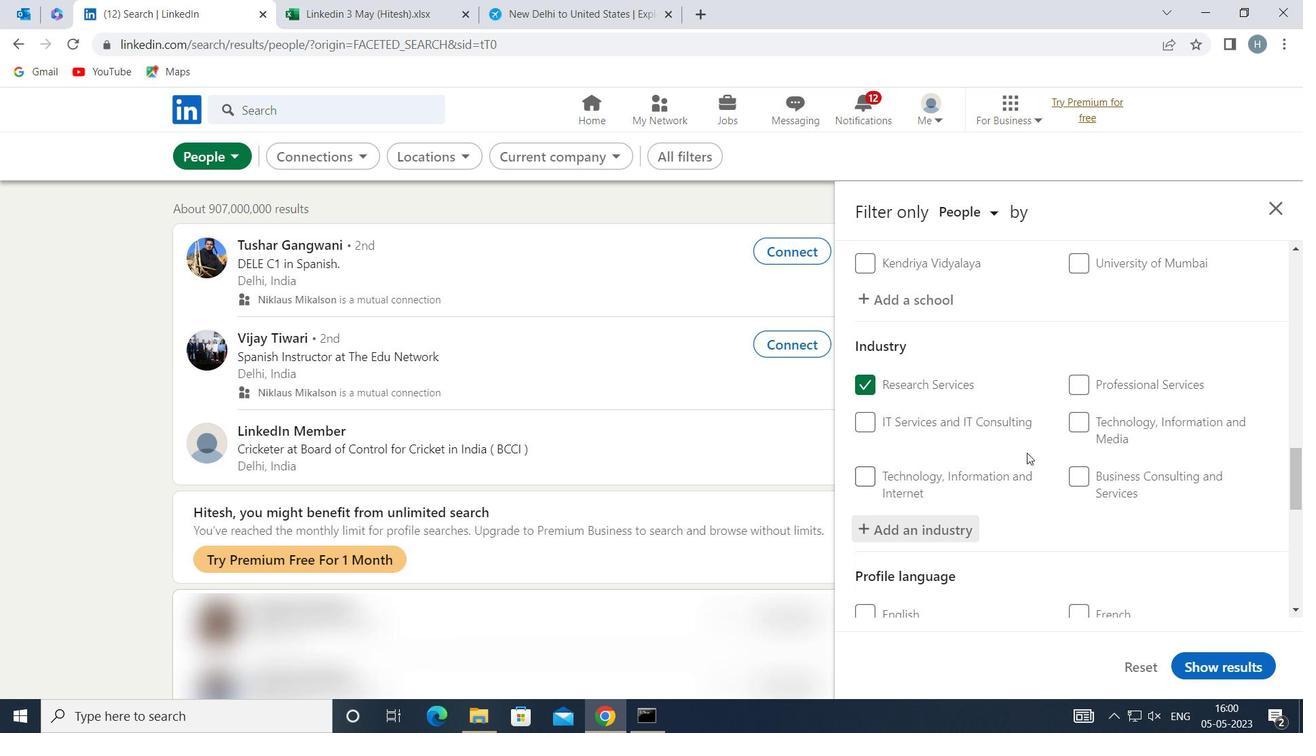
Action: Mouse moved to (1028, 449)
Screenshot: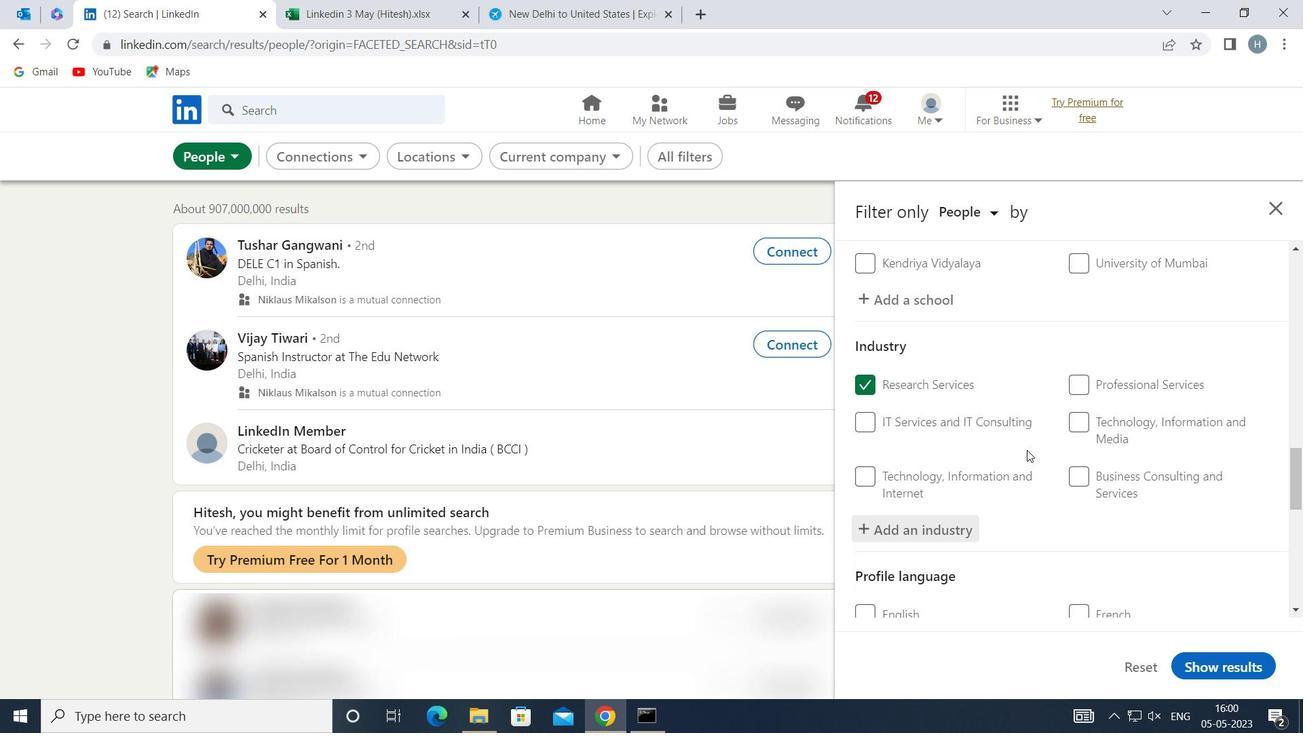 
Action: Mouse scrolled (1028, 448) with delta (0, 0)
Screenshot: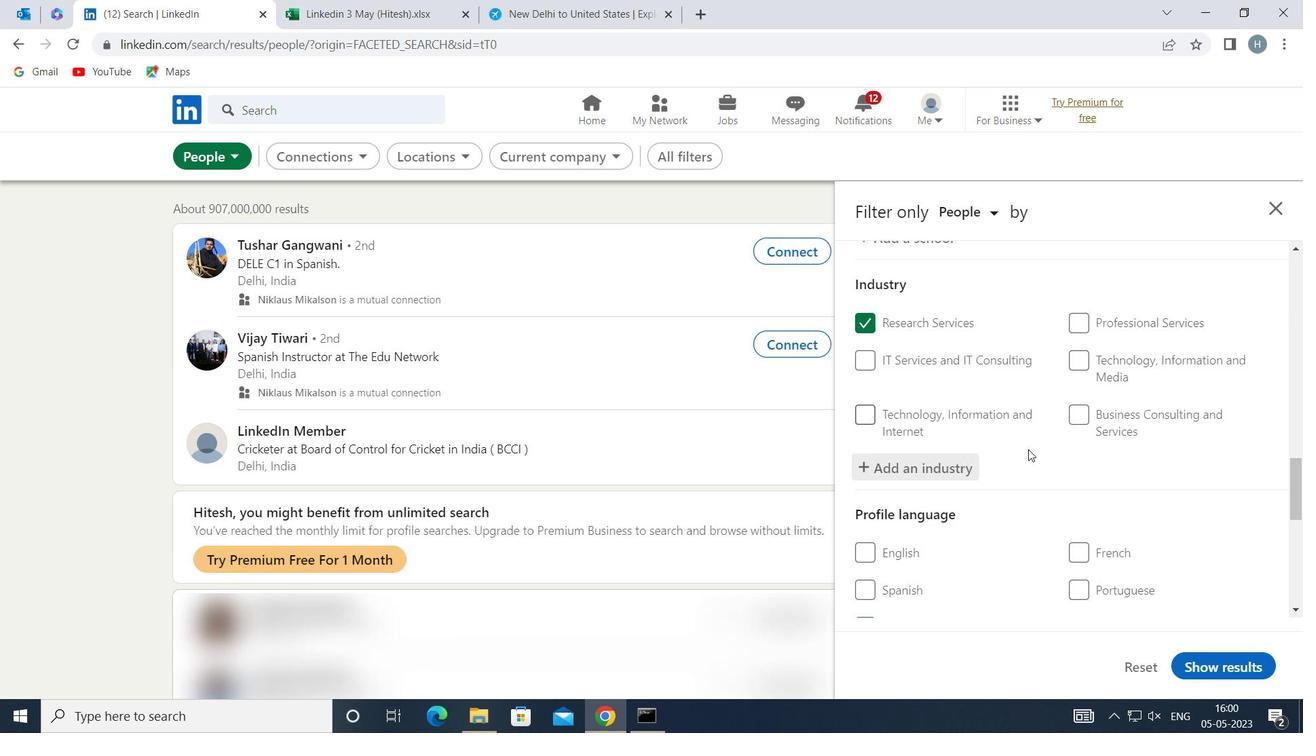 
Action: Mouse scrolled (1028, 448) with delta (0, 0)
Screenshot: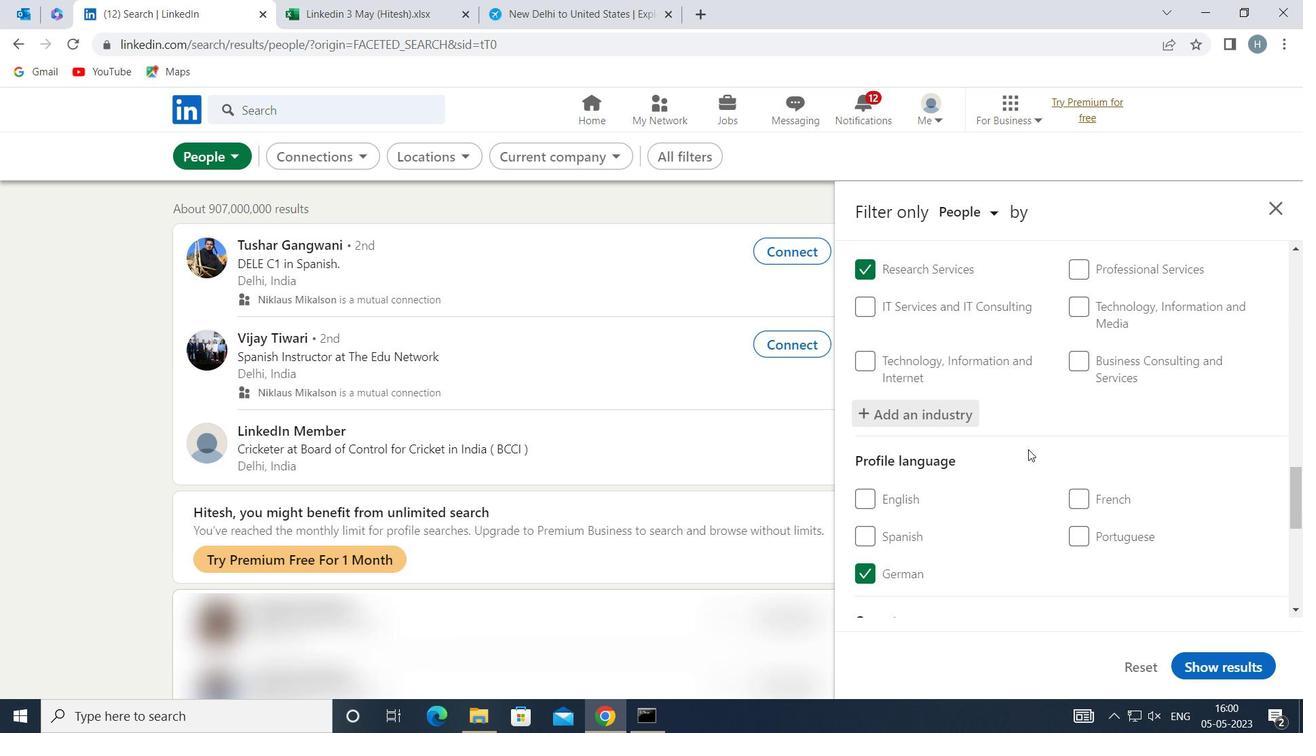 
Action: Mouse scrolled (1028, 448) with delta (0, 0)
Screenshot: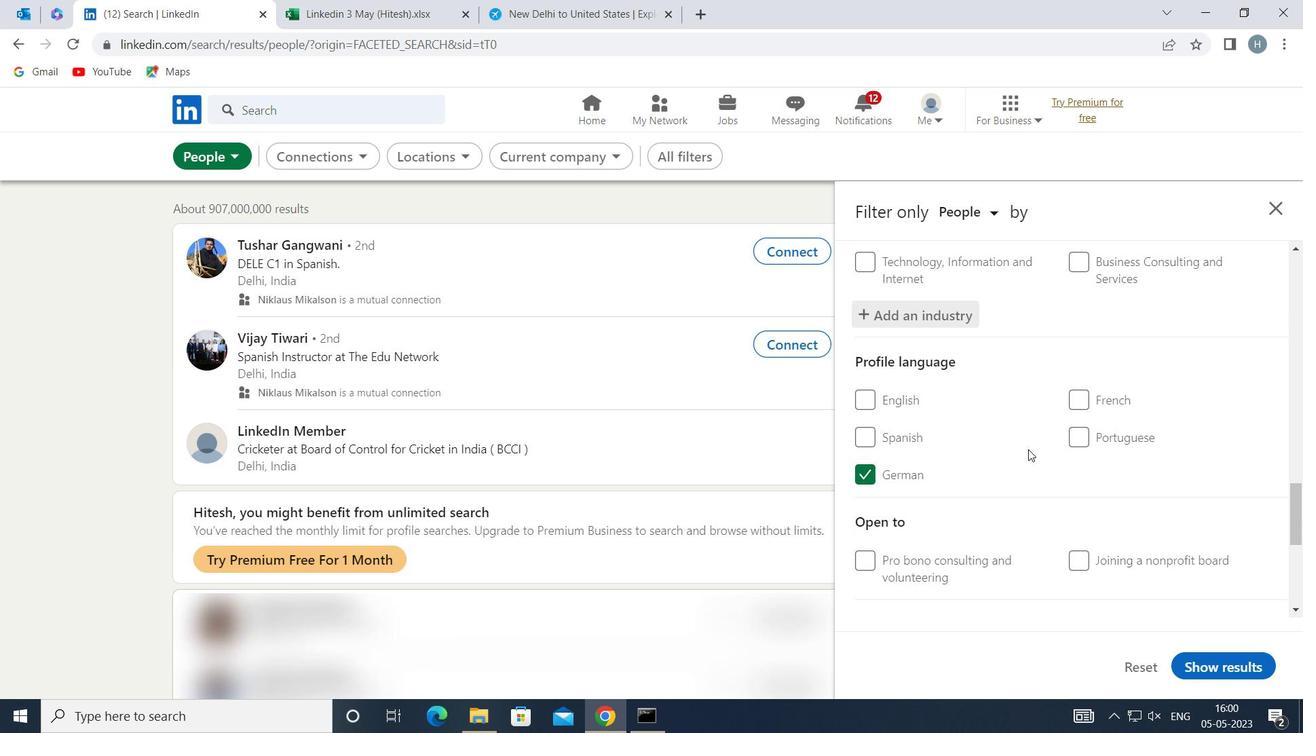 
Action: Mouse scrolled (1028, 448) with delta (0, 0)
Screenshot: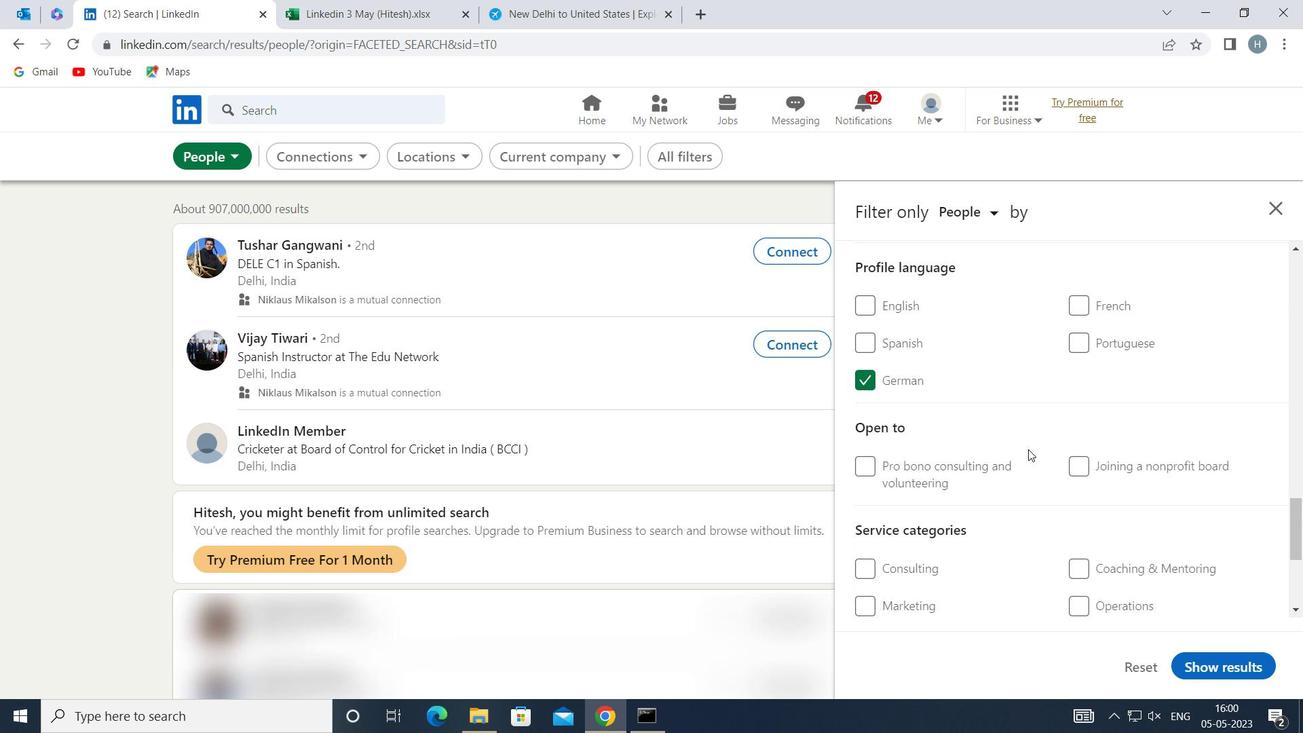 
Action: Mouse moved to (1029, 449)
Screenshot: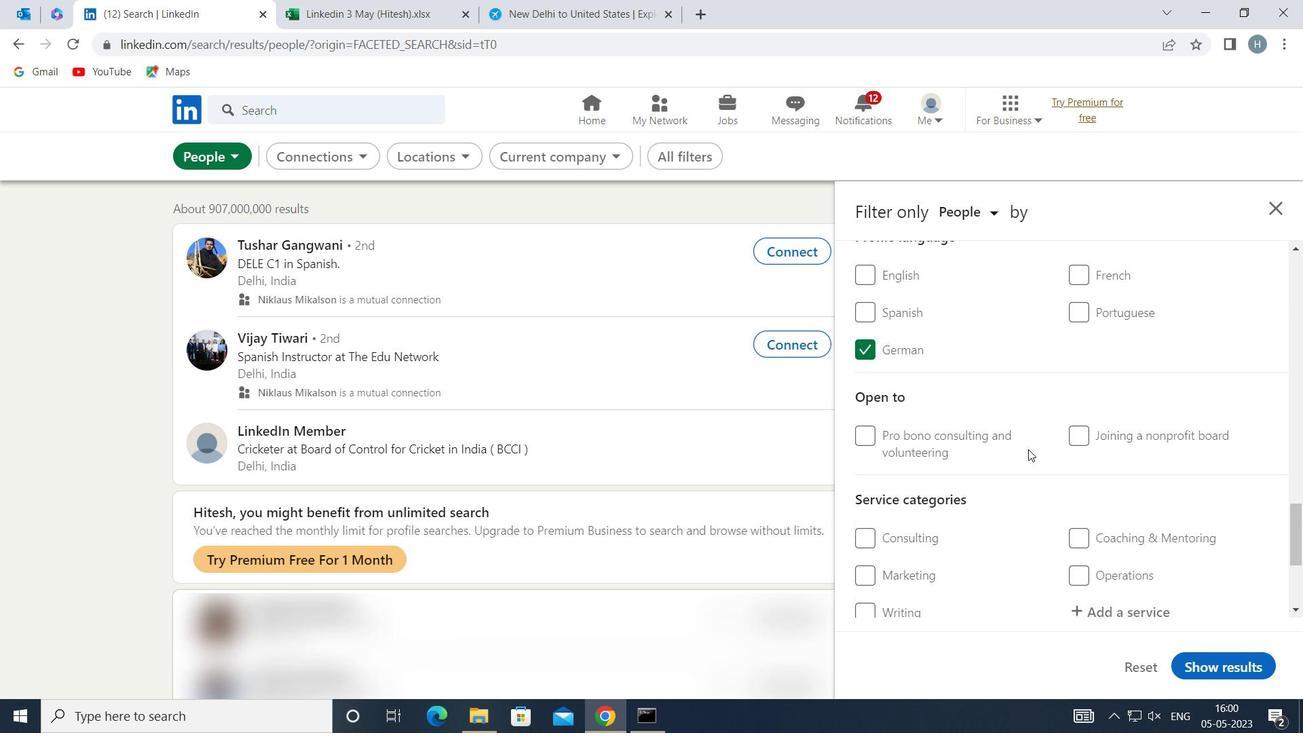 
Action: Mouse scrolled (1029, 448) with delta (0, 0)
Screenshot: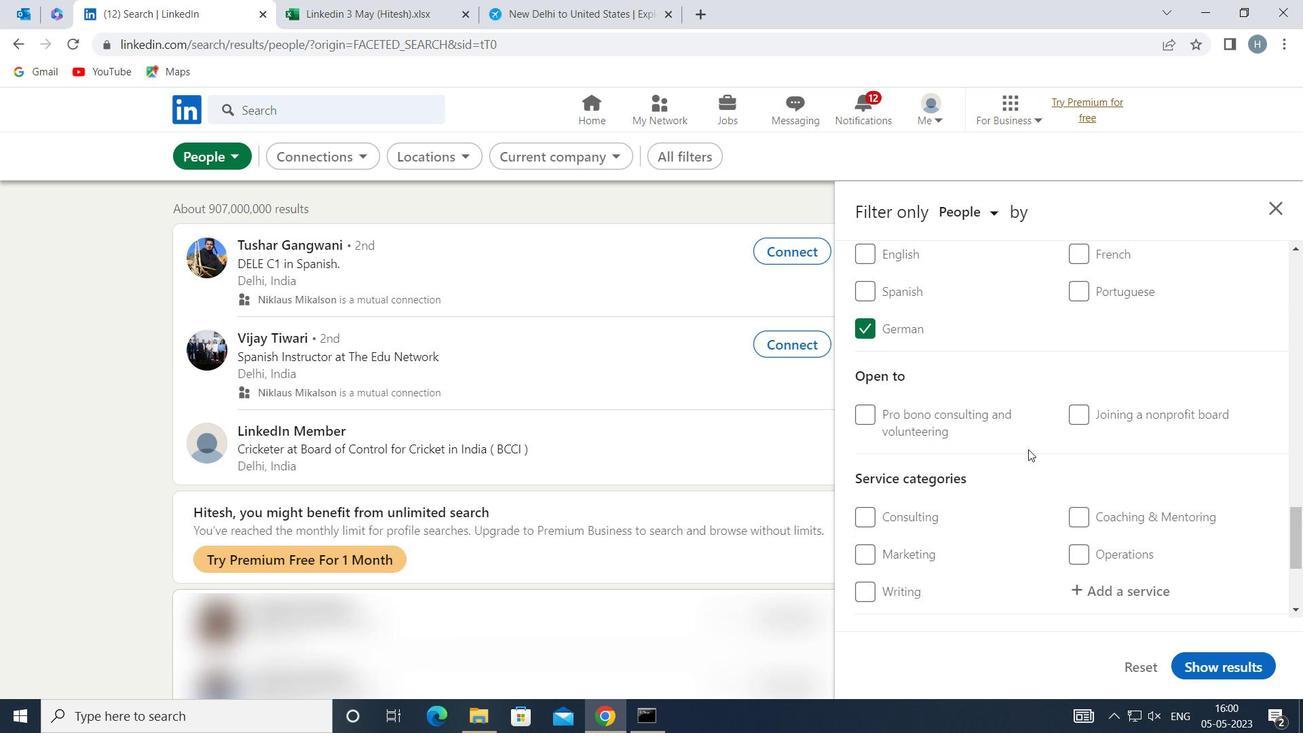 
Action: Mouse moved to (1115, 446)
Screenshot: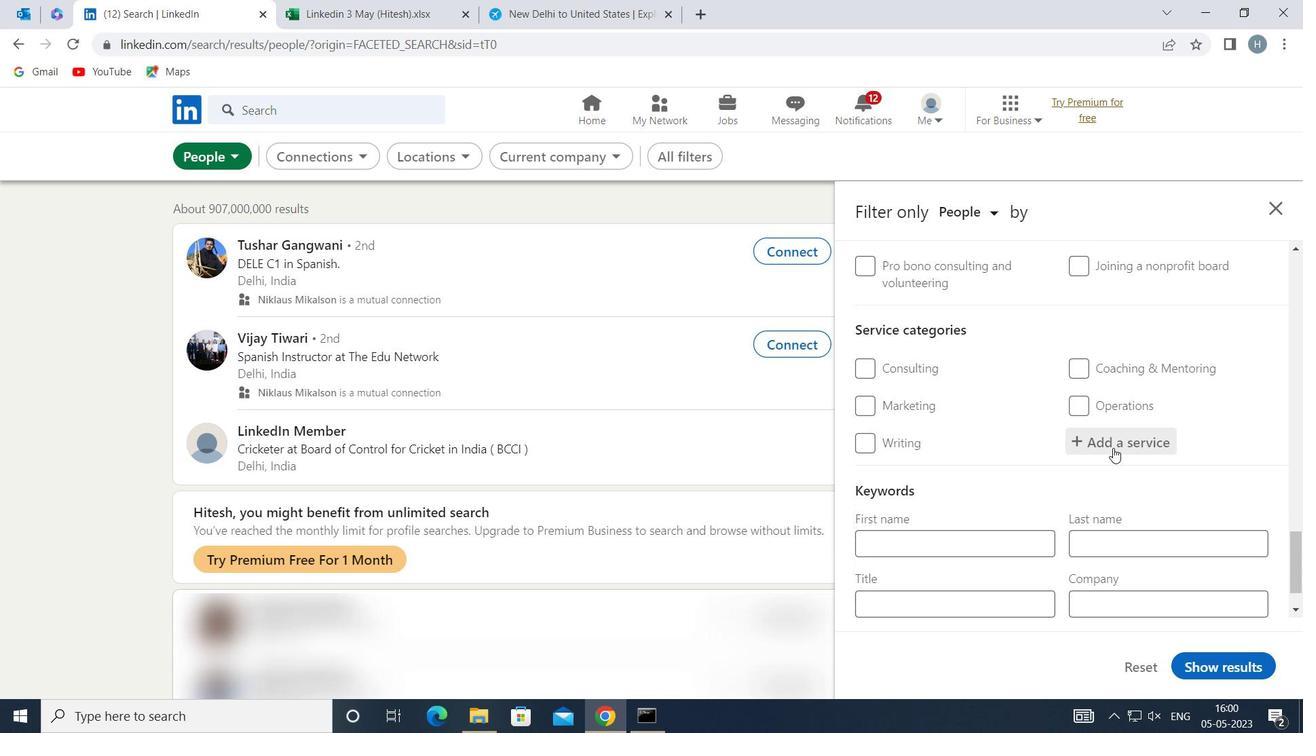 
Action: Mouse pressed left at (1115, 446)
Screenshot: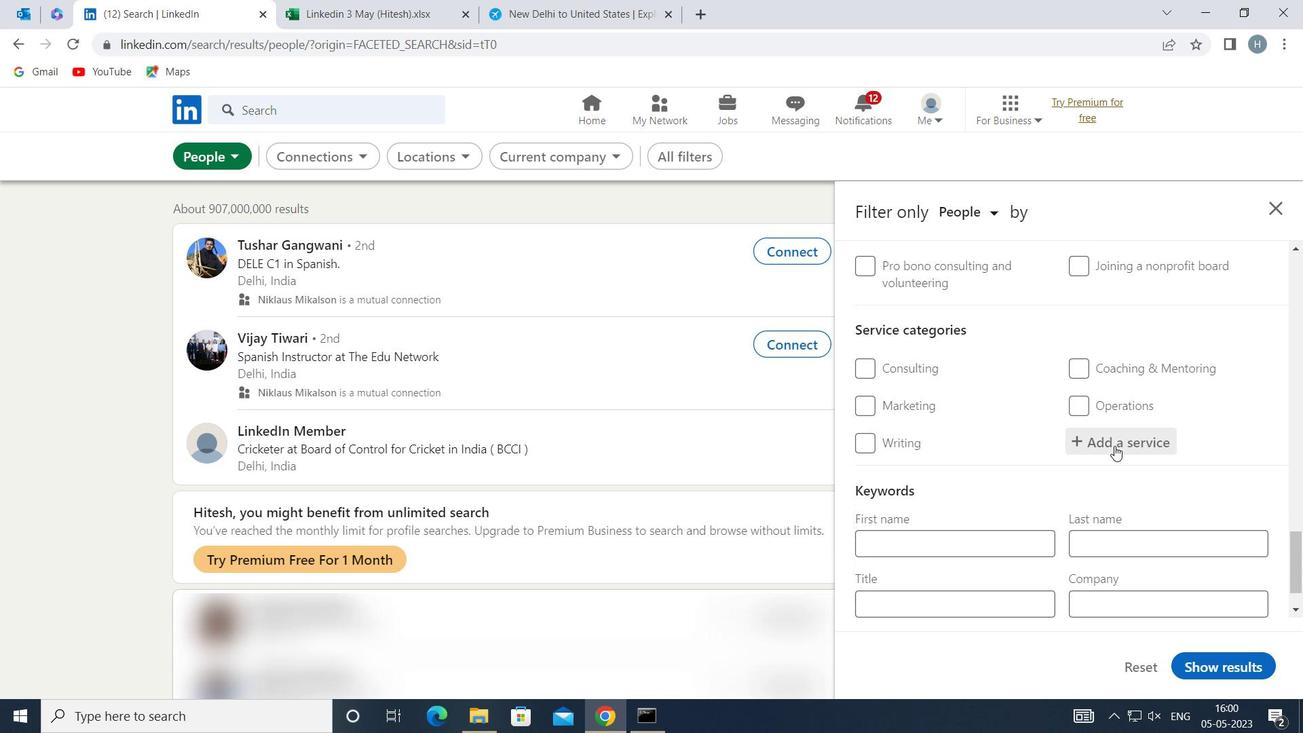 
Action: Mouse moved to (1115, 445)
Screenshot: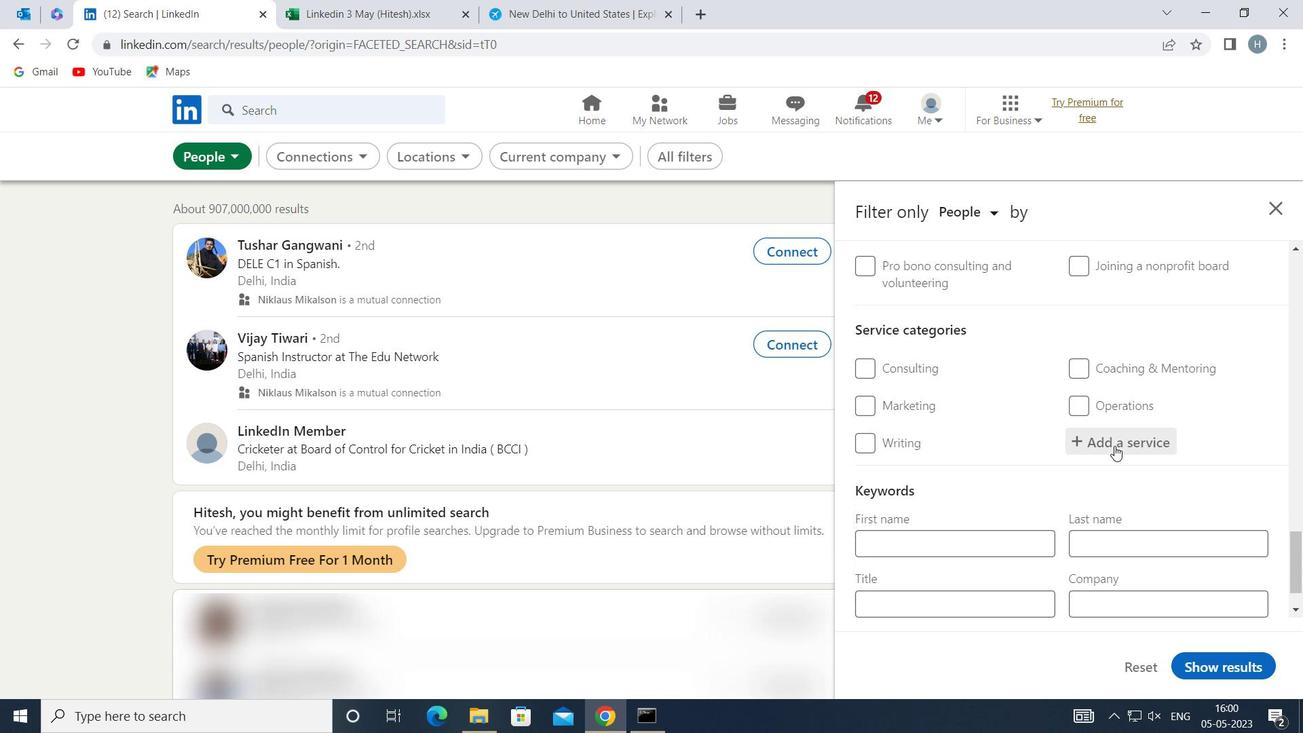 
Action: Key pressed <Key.shift>IMMIGRATION<Key.space><Key.shift>LAW
Screenshot: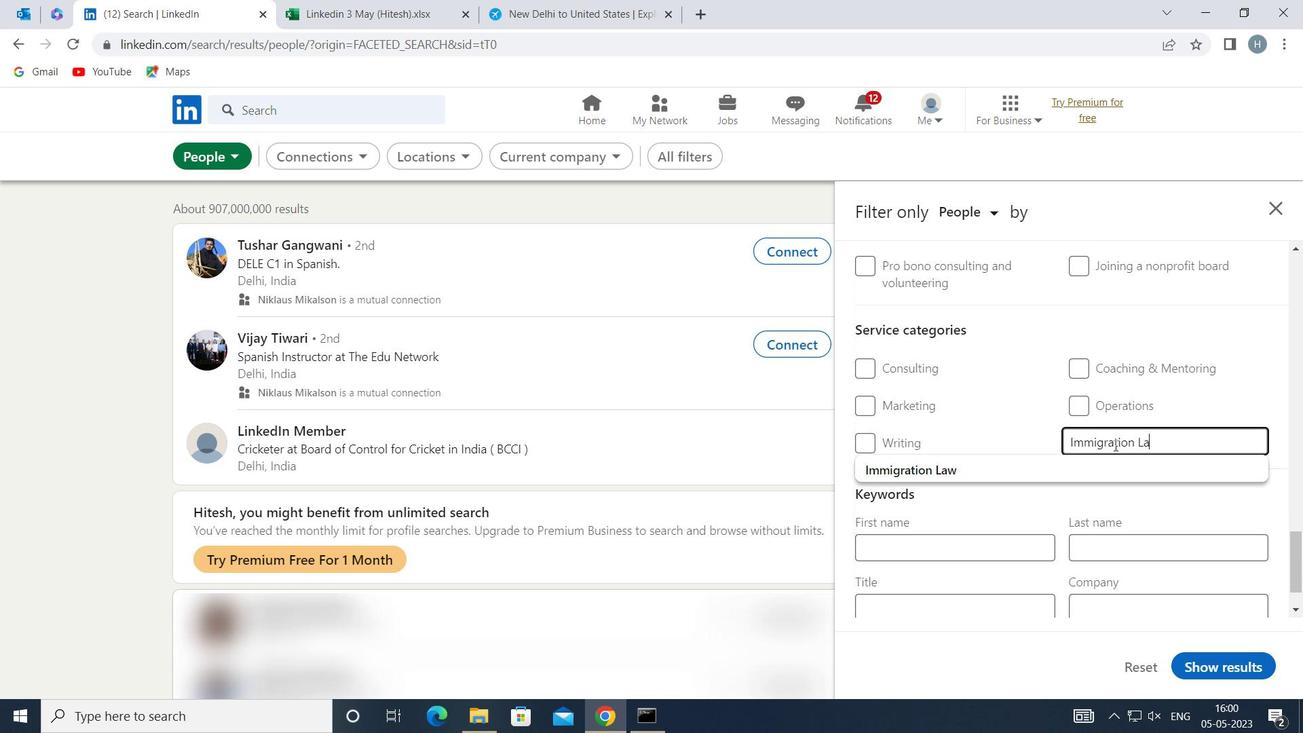 
Action: Mouse moved to (1030, 457)
Screenshot: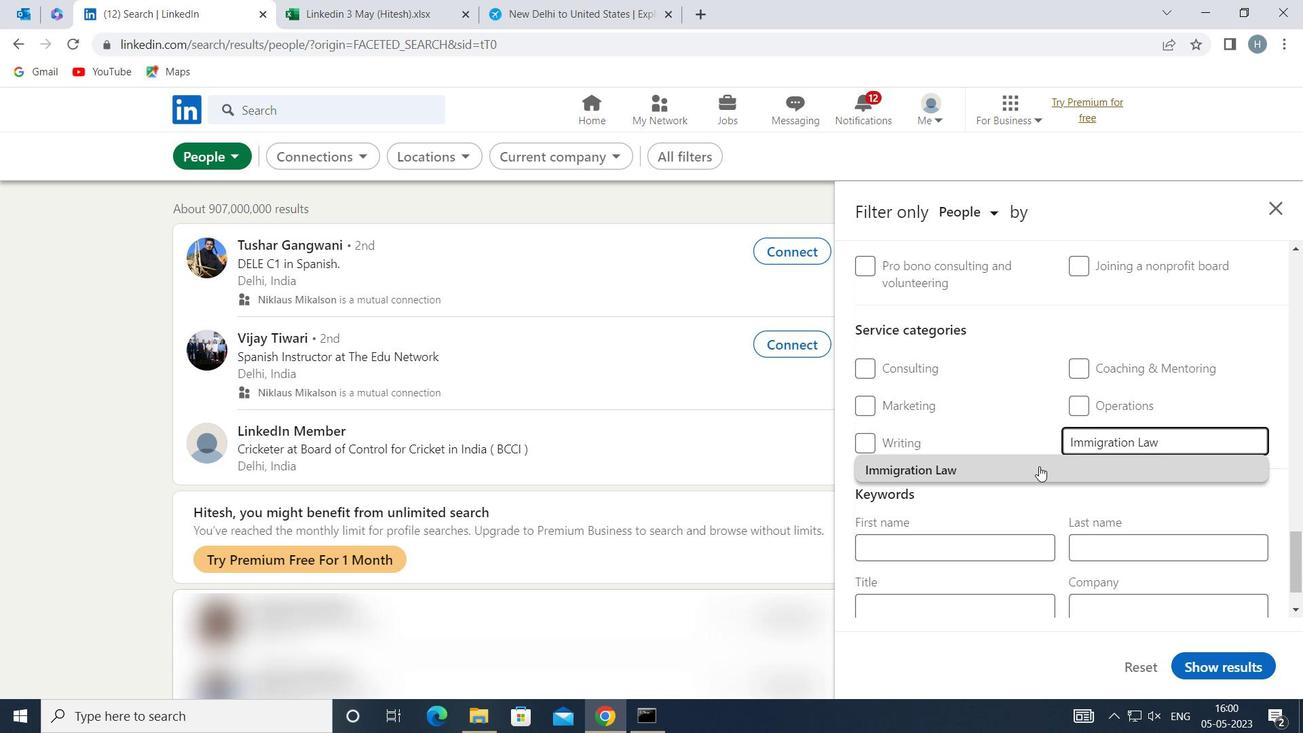 
Action: Mouse pressed left at (1030, 457)
Screenshot: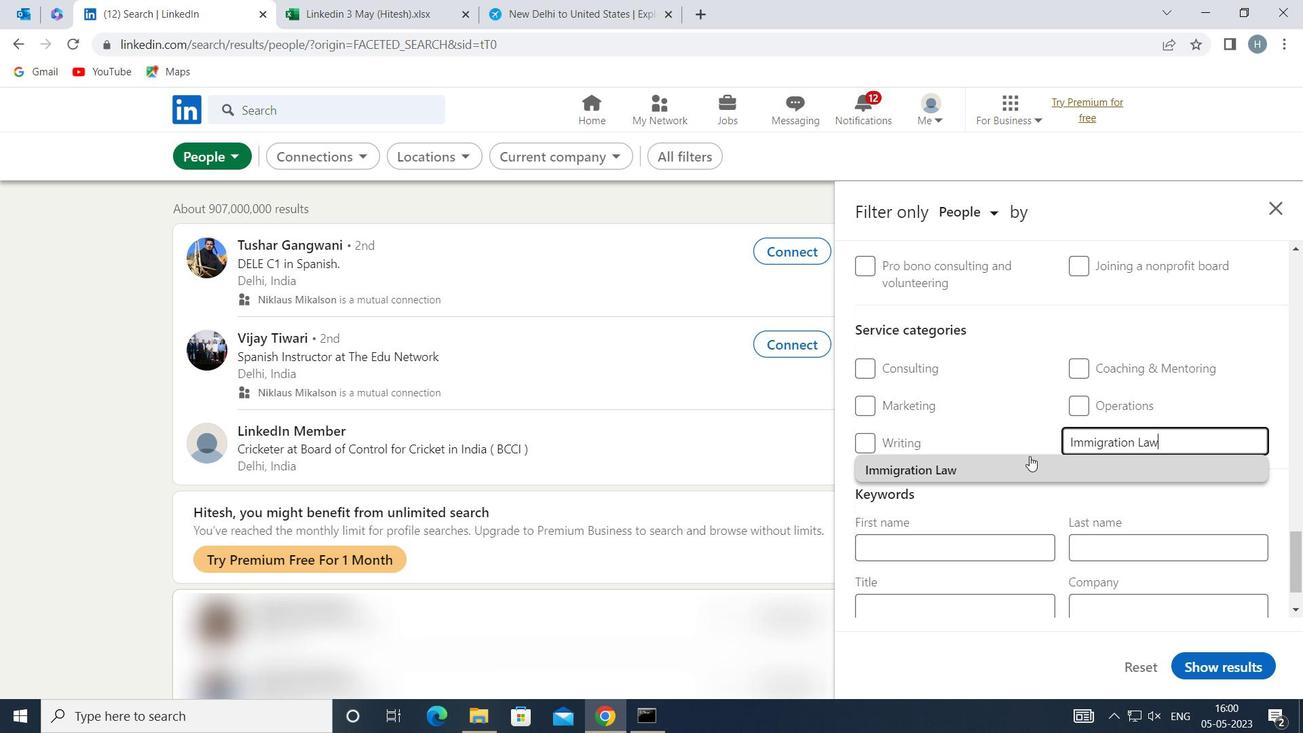 
Action: Mouse moved to (1015, 446)
Screenshot: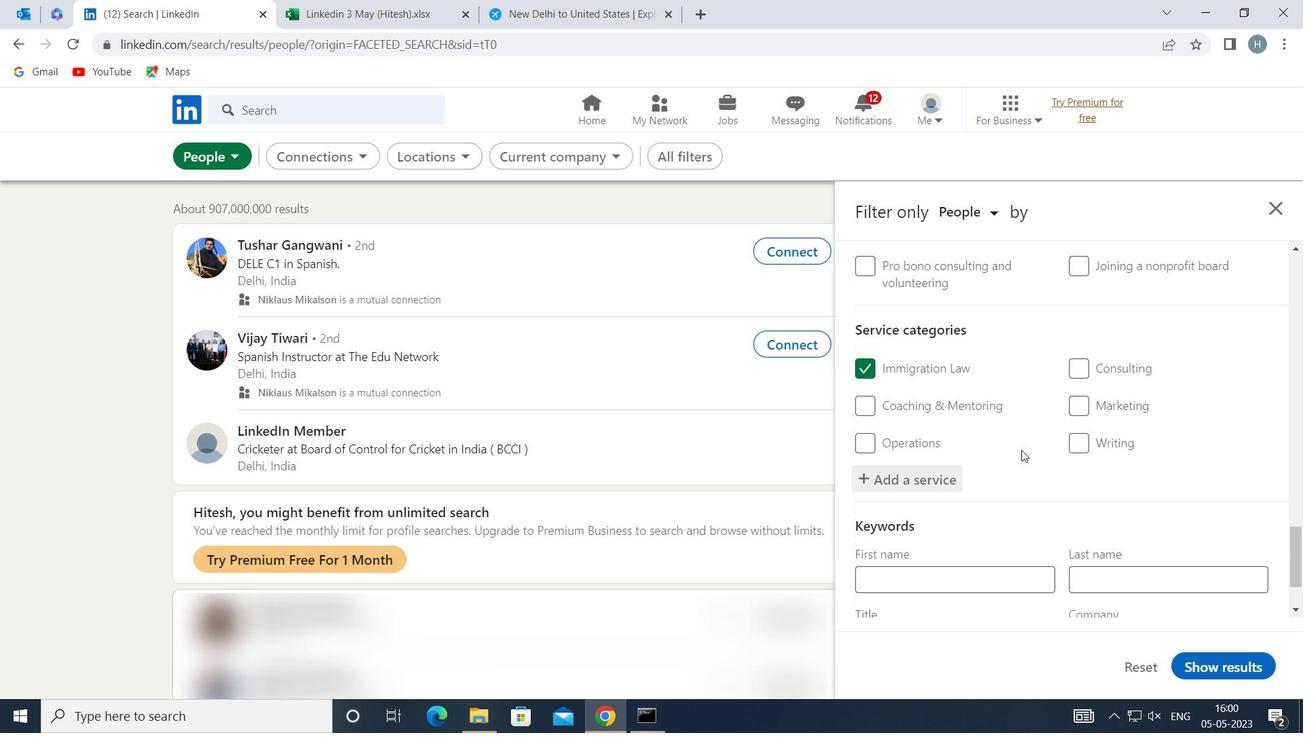 
Action: Mouse scrolled (1015, 445) with delta (0, 0)
Screenshot: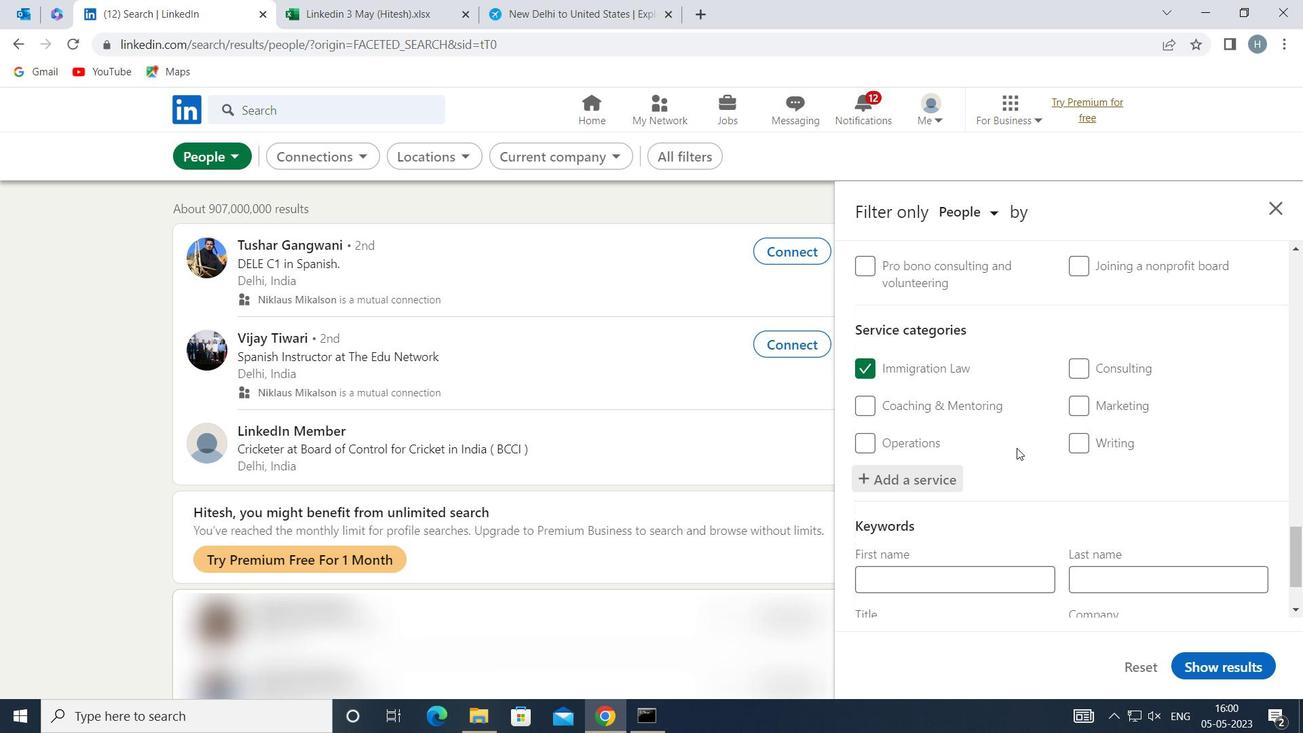 
Action: Mouse scrolled (1015, 445) with delta (0, 0)
Screenshot: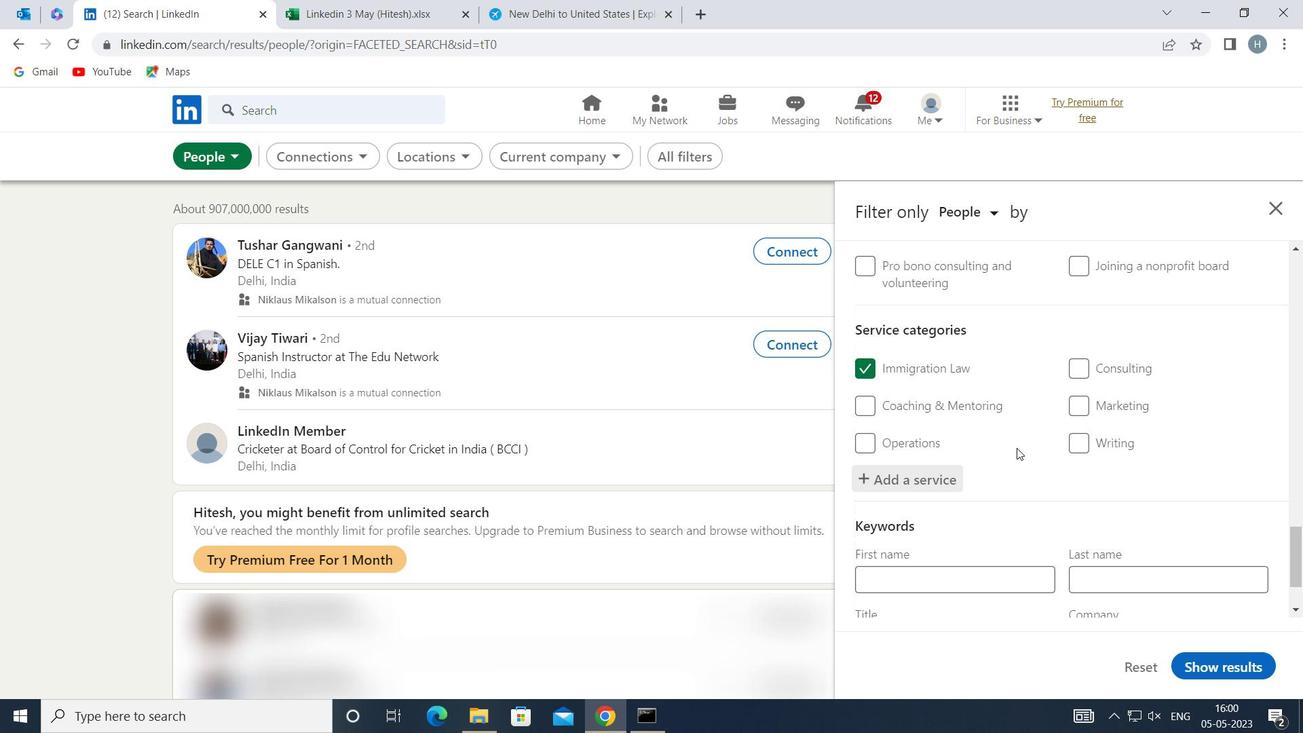 
Action: Mouse moved to (1015, 445)
Screenshot: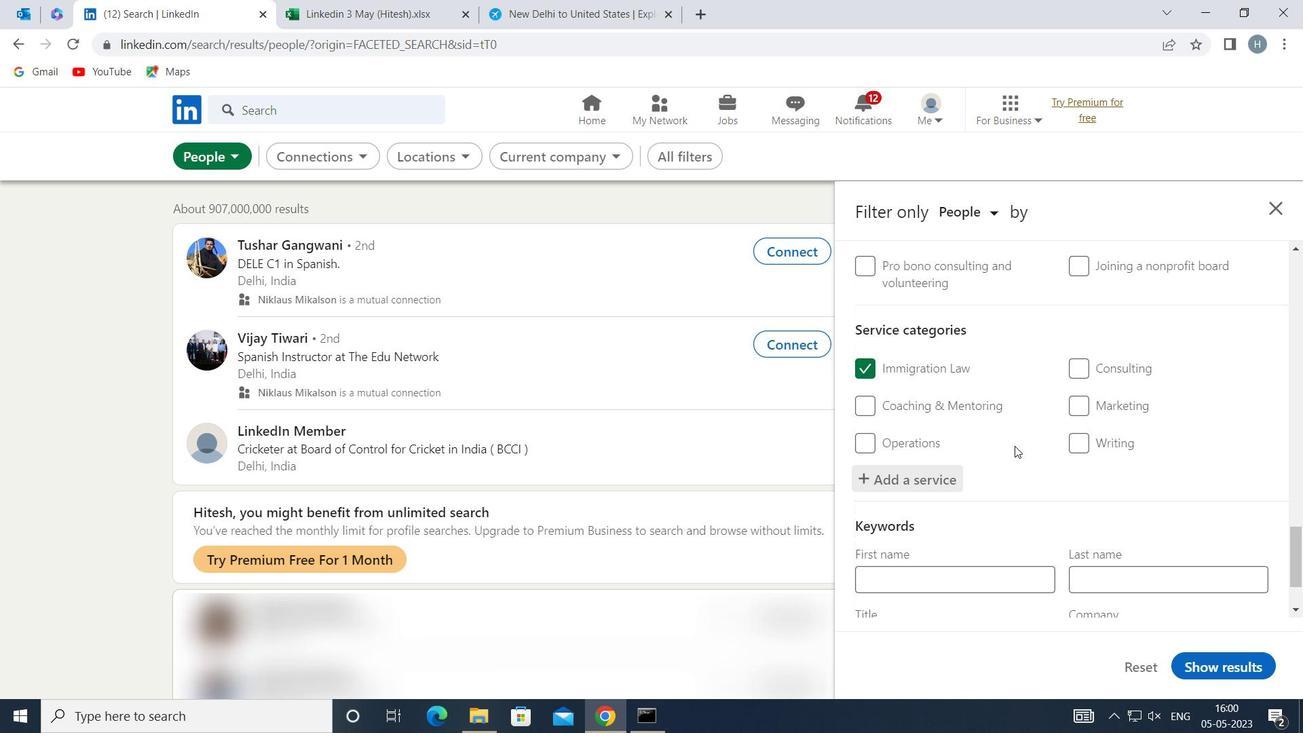 
Action: Mouse scrolled (1015, 444) with delta (0, 0)
Screenshot: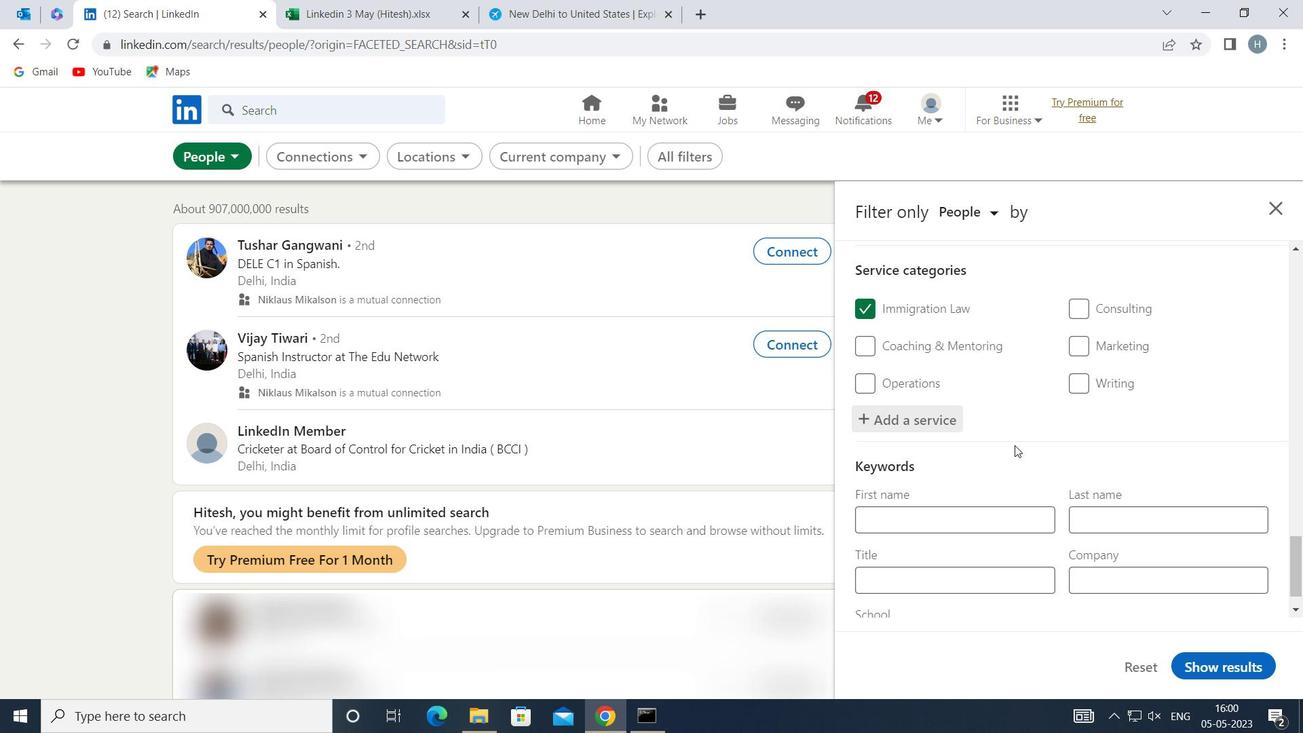 
Action: Mouse moved to (980, 538)
Screenshot: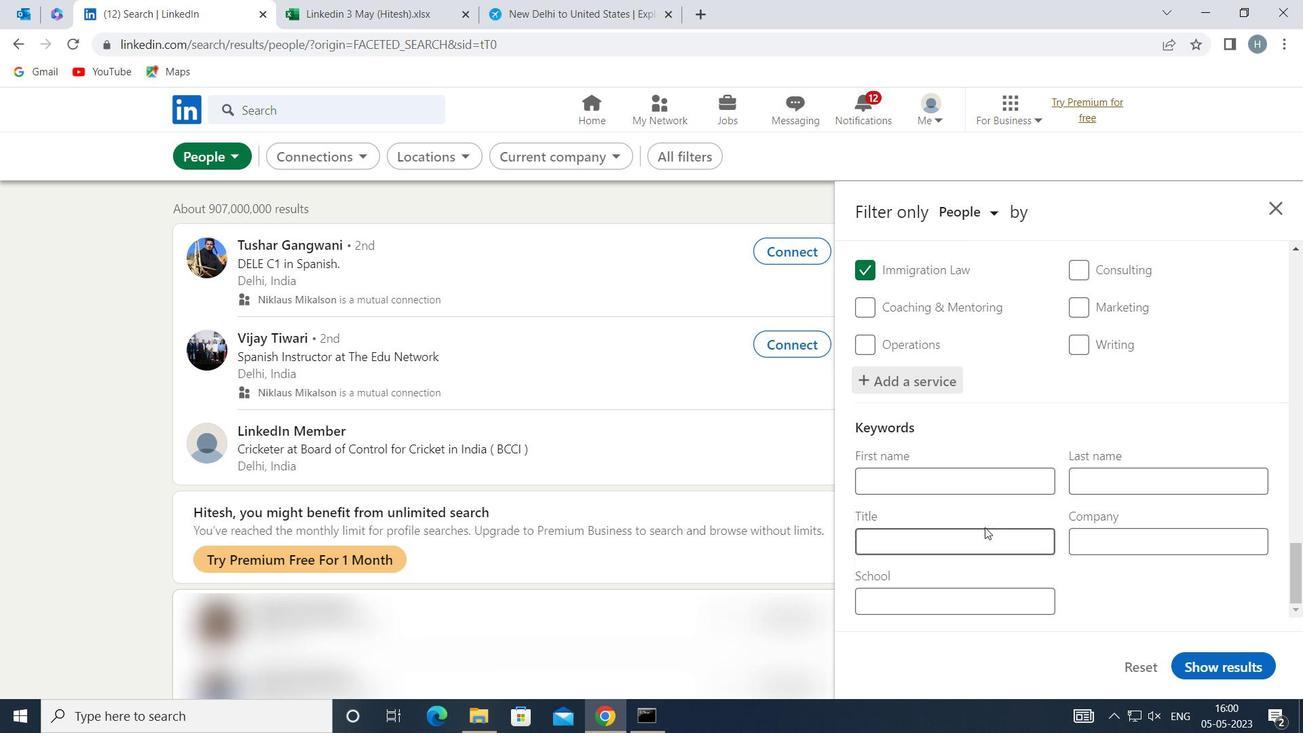 
Action: Mouse pressed left at (980, 538)
Screenshot: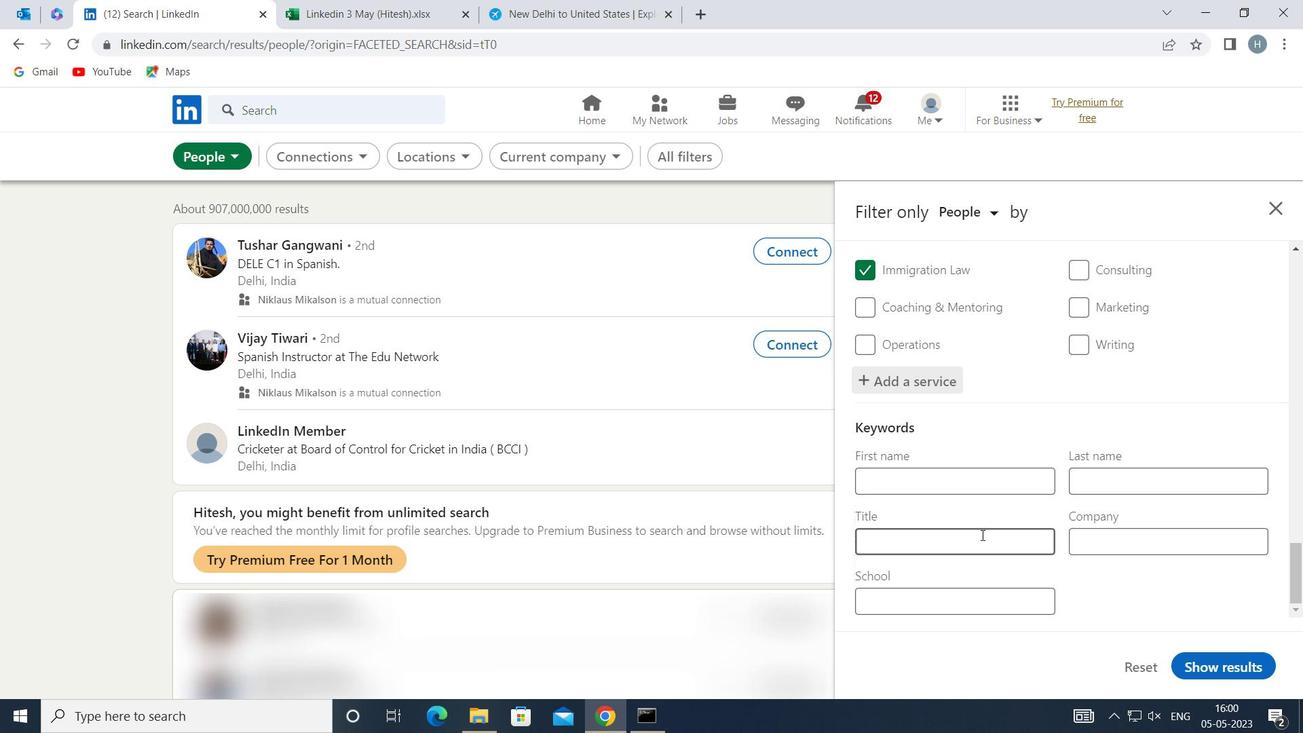 
Action: Mouse moved to (977, 539)
Screenshot: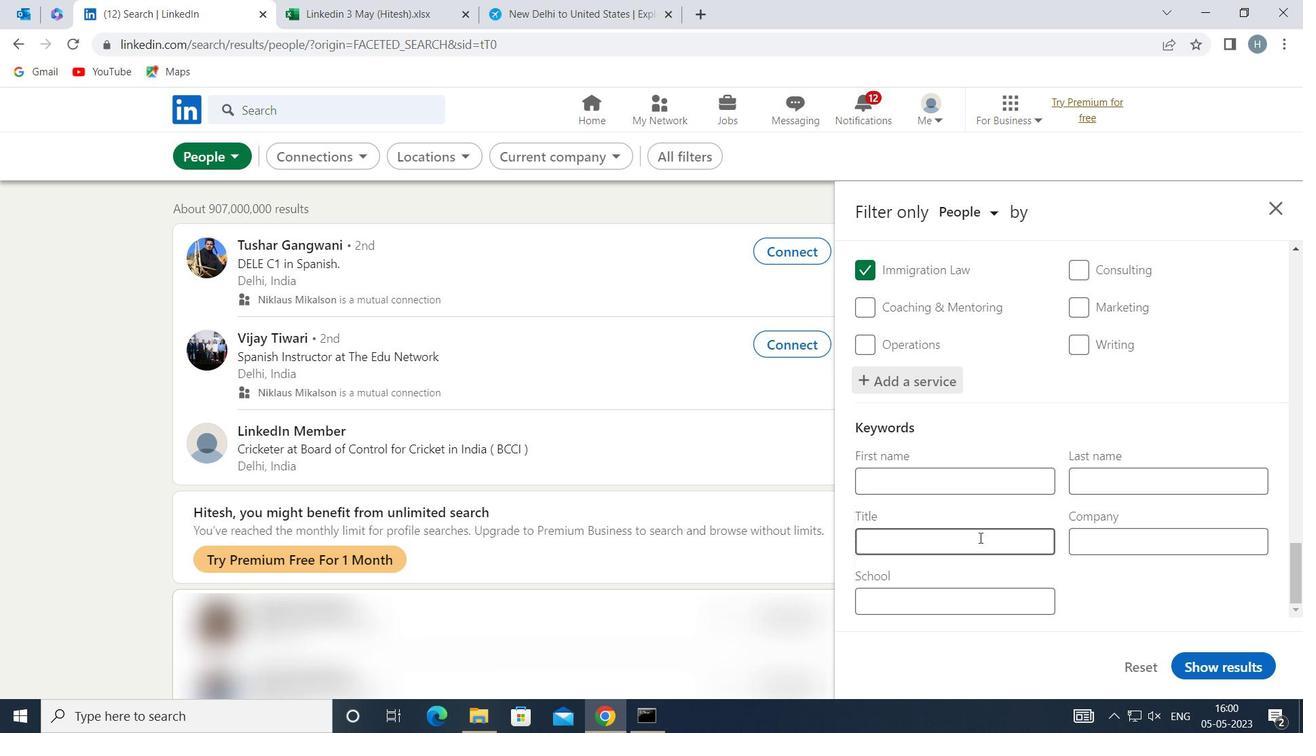 
Action: Key pressed <Key.shift>TRAVEL<Key.backspace><Key.backspace><Key.backspace><Key.backspace><Key.backspace><Key.backspace><Key.backspace><Key.backspace><Key.backspace><Key.backspace><Key.backspace><Key.backspace><Key.backspace><Key.shift>TRAVEL<Key.space><Key.shift>WRITER
Screenshot: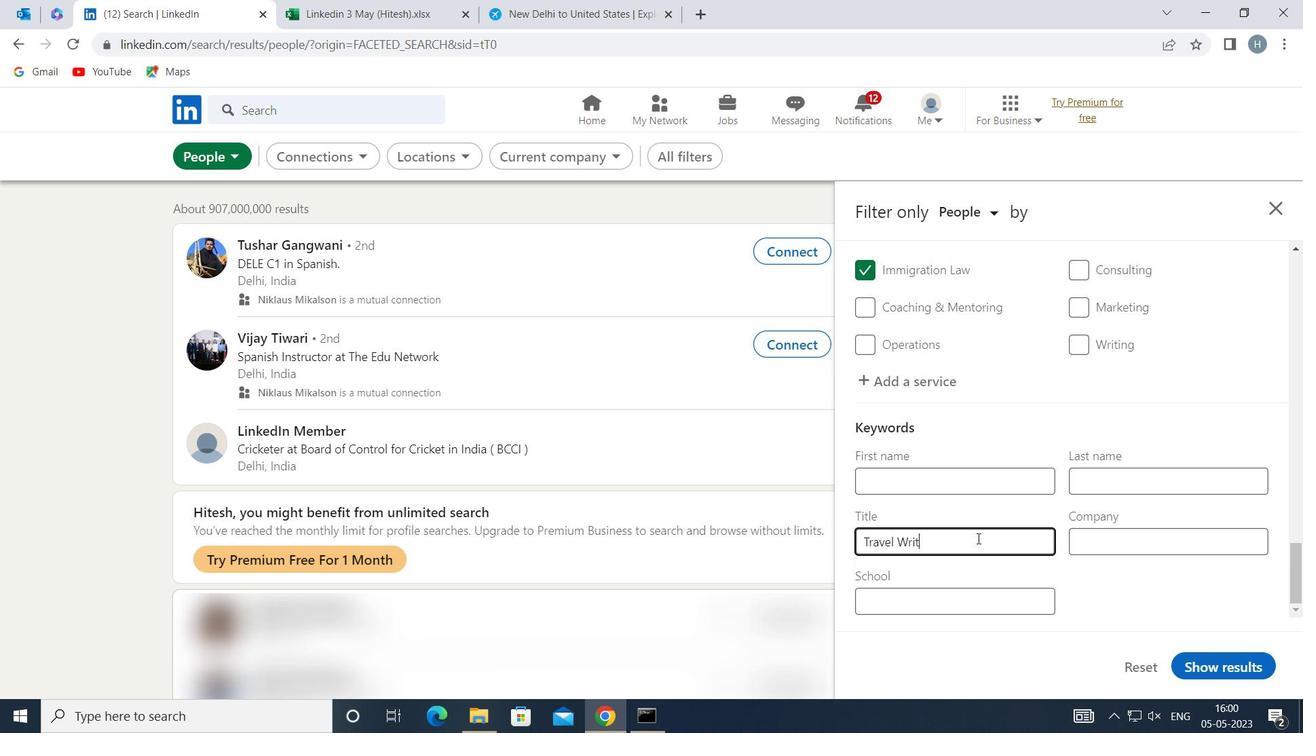 
Action: Mouse moved to (1217, 668)
Screenshot: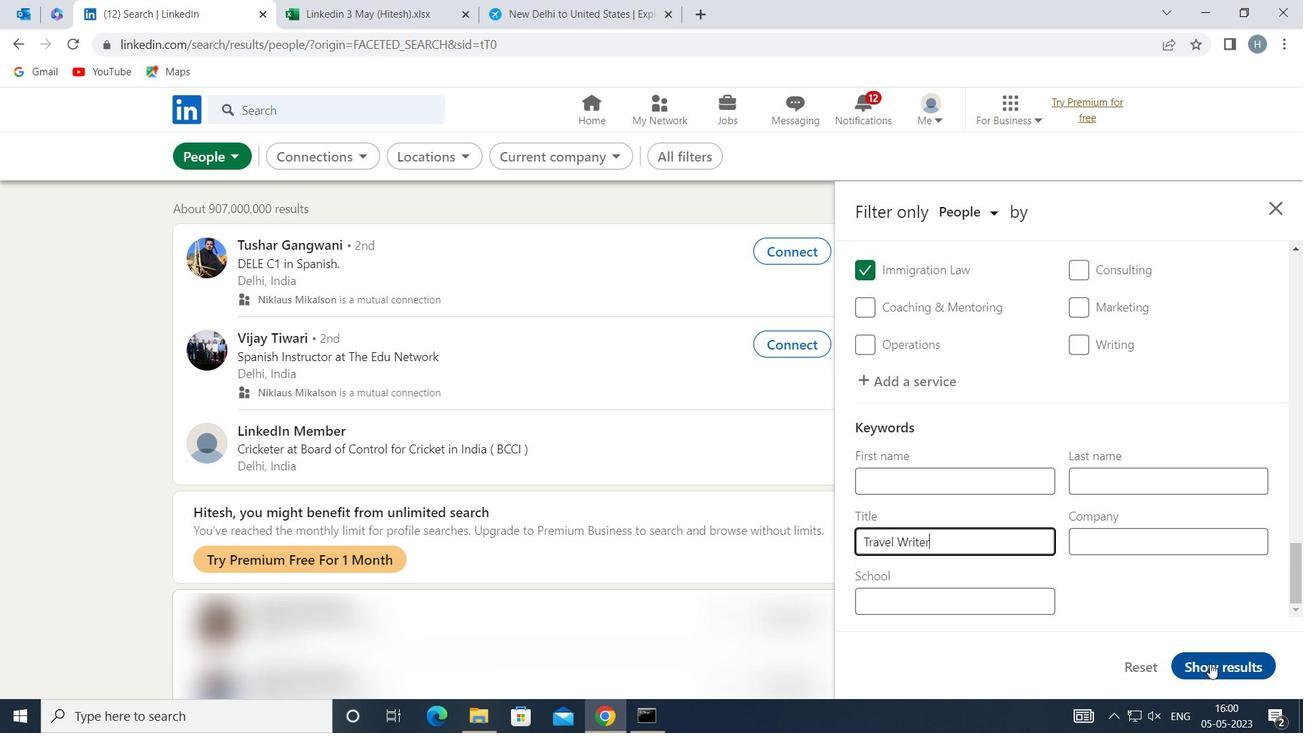 
Action: Mouse pressed left at (1217, 668)
Screenshot: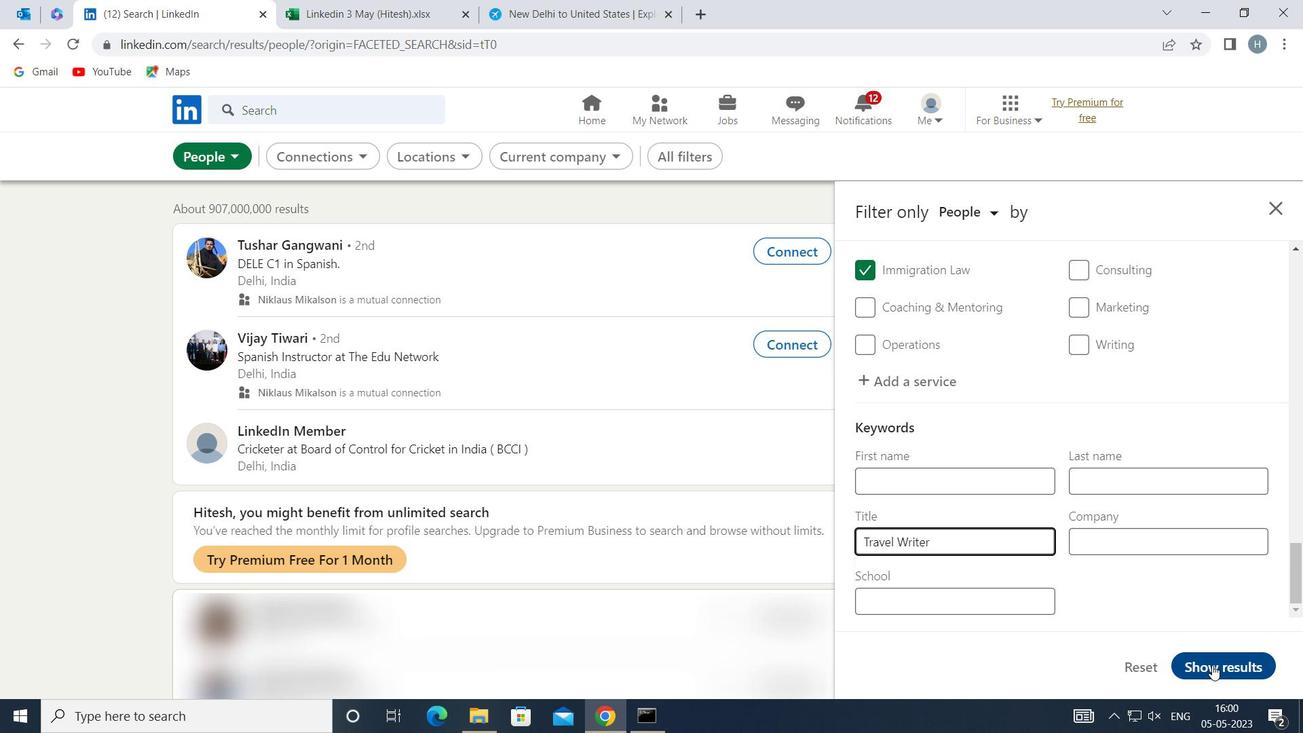 
Action: Mouse moved to (1162, 620)
Screenshot: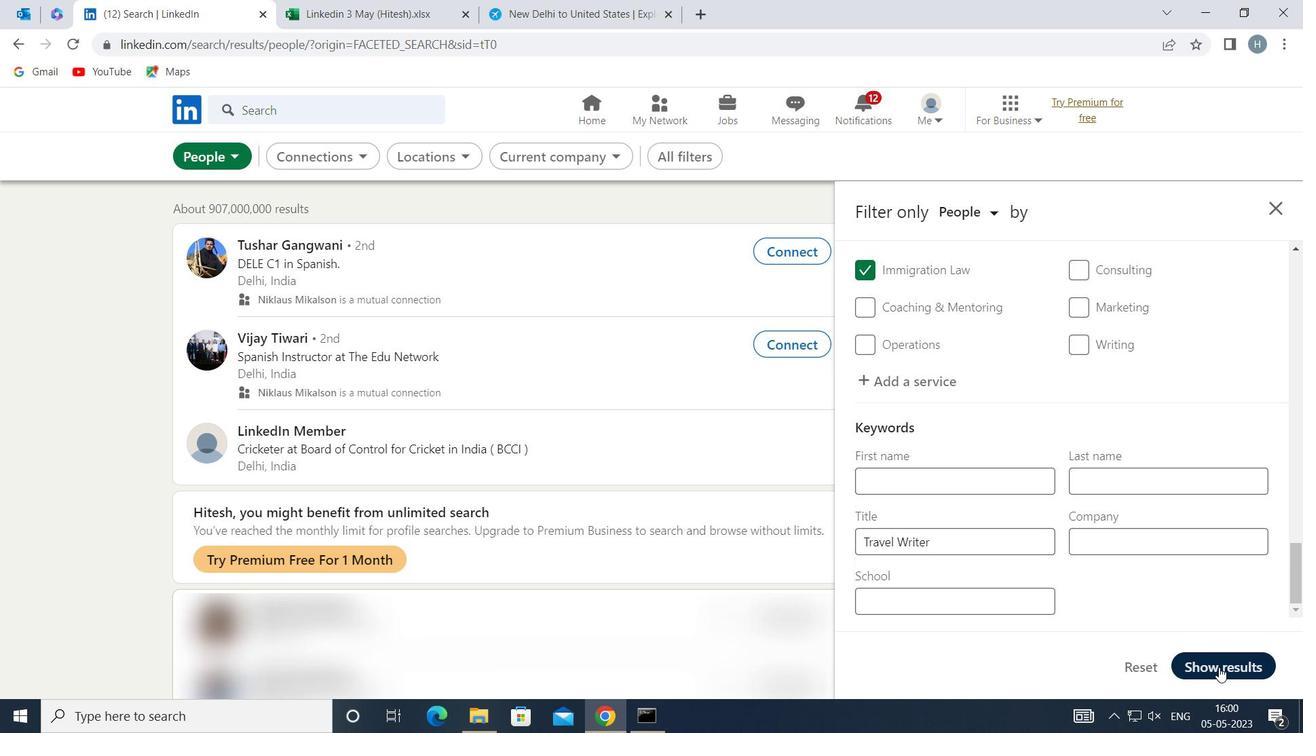 
